 Task: Buy 1 Oil Level from Sensors section under best seller category for shipping address: London Baker, 301 Lake Floyd Circle, Hockessin, Delaware 19707, Cell Number 3022398079. Pay from credit card ending with 7965, CVV 549
Action: Key pressed amazon.com<Key.enter>
Screenshot: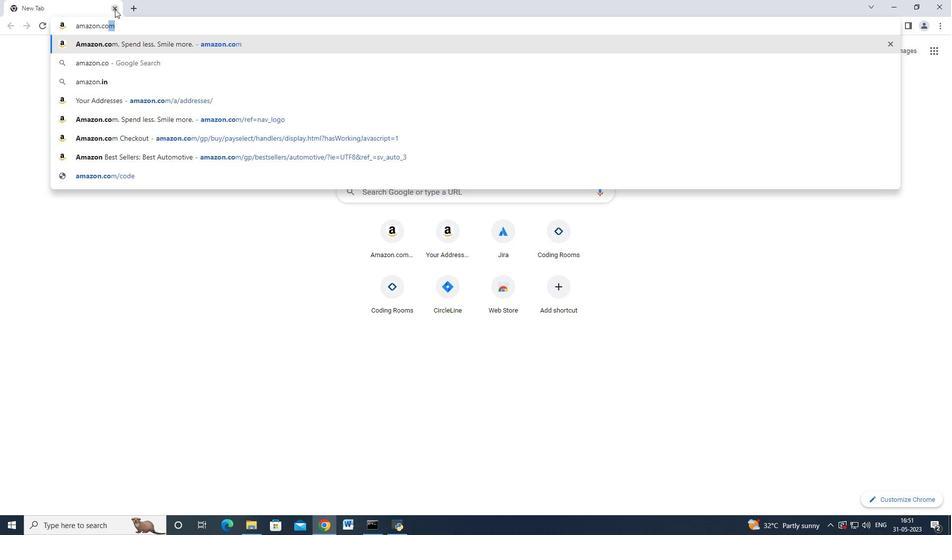 
Action: Mouse moved to (19, 71)
Screenshot: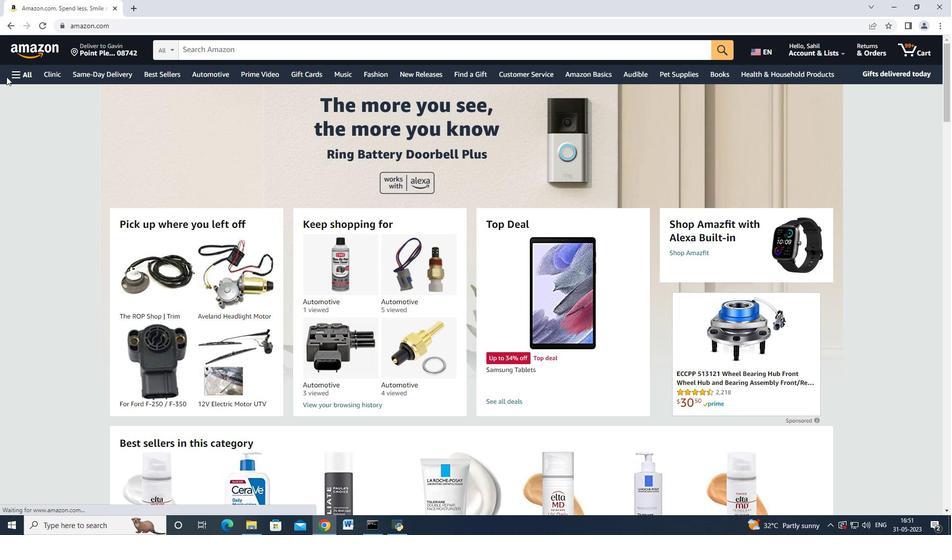 
Action: Mouse pressed left at (19, 71)
Screenshot: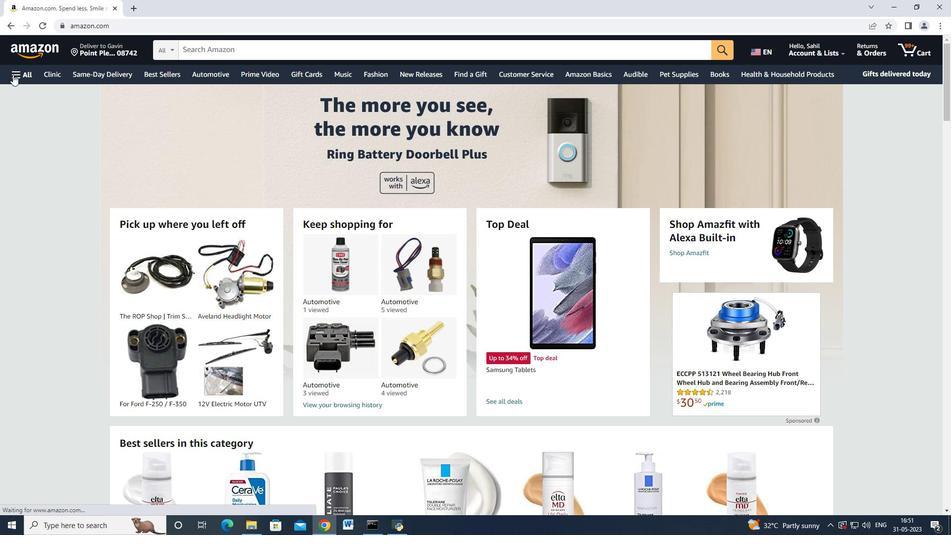 
Action: Mouse moved to (37, 141)
Screenshot: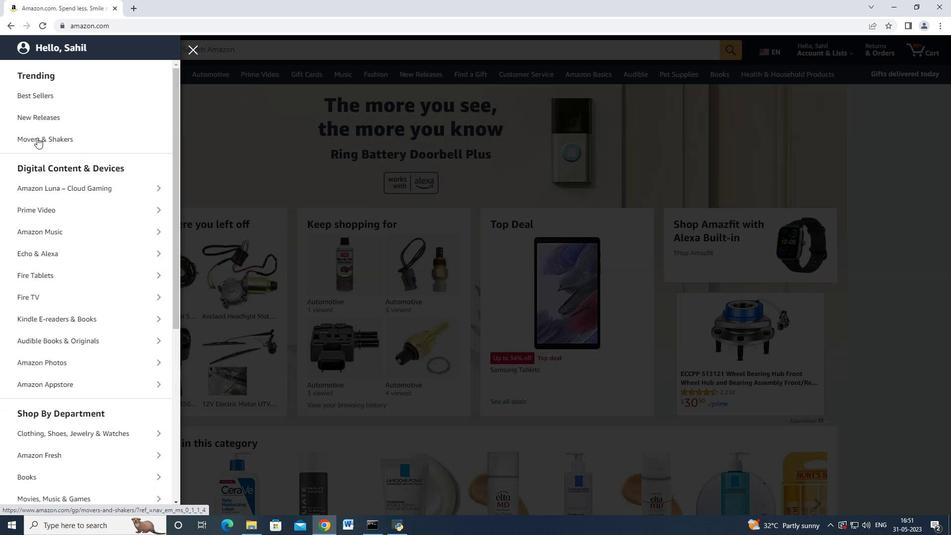 
Action: Mouse scrolled (37, 140) with delta (0, 0)
Screenshot: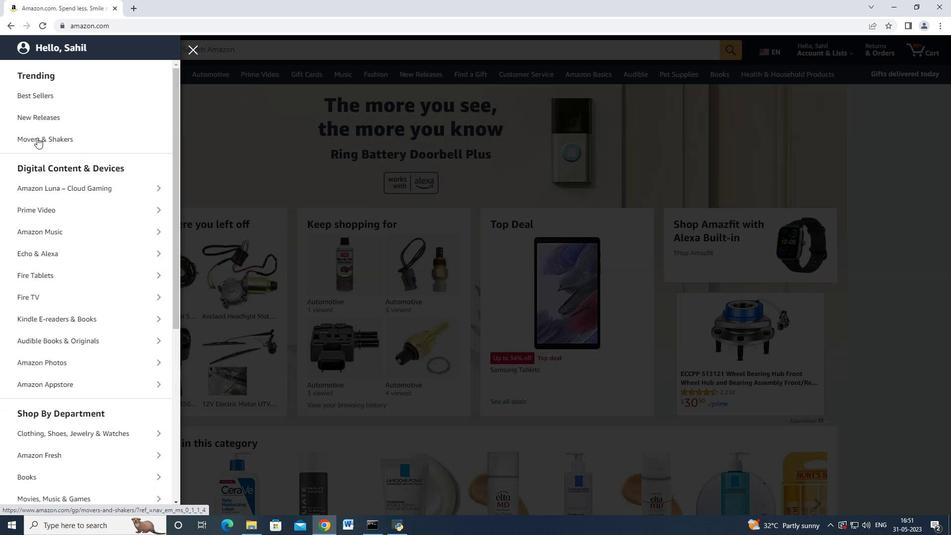 
Action: Mouse moved to (37, 142)
Screenshot: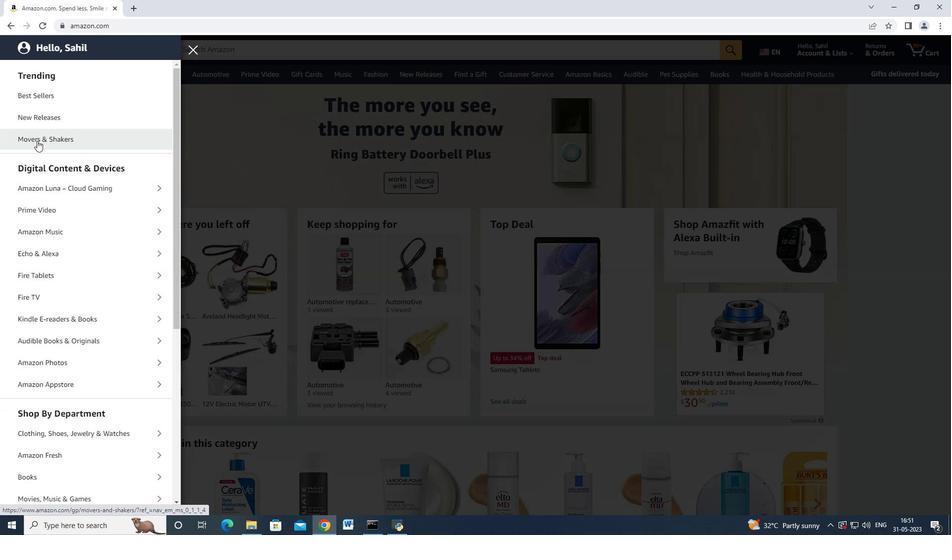 
Action: Mouse scrolled (37, 142) with delta (0, 0)
Screenshot: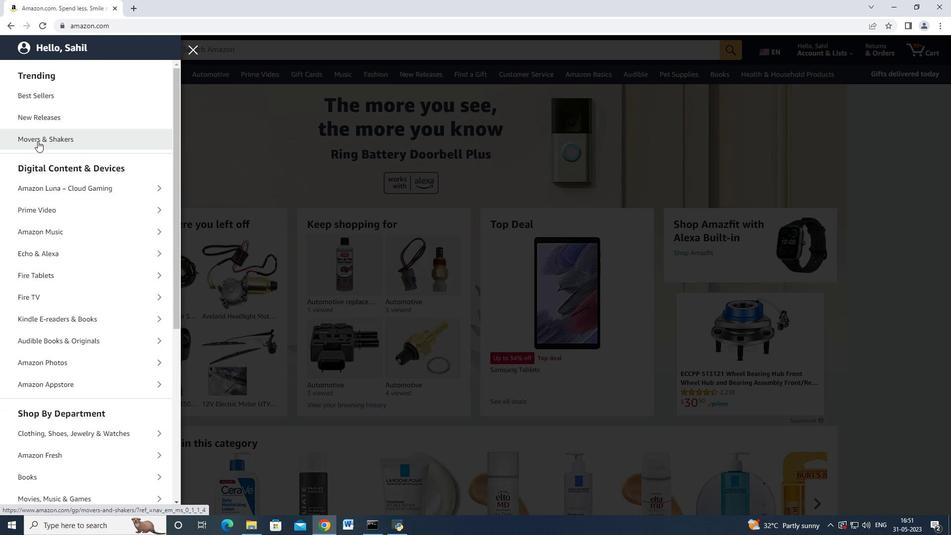 
Action: Mouse moved to (48, 424)
Screenshot: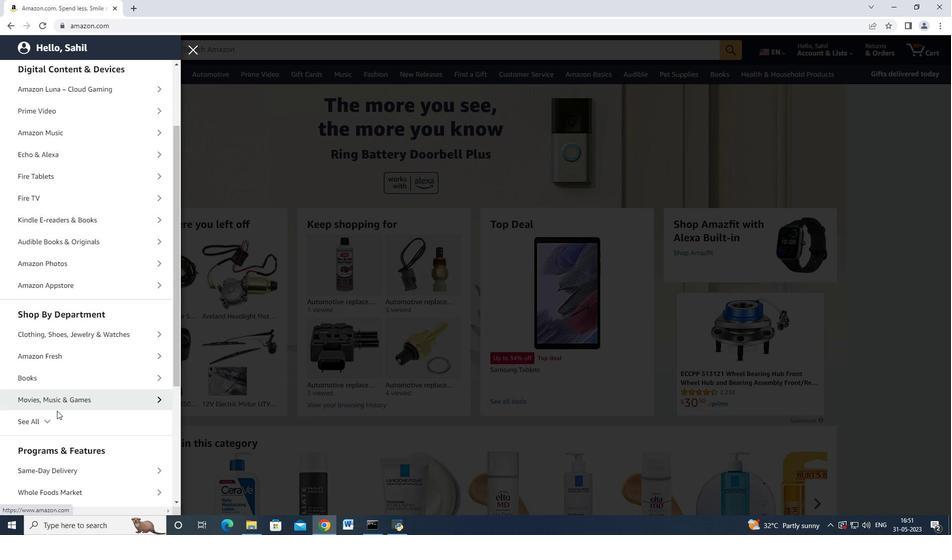 
Action: Mouse pressed left at (48, 424)
Screenshot: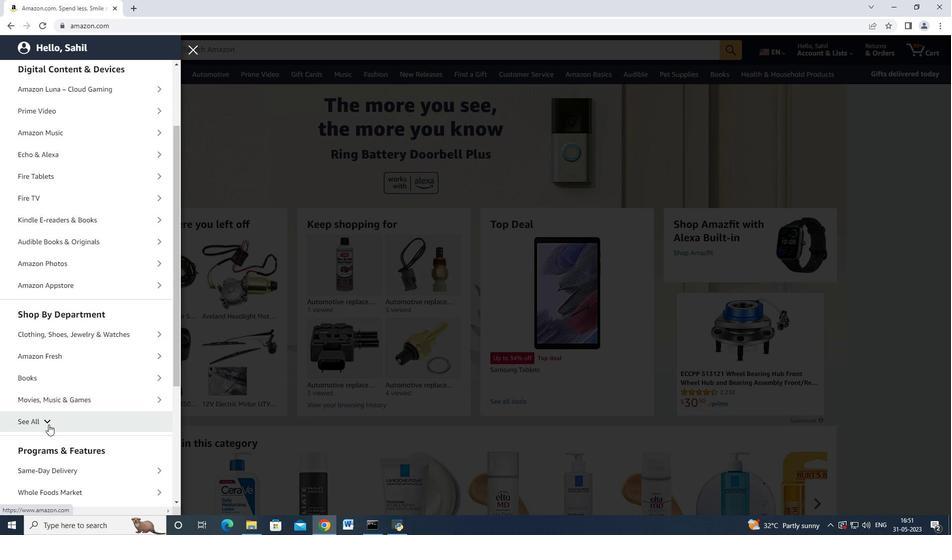 
Action: Mouse moved to (71, 369)
Screenshot: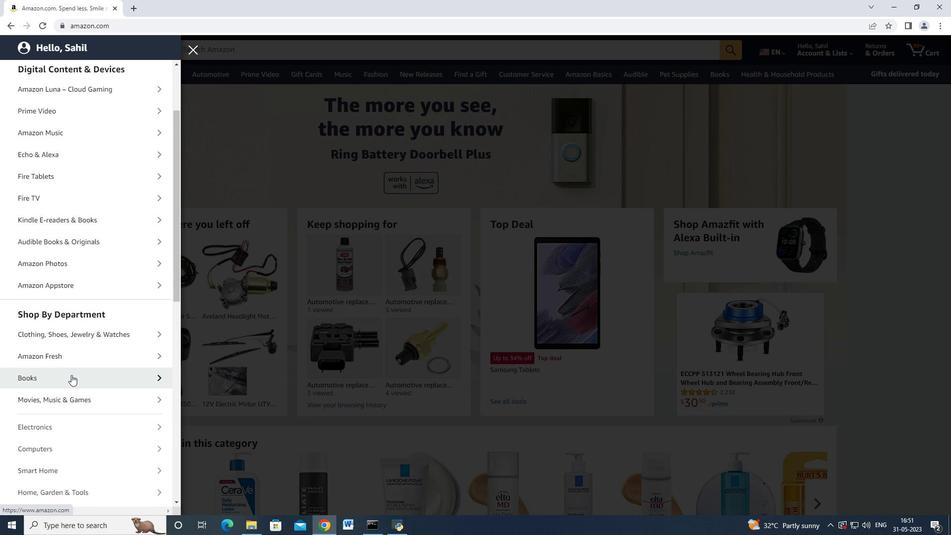 
Action: Mouse scrolled (71, 369) with delta (0, 0)
Screenshot: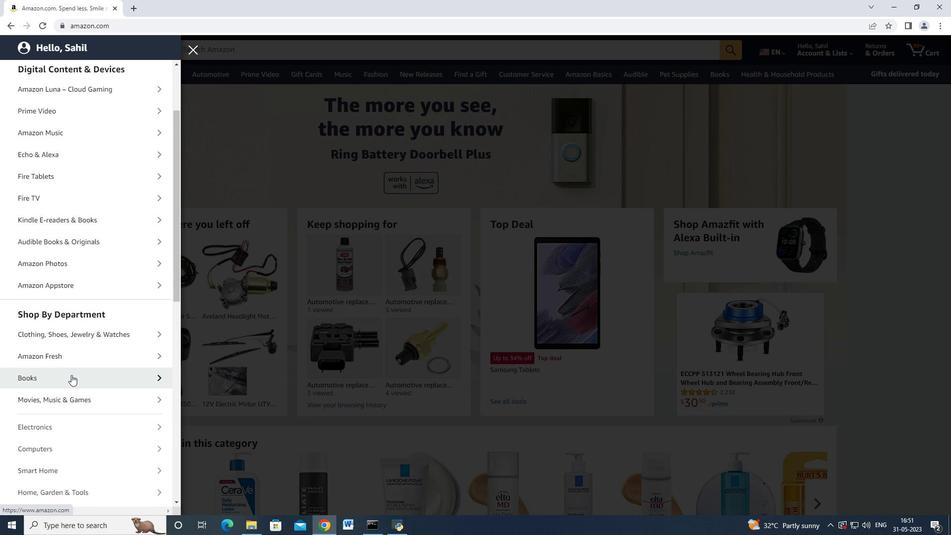 
Action: Mouse scrolled (71, 369) with delta (0, 0)
Screenshot: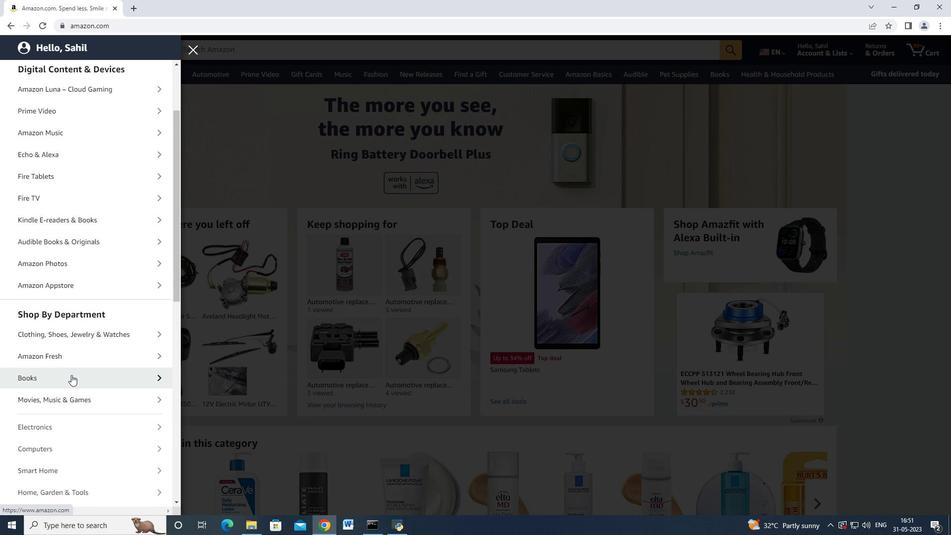 
Action: Mouse scrolled (71, 369) with delta (0, 0)
Screenshot: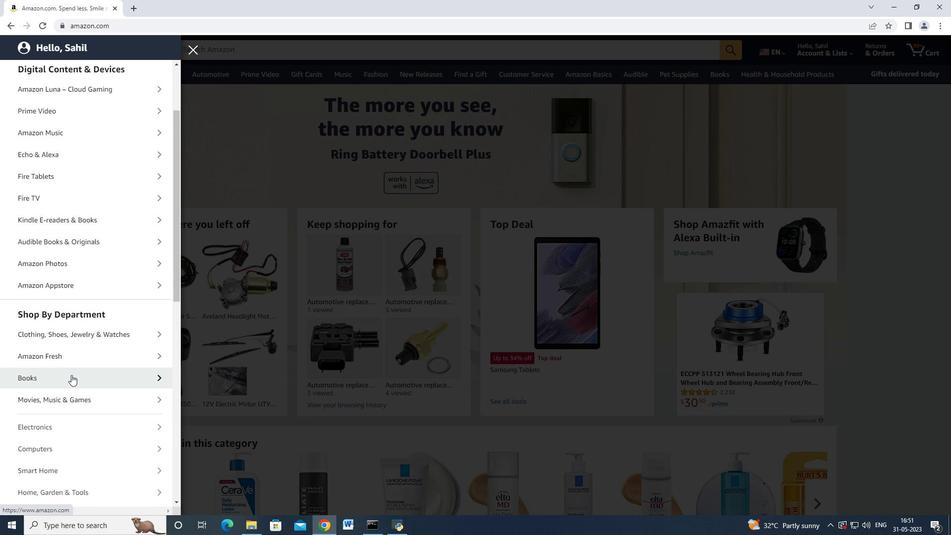 
Action: Mouse scrolled (71, 369) with delta (0, 0)
Screenshot: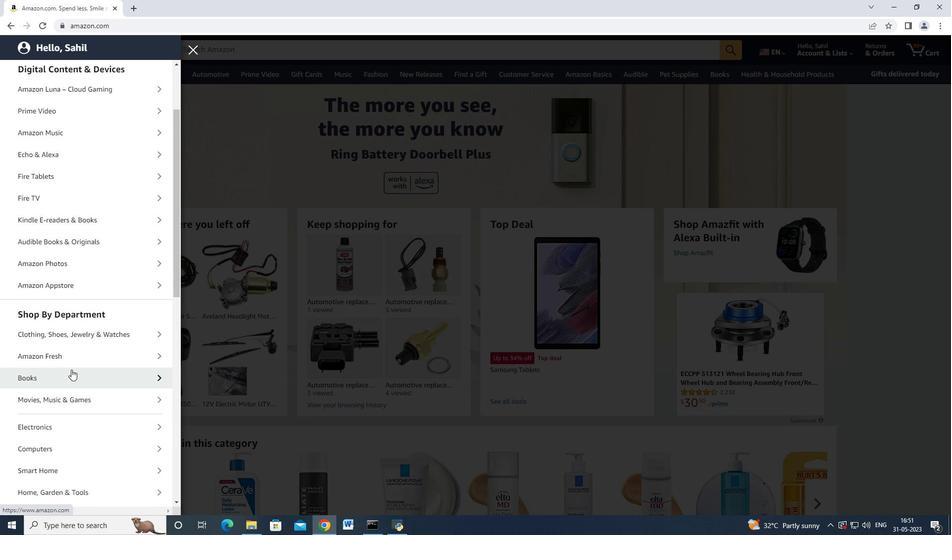
Action: Mouse scrolled (71, 369) with delta (0, 0)
Screenshot: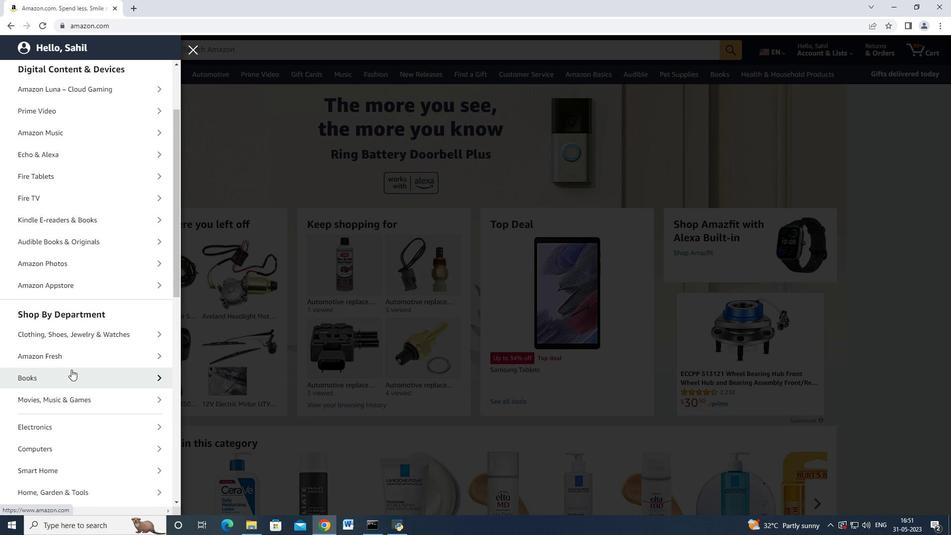 
Action: Mouse scrolled (71, 369) with delta (0, 0)
Screenshot: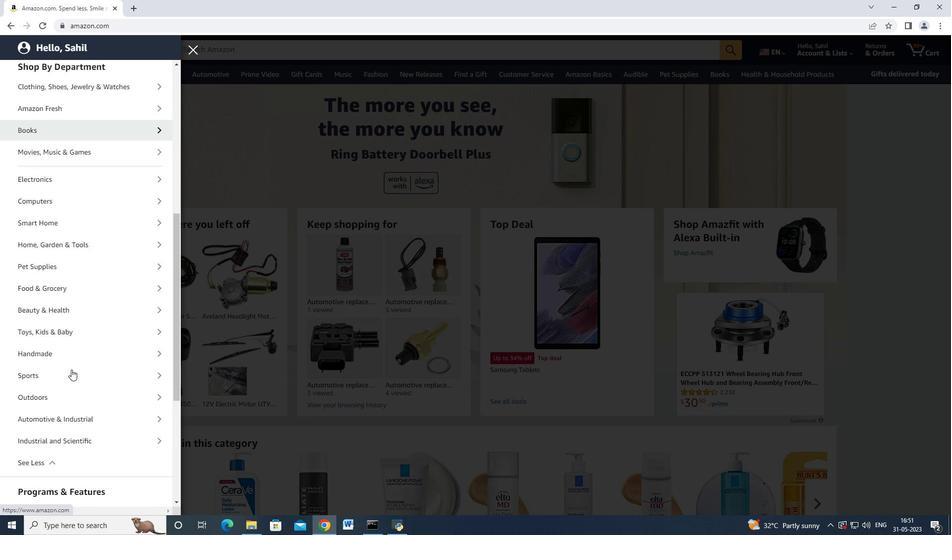 
Action: Mouse scrolled (71, 369) with delta (0, 0)
Screenshot: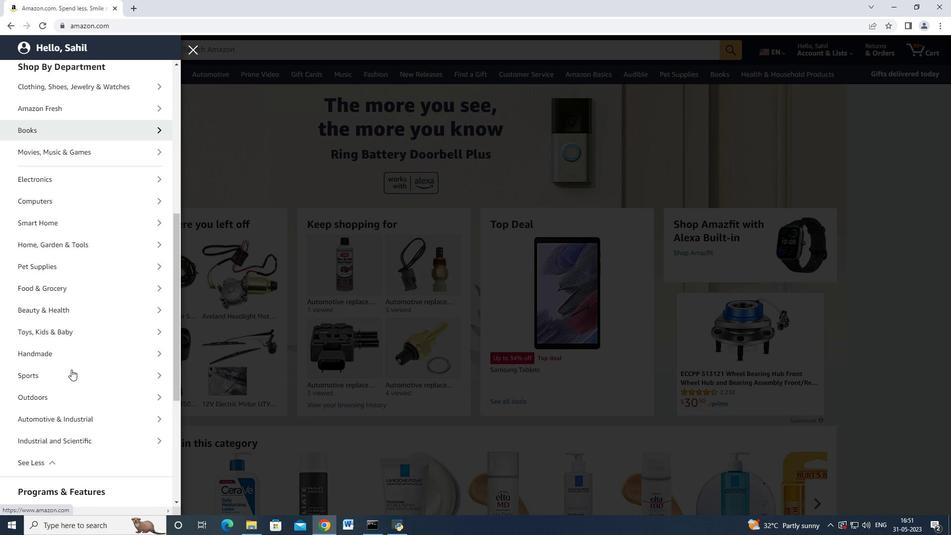 
Action: Mouse moved to (82, 324)
Screenshot: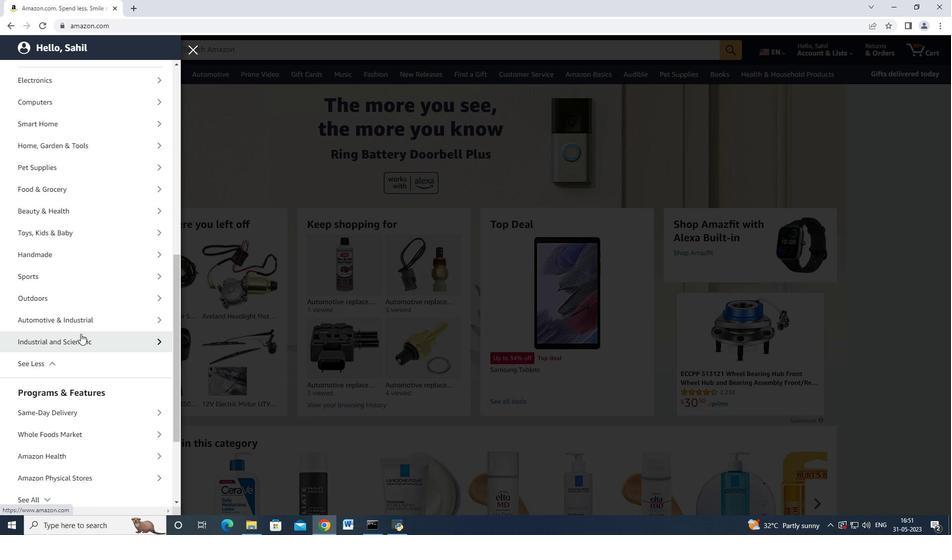 
Action: Mouse pressed left at (82, 324)
Screenshot: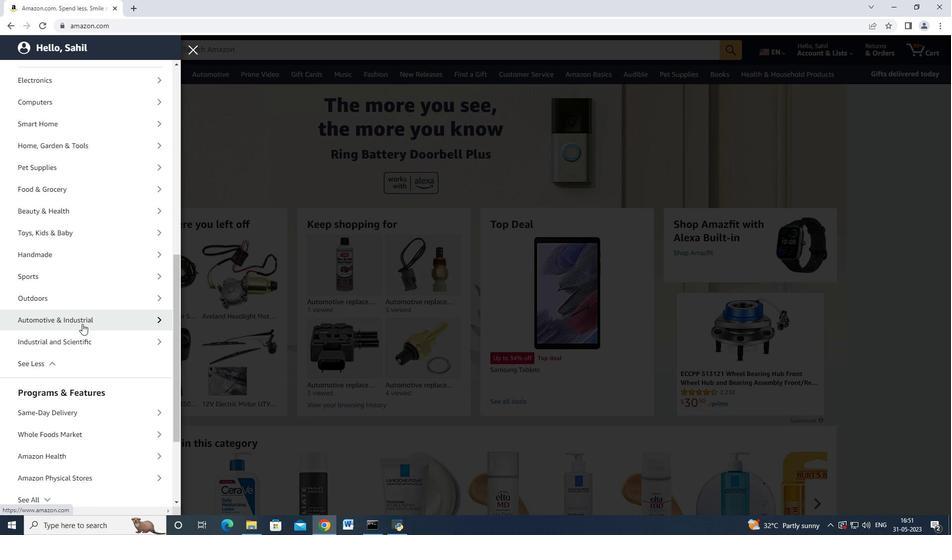 
Action: Mouse moved to (43, 26)
Screenshot: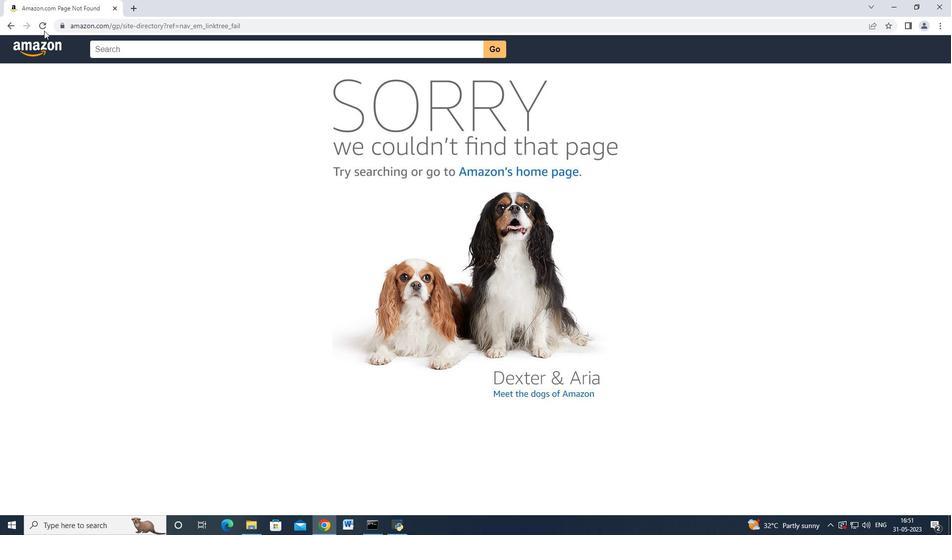 
Action: Mouse pressed left at (43, 26)
Screenshot: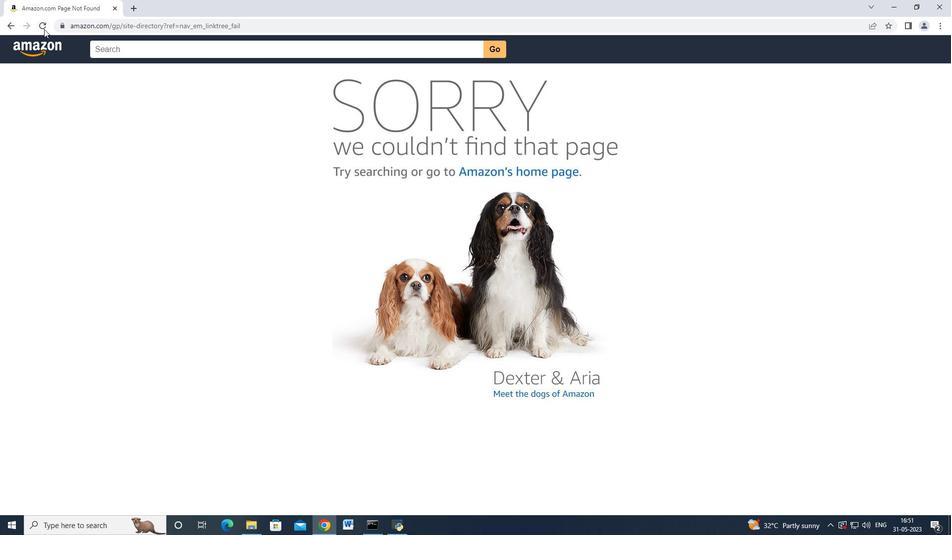 
Action: Mouse pressed left at (43, 26)
Screenshot: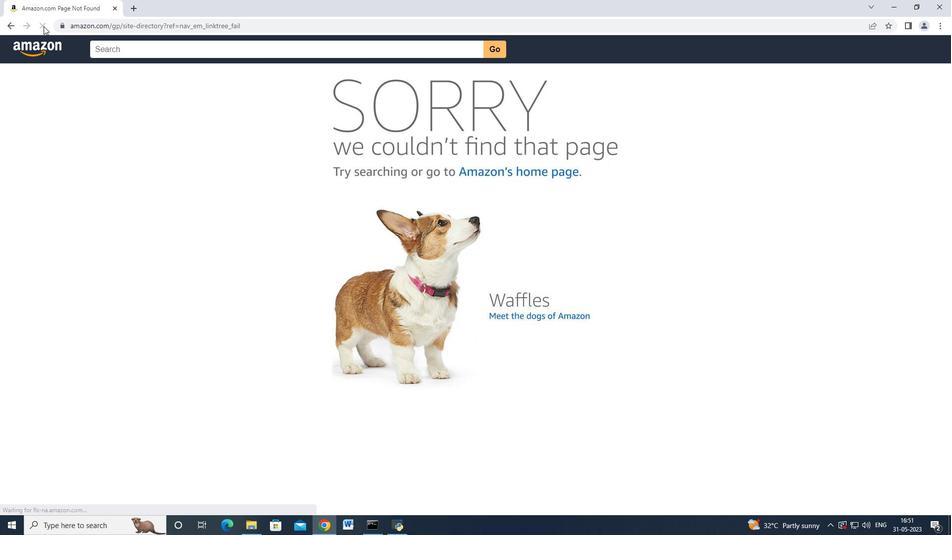 
Action: Mouse moved to (44, 29)
Screenshot: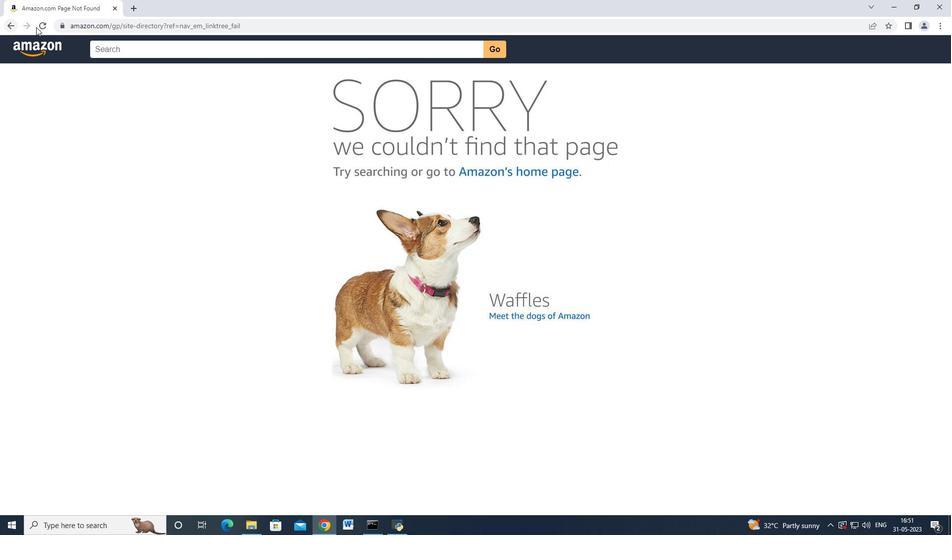 
Action: Mouse pressed left at (44, 29)
Screenshot: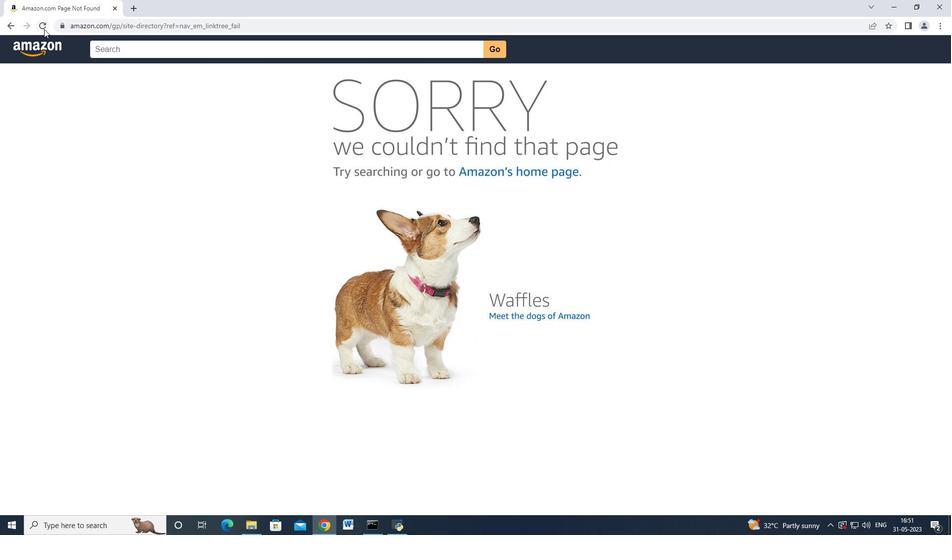 
Action: Mouse moved to (7, 28)
Screenshot: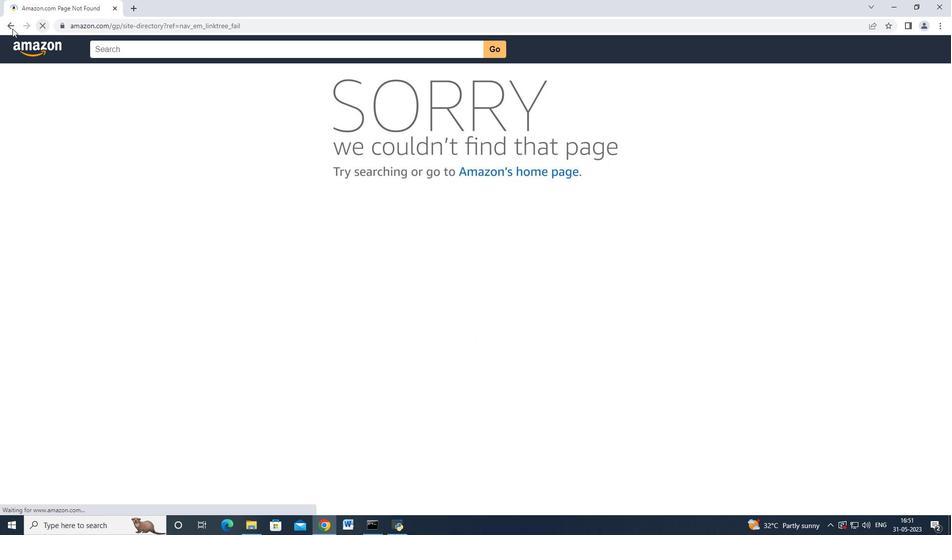 
Action: Mouse pressed left at (7, 28)
Screenshot: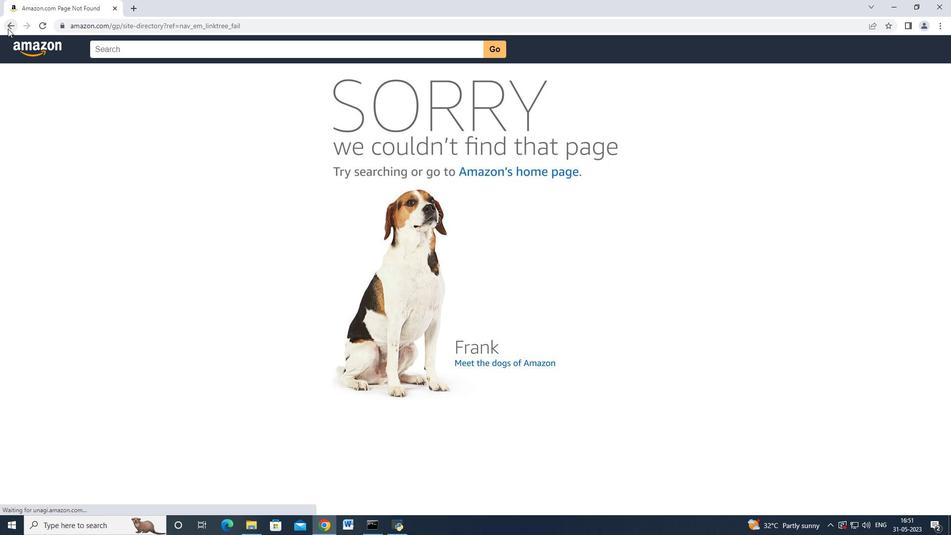 
Action: Mouse moved to (24, 77)
Screenshot: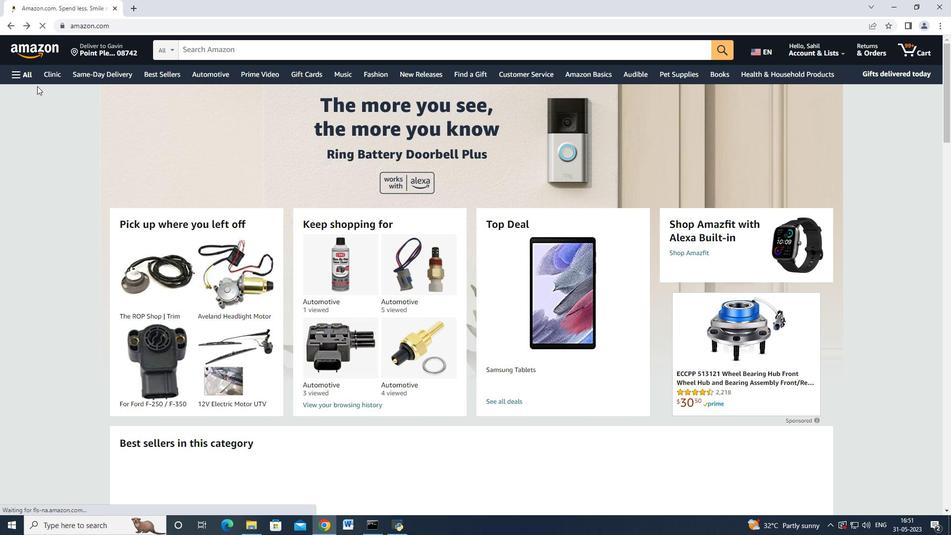 
Action: Mouse pressed left at (24, 77)
Screenshot: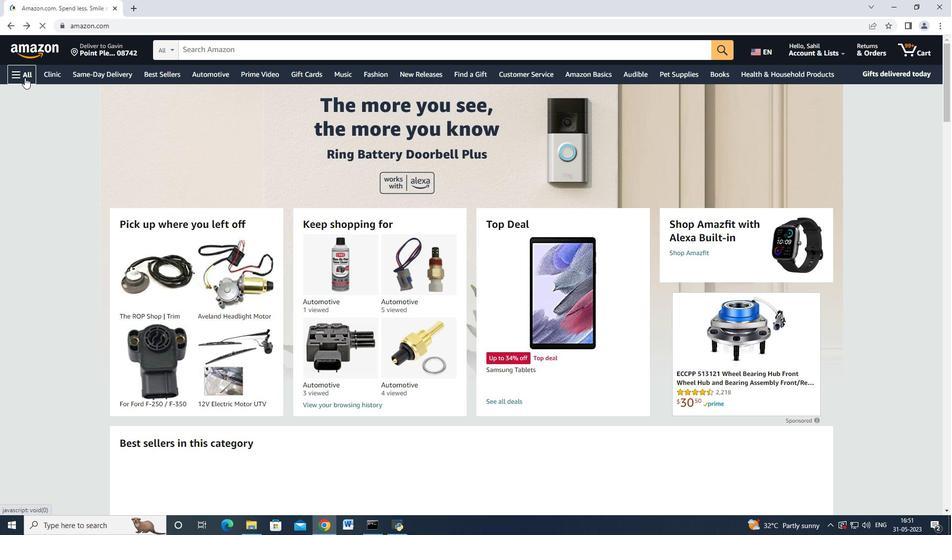 
Action: Mouse moved to (44, 218)
Screenshot: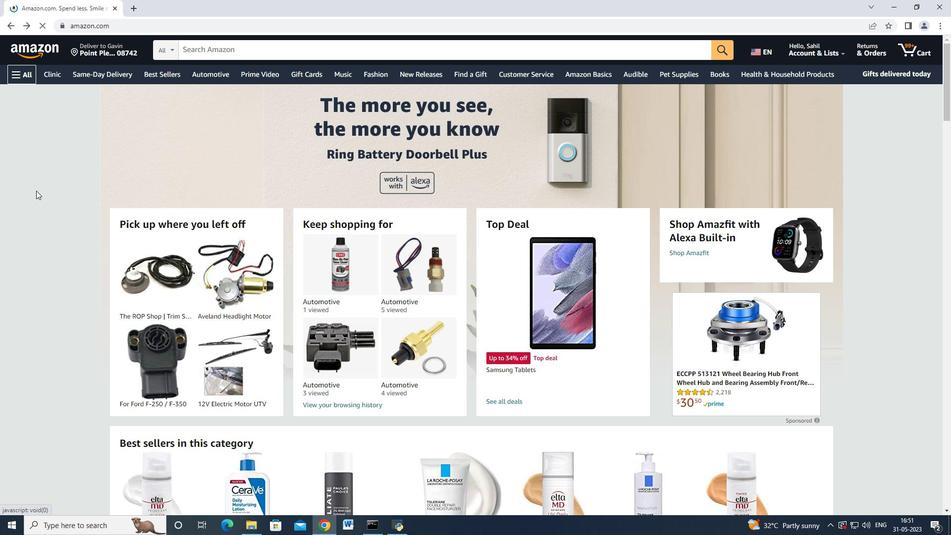 
Action: Mouse scrolled (44, 217) with delta (0, 0)
Screenshot: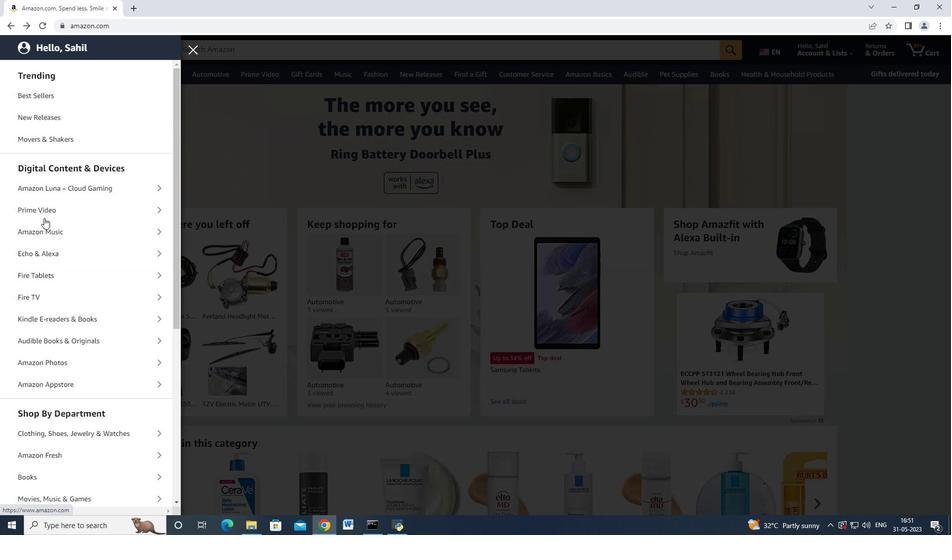 
Action: Mouse scrolled (44, 217) with delta (0, 0)
Screenshot: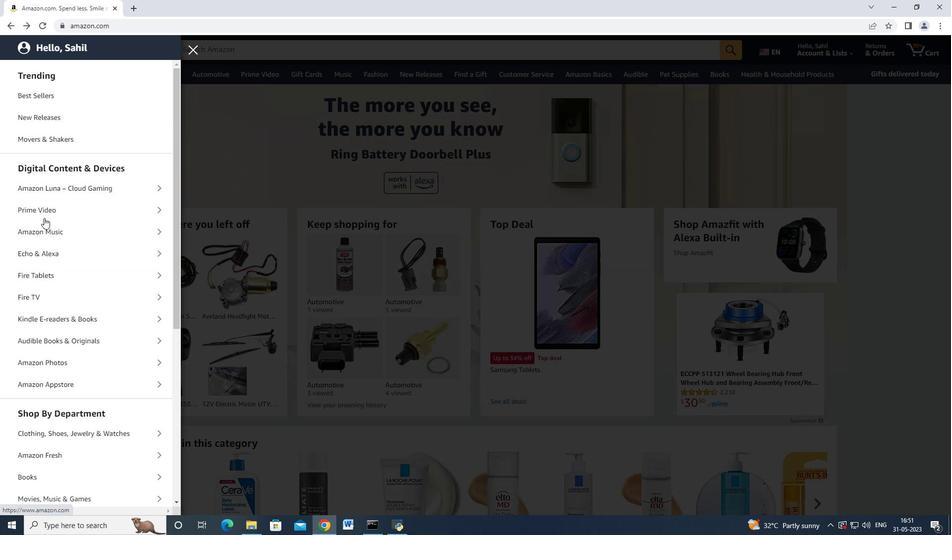 
Action: Mouse scrolled (44, 217) with delta (0, 0)
Screenshot: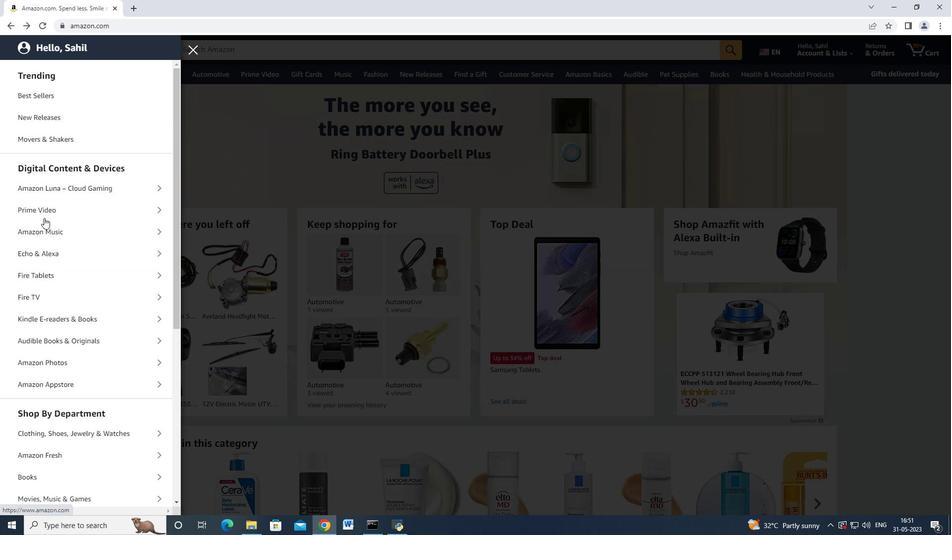 
Action: Mouse moved to (51, 363)
Screenshot: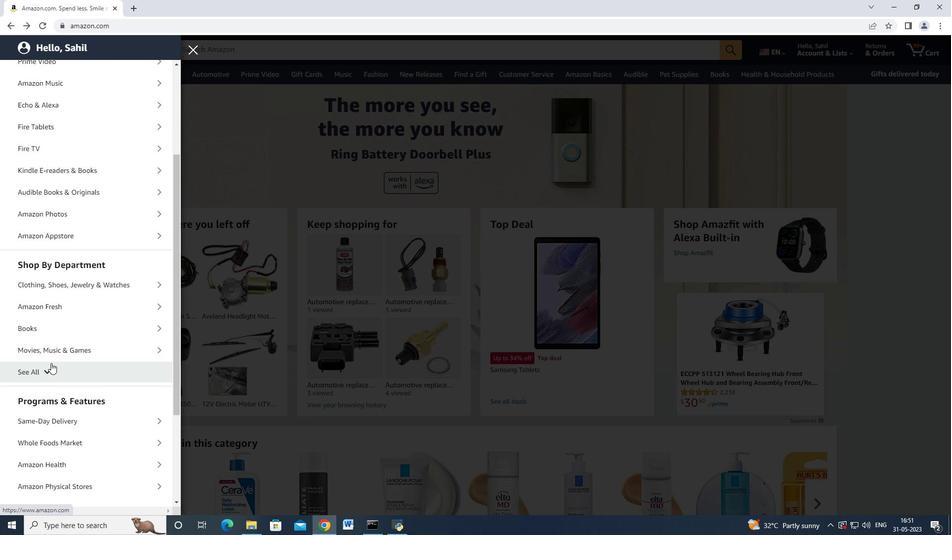 
Action: Mouse pressed left at (51, 363)
Screenshot: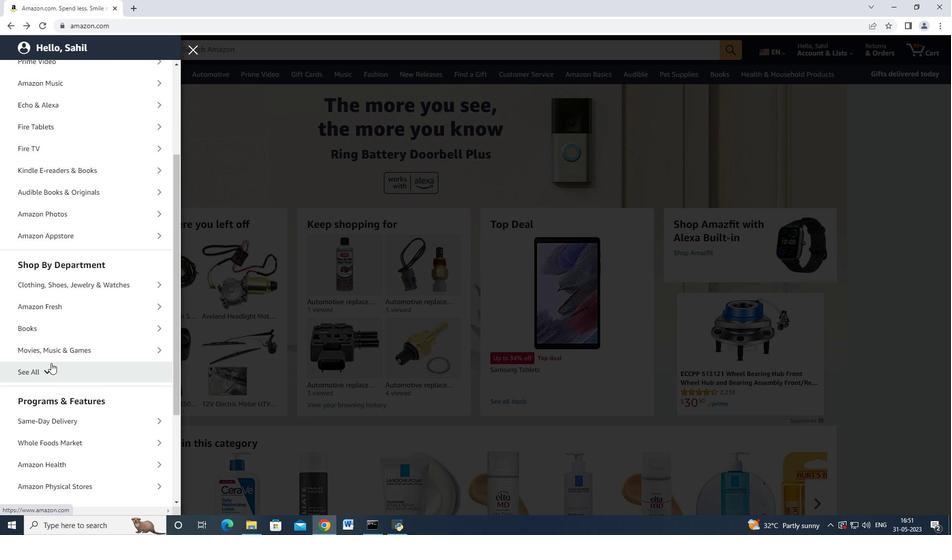 
Action: Mouse moved to (53, 361)
Screenshot: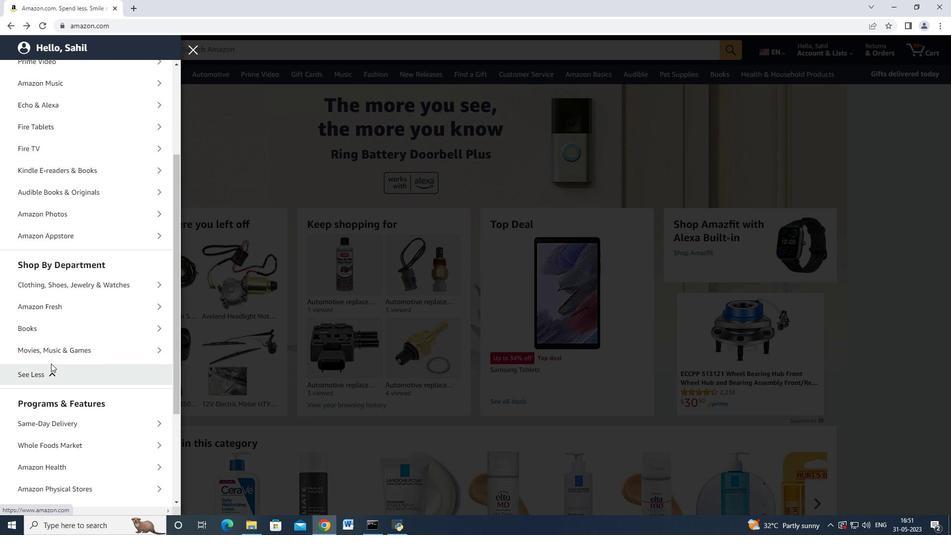 
Action: Mouse scrolled (53, 361) with delta (0, 0)
Screenshot: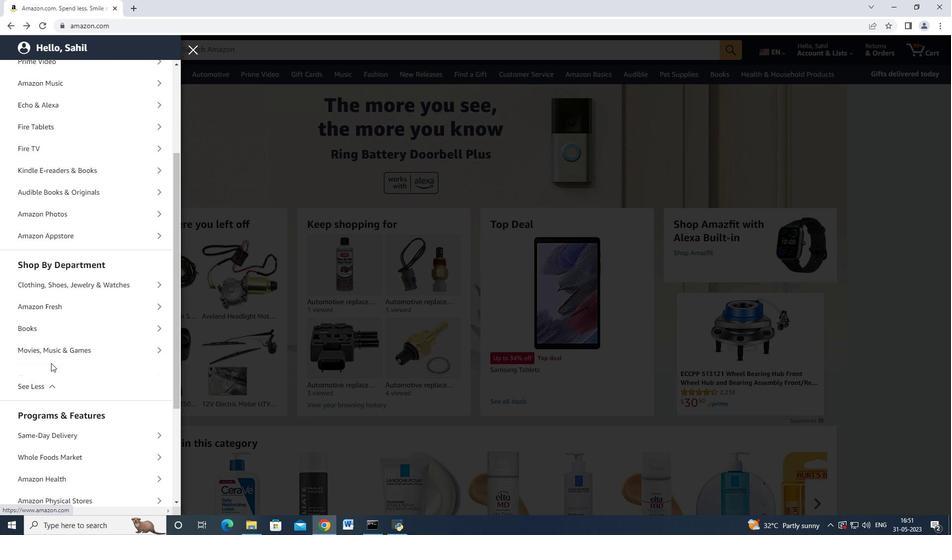 
Action: Mouse scrolled (53, 361) with delta (0, 0)
Screenshot: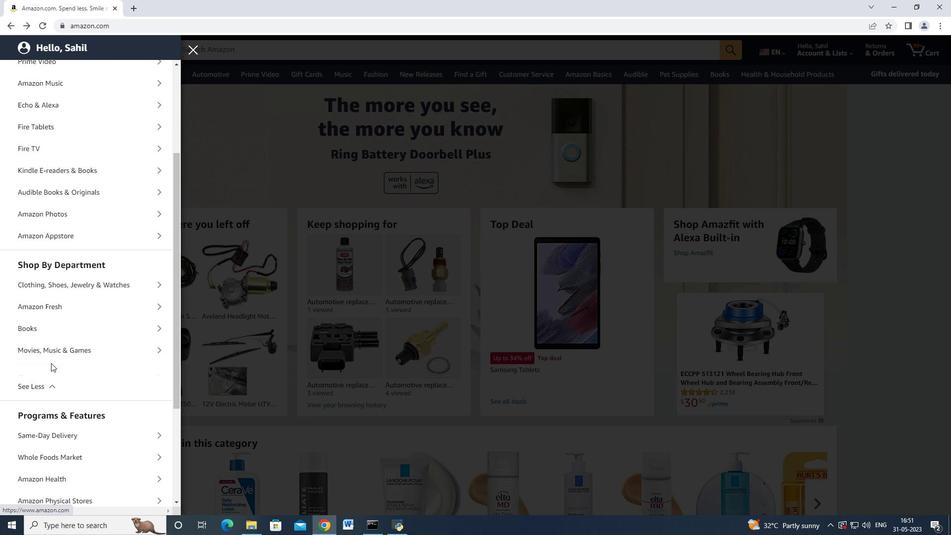 
Action: Mouse scrolled (53, 361) with delta (0, 0)
Screenshot: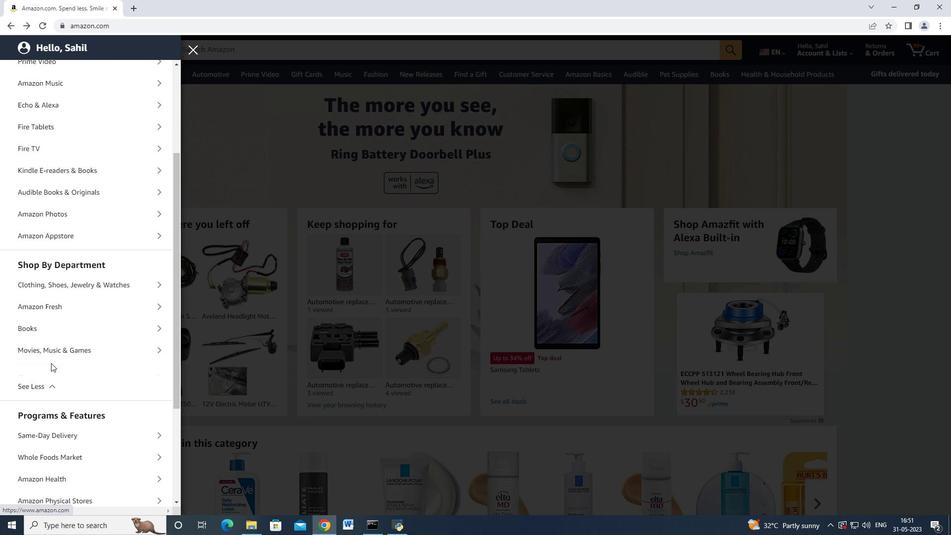 
Action: Mouse scrolled (53, 361) with delta (0, 0)
Screenshot: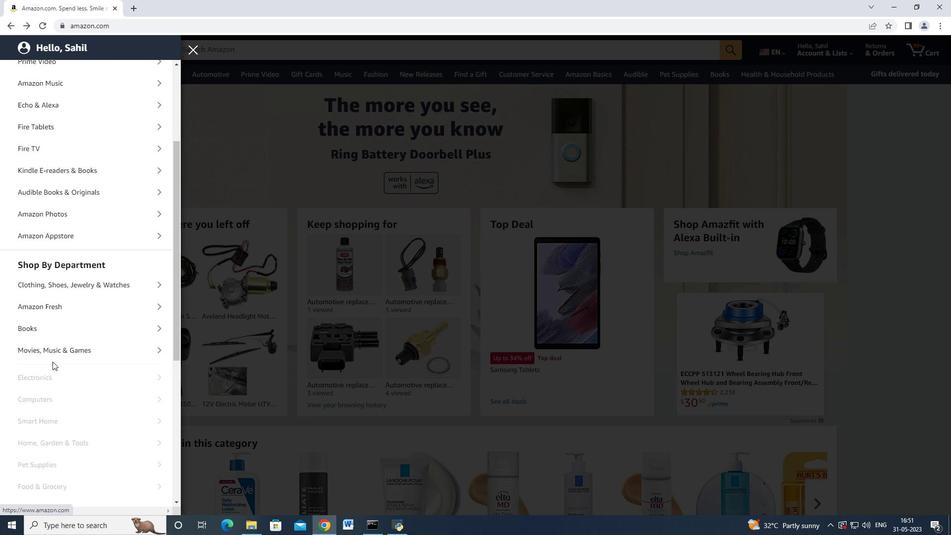 
Action: Mouse scrolled (53, 361) with delta (0, 0)
Screenshot: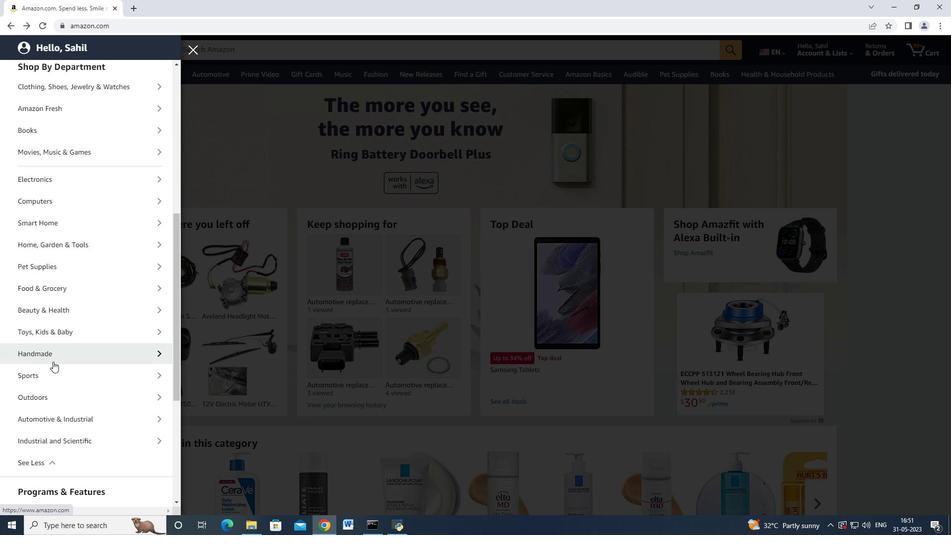
Action: Mouse scrolled (53, 361) with delta (0, 0)
Screenshot: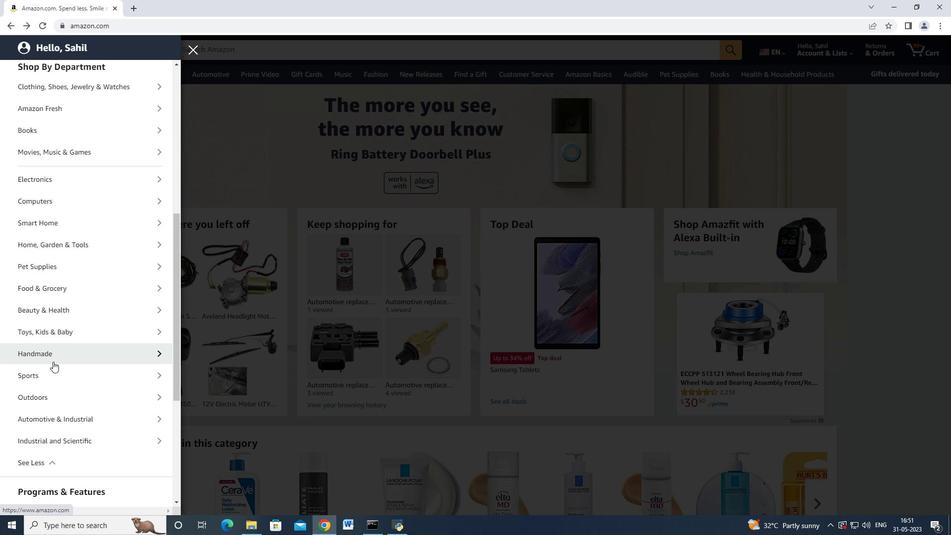 
Action: Mouse scrolled (53, 361) with delta (0, 0)
Screenshot: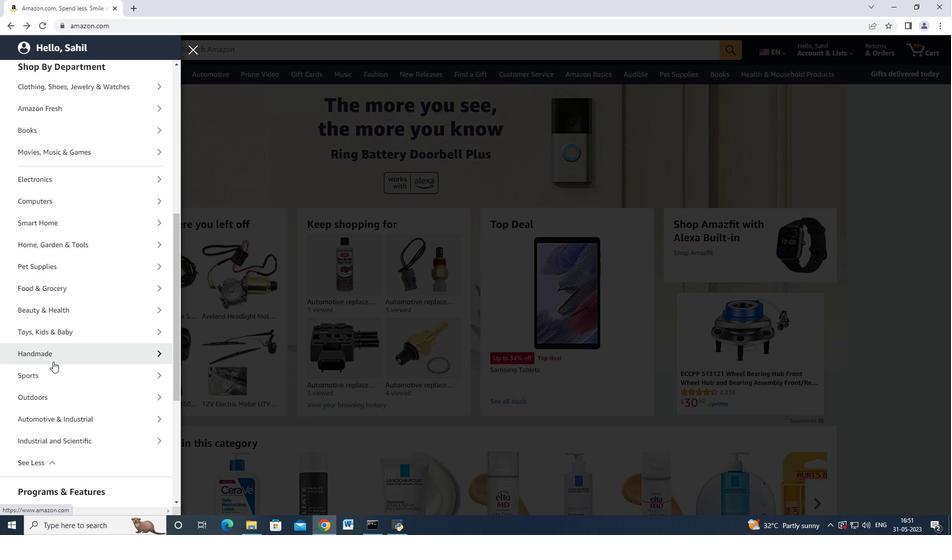 
Action: Mouse scrolled (53, 361) with delta (0, 0)
Screenshot: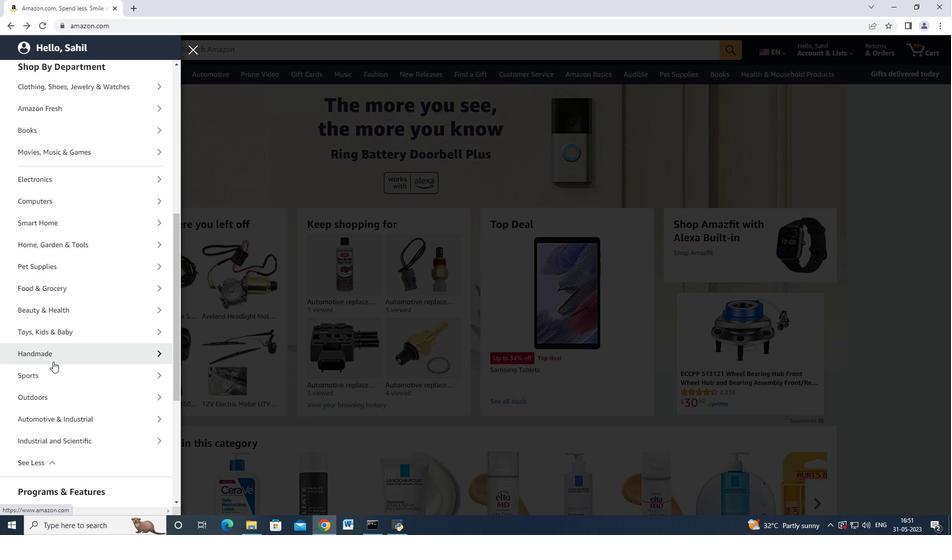 
Action: Mouse moved to (83, 216)
Screenshot: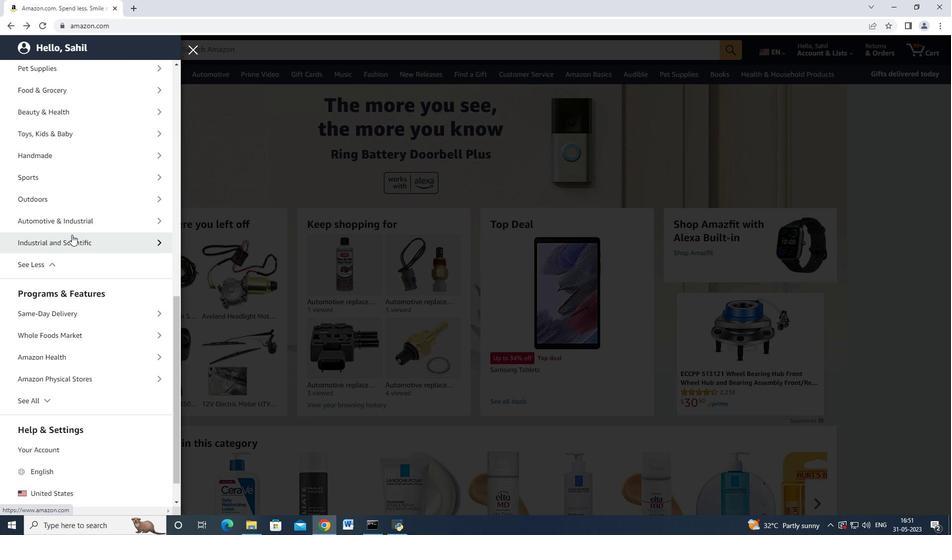 
Action: Mouse pressed left at (83, 216)
Screenshot: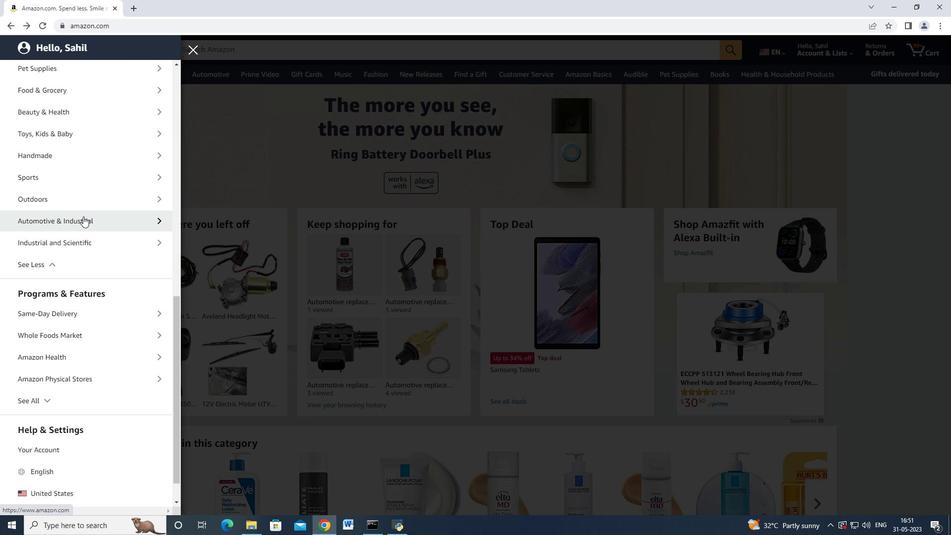 
Action: Mouse moved to (92, 199)
Screenshot: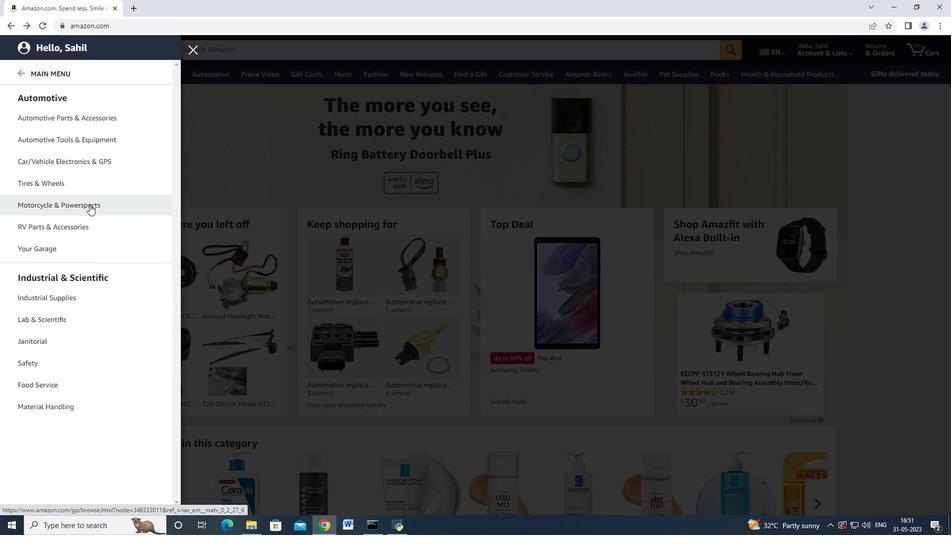 
Action: Mouse scrolled (92, 198) with delta (0, 0)
Screenshot: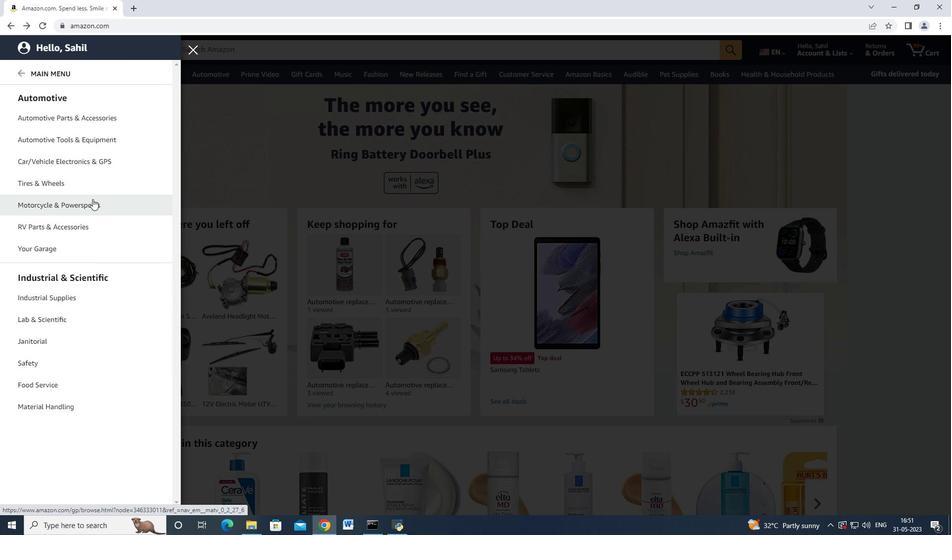 
Action: Mouse scrolled (92, 199) with delta (0, 0)
Screenshot: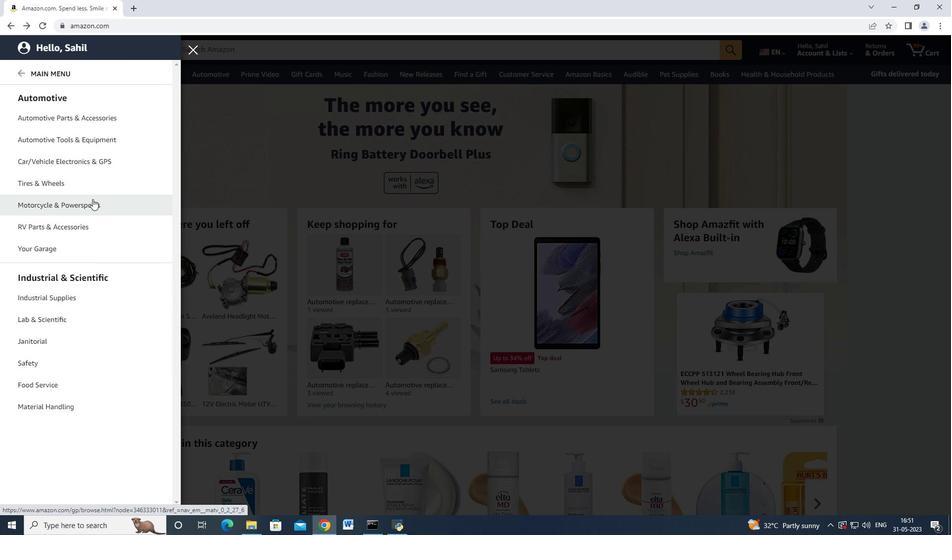 
Action: Mouse moved to (83, 118)
Screenshot: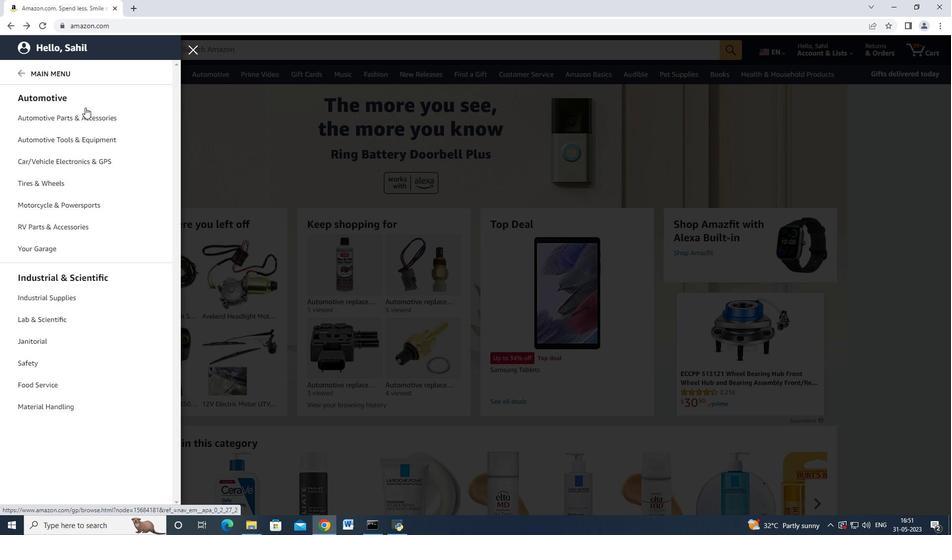 
Action: Mouse pressed left at (83, 118)
Screenshot: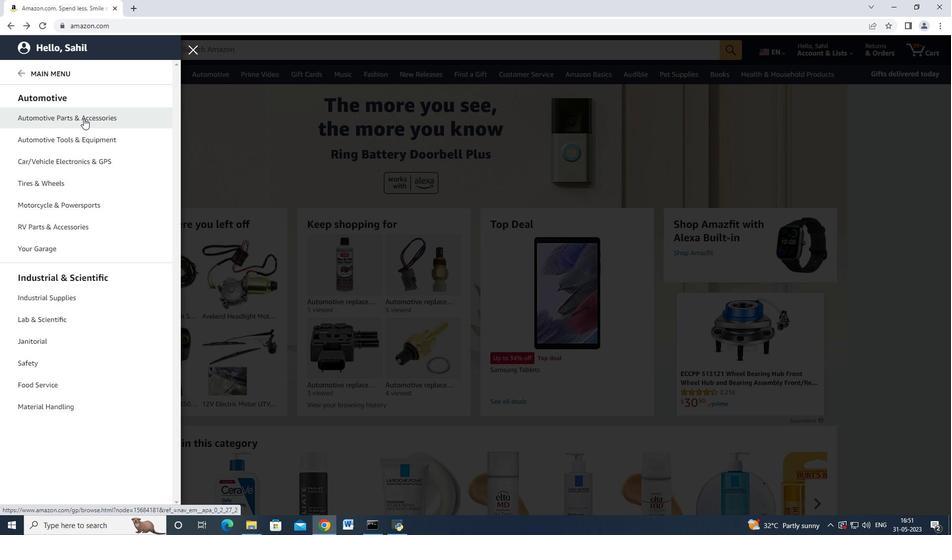 
Action: Mouse moved to (167, 93)
Screenshot: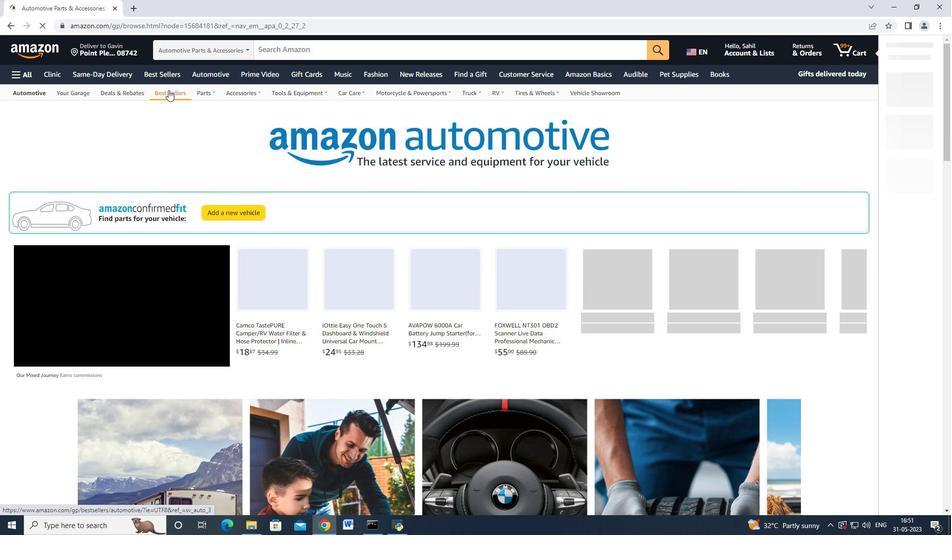 
Action: Mouse pressed left at (167, 93)
Screenshot: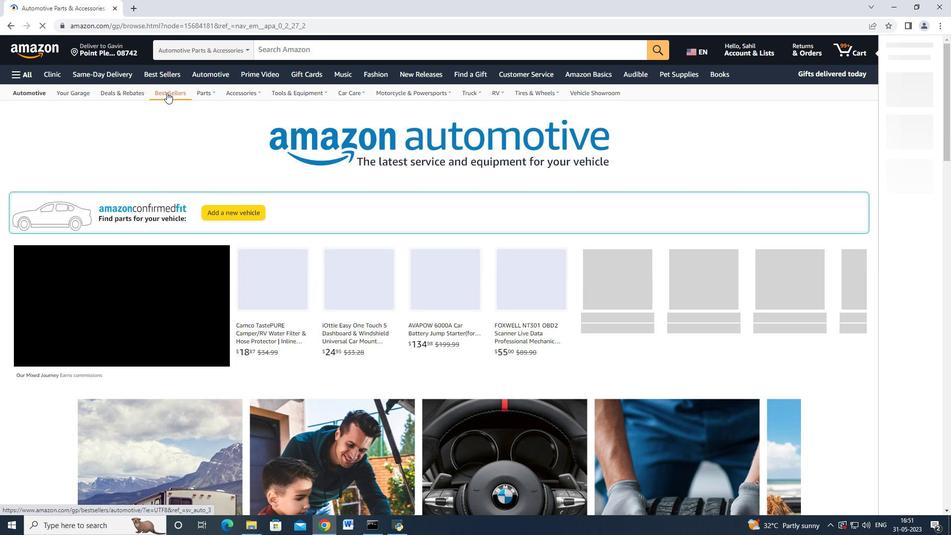 
Action: Mouse moved to (167, 93)
Screenshot: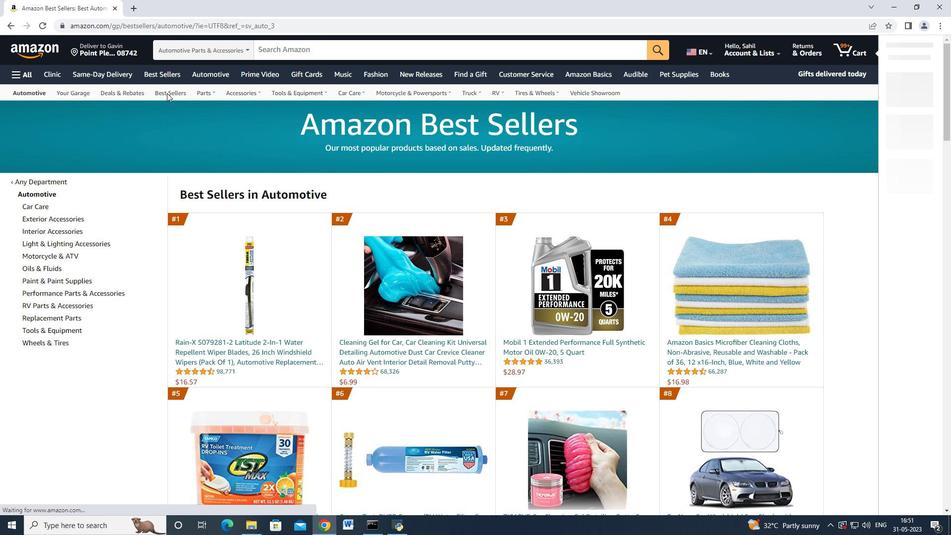 
Action: Mouse scrolled (167, 93) with delta (0, 0)
Screenshot: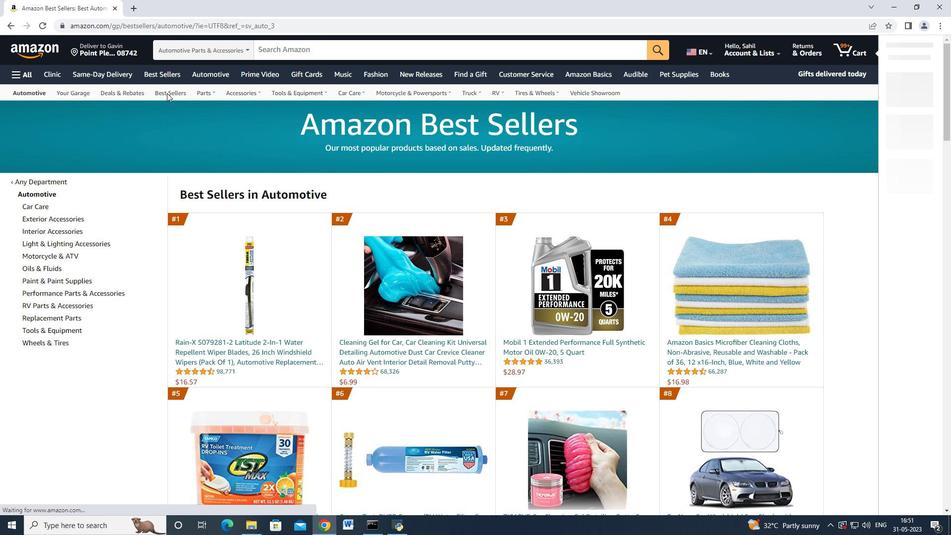 
Action: Mouse moved to (167, 99)
Screenshot: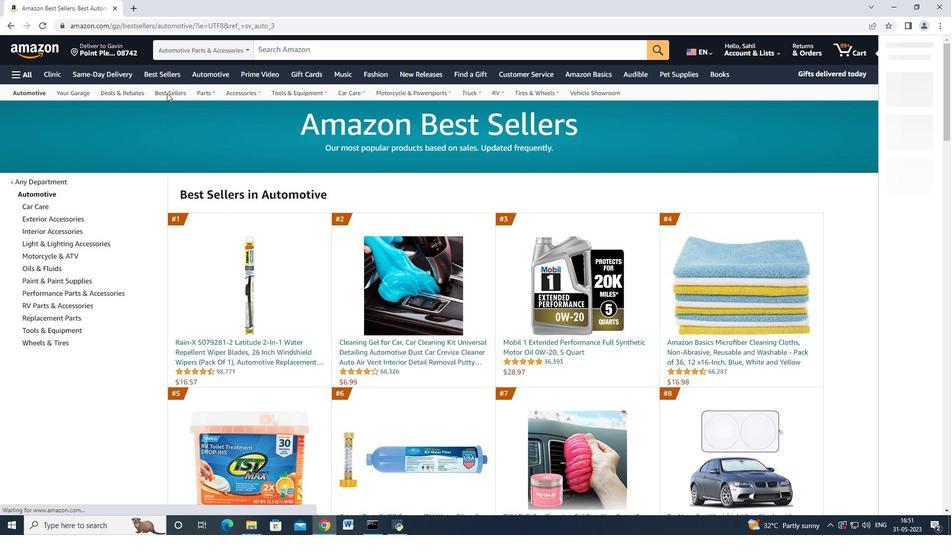 
Action: Mouse scrolled (167, 99) with delta (0, 0)
Screenshot: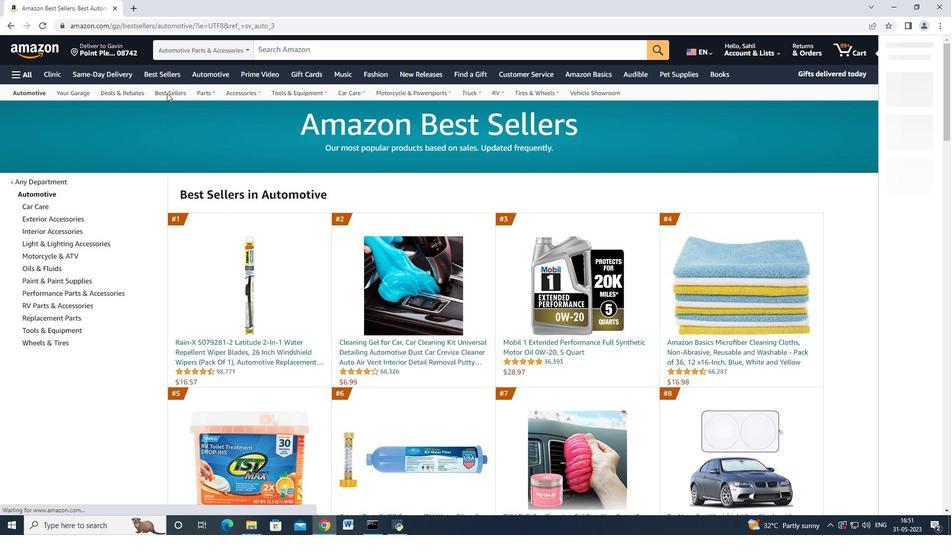 
Action: Mouse moved to (68, 221)
Screenshot: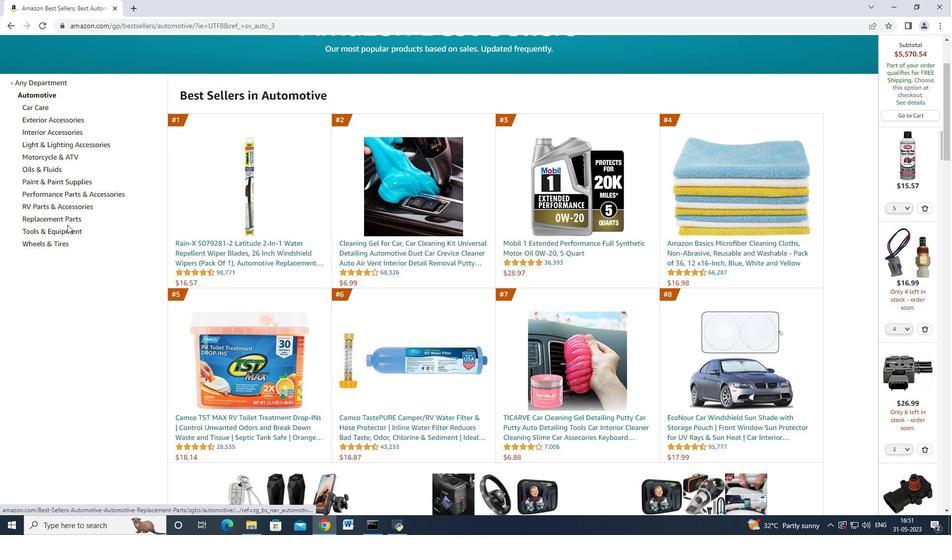 
Action: Mouse pressed left at (68, 221)
Screenshot: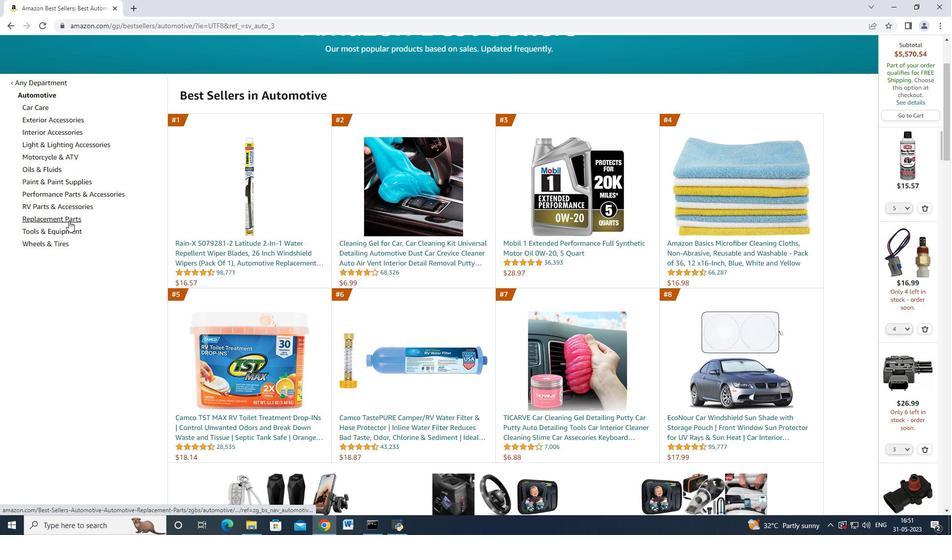 
Action: Mouse moved to (218, 163)
Screenshot: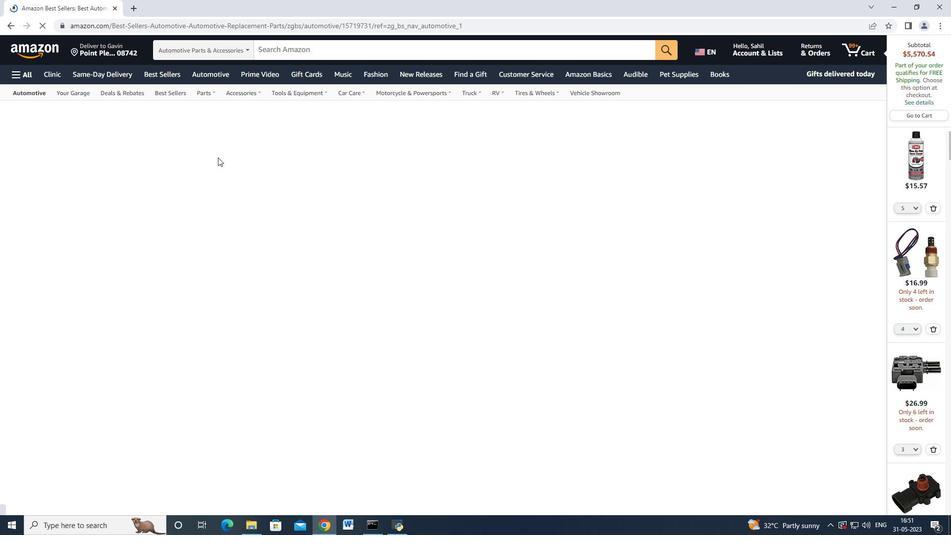 
Action: Mouse scrolled (218, 163) with delta (0, 0)
Screenshot: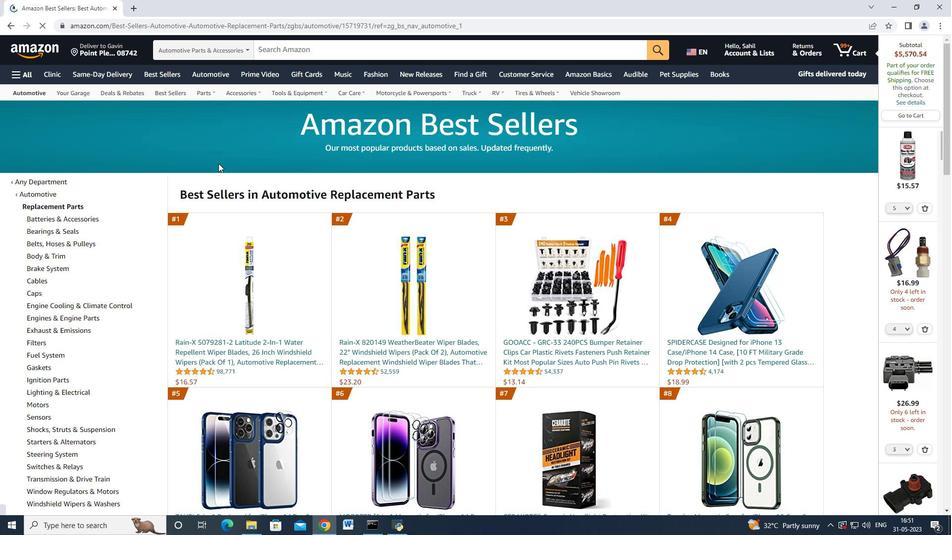 
Action: Mouse moved to (109, 224)
Screenshot: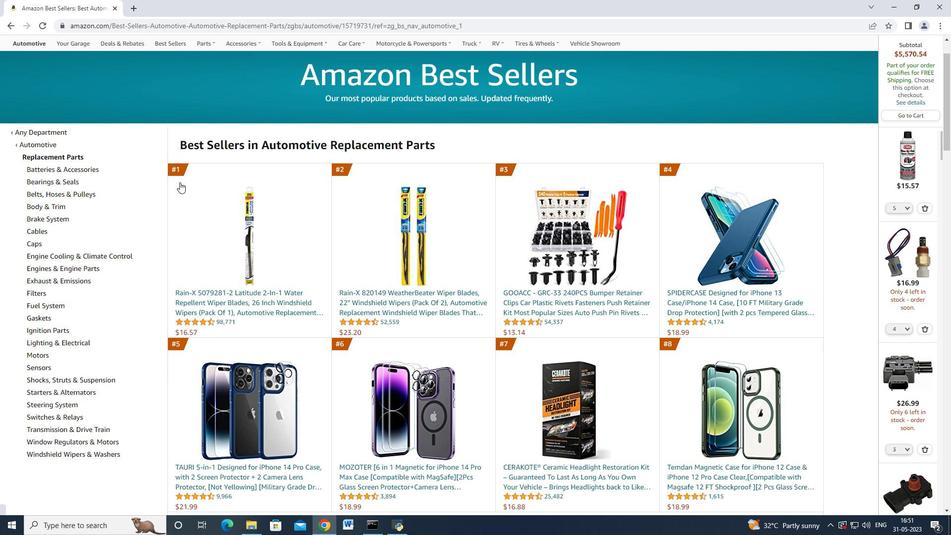 
Action: Mouse scrolled (109, 224) with delta (0, 0)
Screenshot: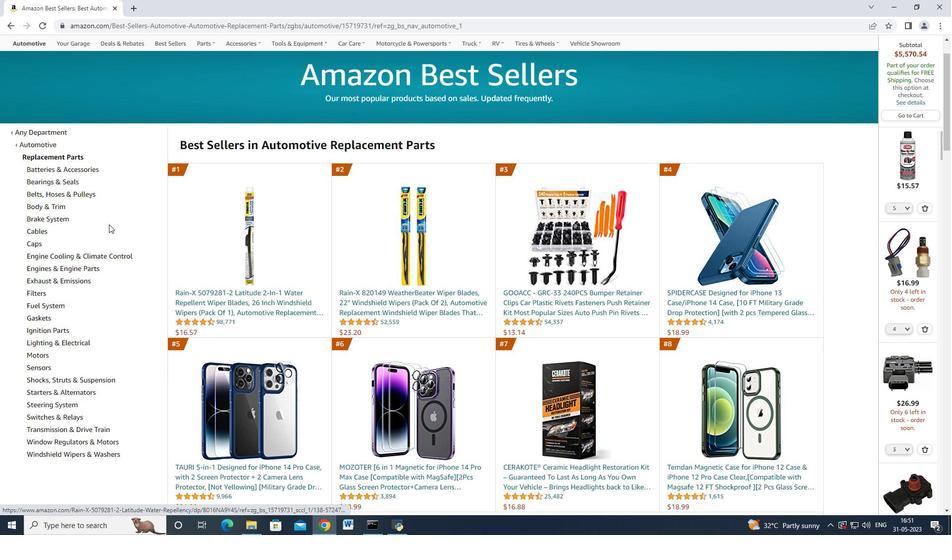 
Action: Mouse scrolled (109, 224) with delta (0, 0)
Screenshot: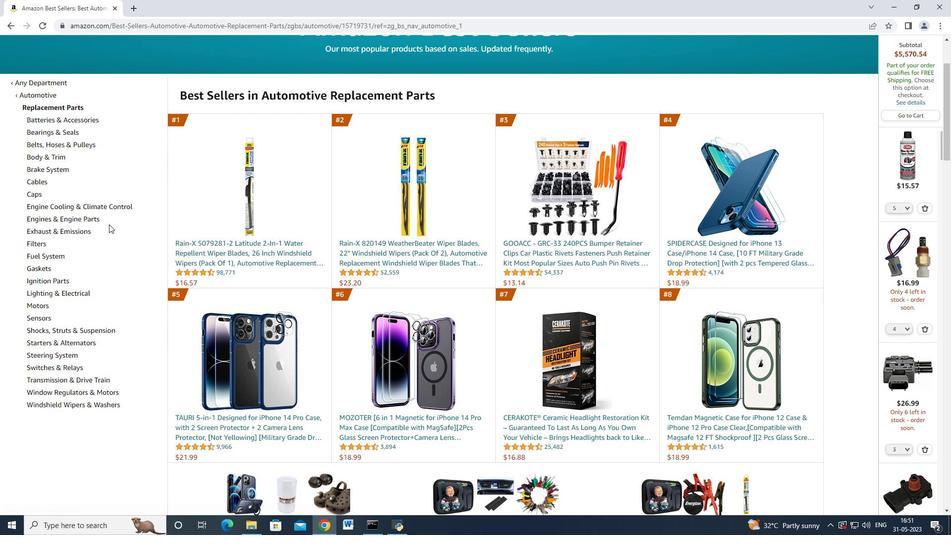 
Action: Mouse scrolled (109, 224) with delta (0, 0)
Screenshot: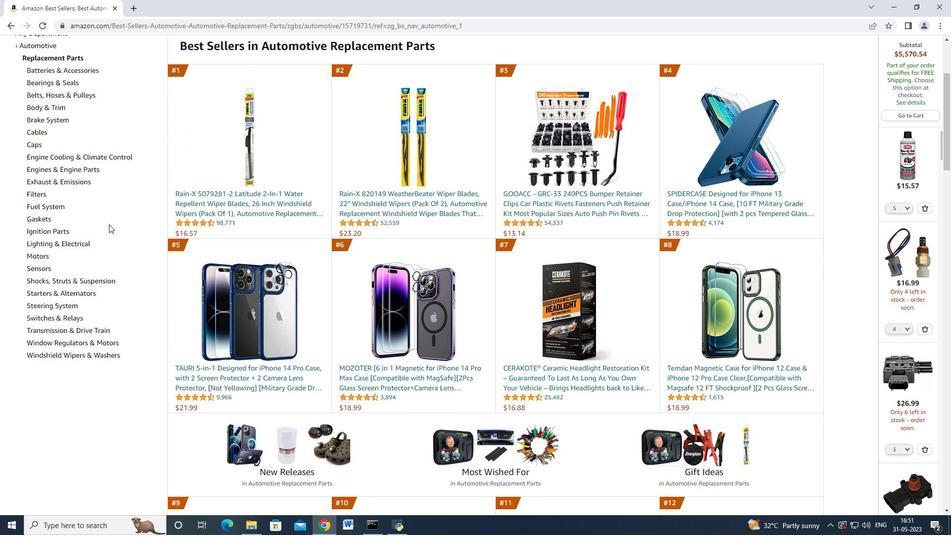 
Action: Mouse moved to (42, 219)
Screenshot: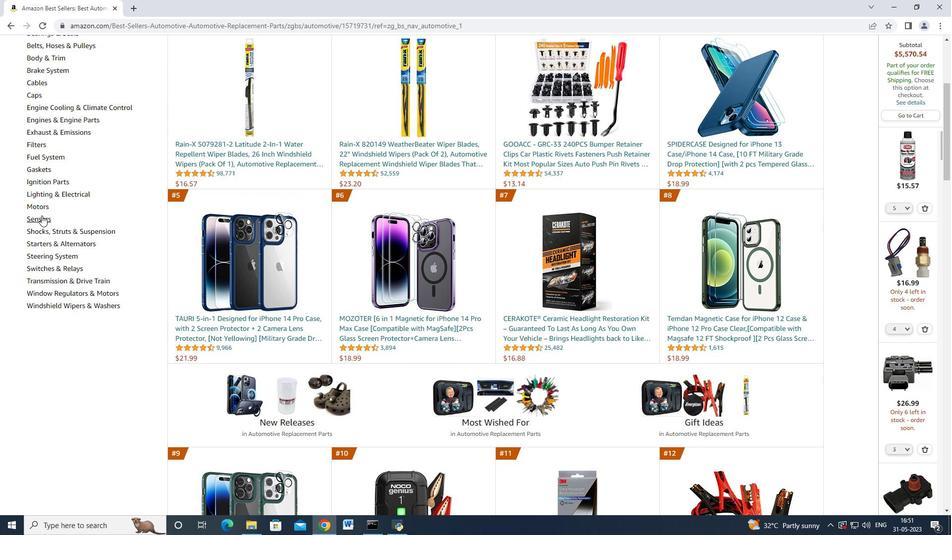 
Action: Mouse pressed left at (42, 219)
Screenshot: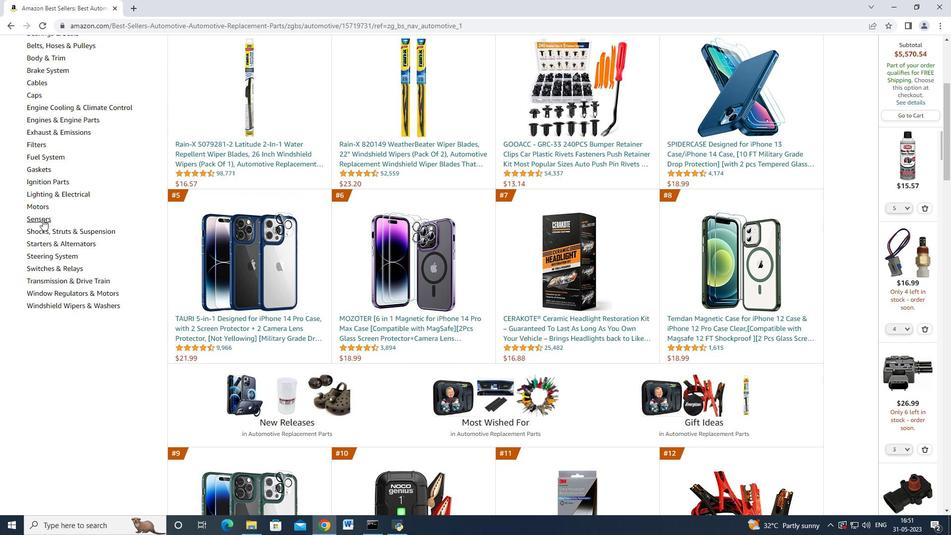 
Action: Mouse moved to (164, 164)
Screenshot: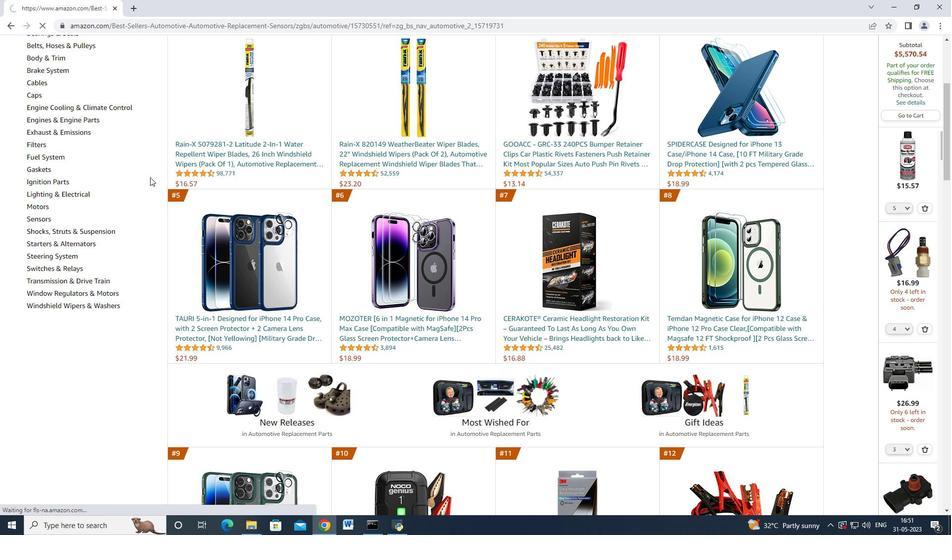 
Action: Mouse scrolled (164, 164) with delta (0, 0)
Screenshot: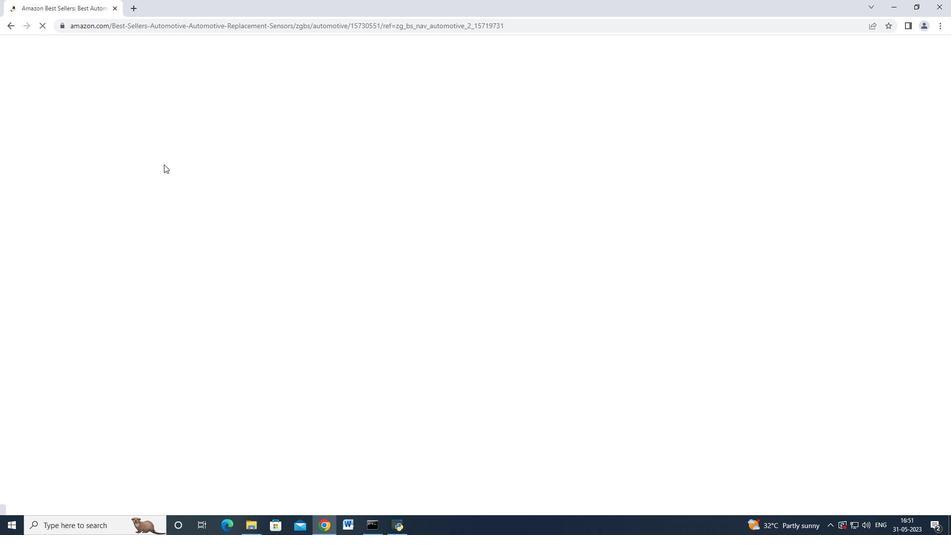 
Action: Mouse scrolled (164, 164) with delta (0, 0)
Screenshot: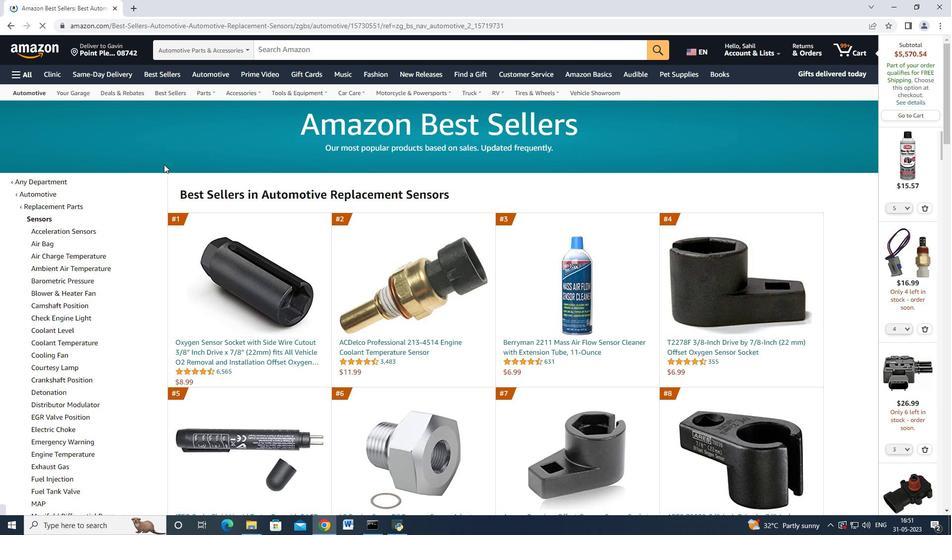 
Action: Mouse scrolled (164, 164) with delta (0, 0)
Screenshot: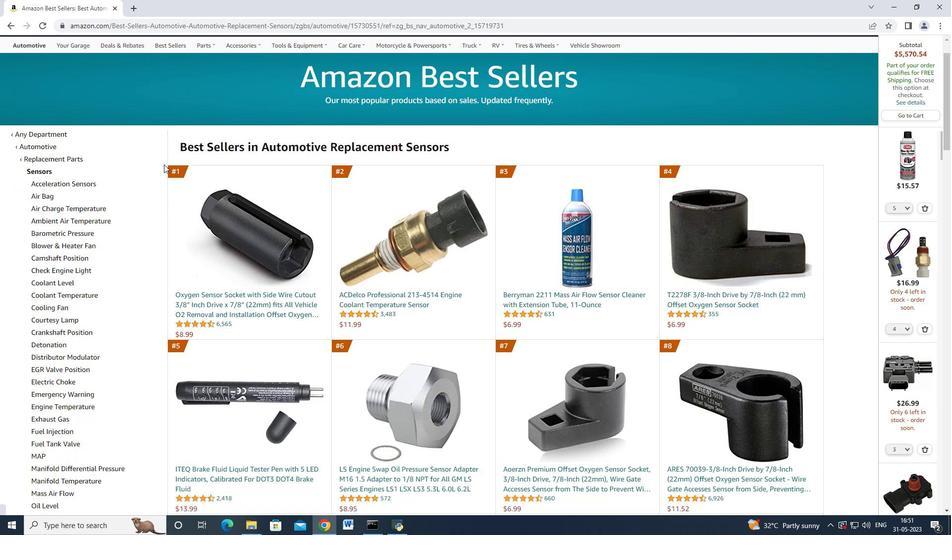 
Action: Mouse moved to (139, 211)
Screenshot: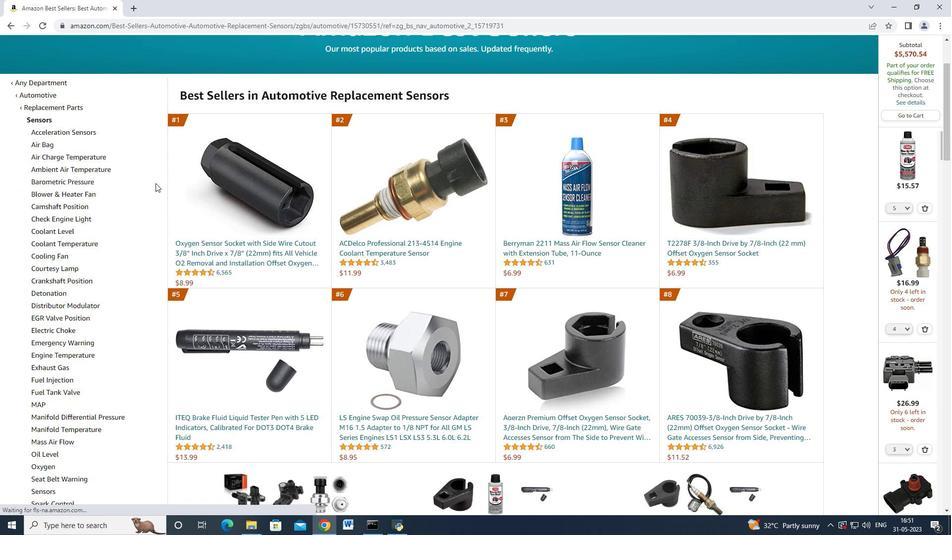 
Action: Mouse scrolled (139, 210) with delta (0, 0)
Screenshot: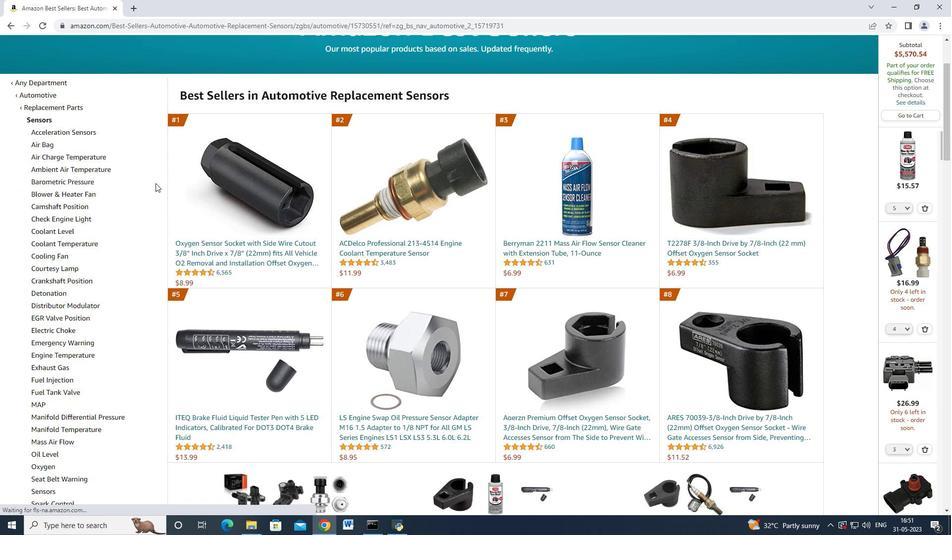 
Action: Mouse moved to (139, 211)
Screenshot: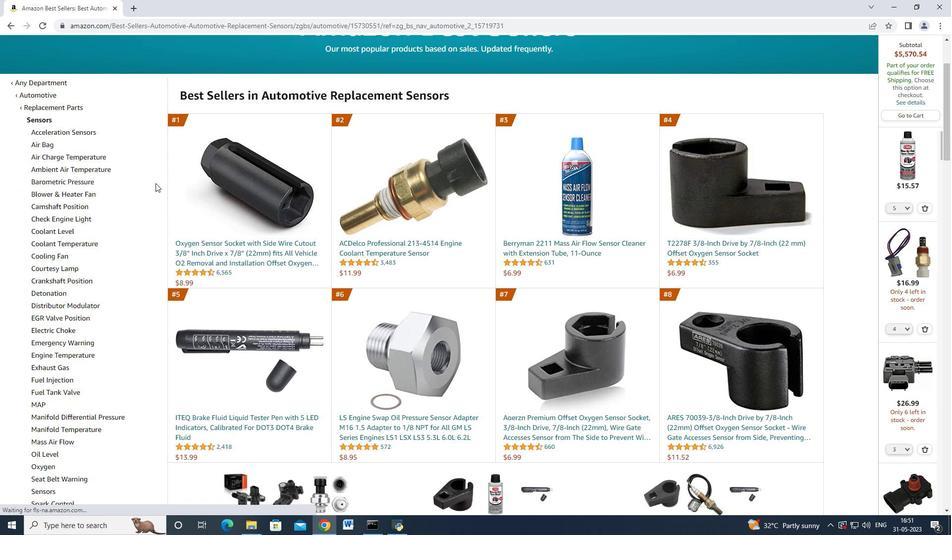 
Action: Mouse scrolled (139, 210) with delta (0, 0)
Screenshot: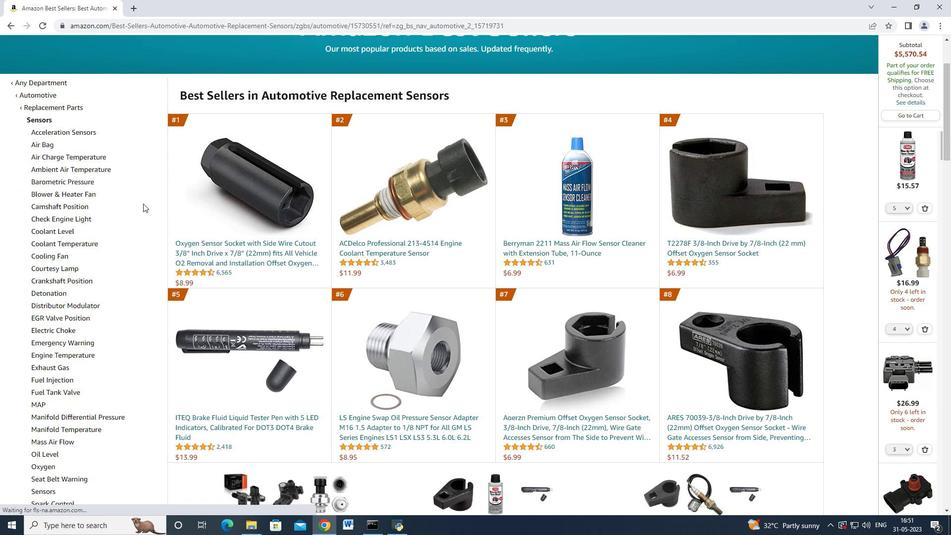 
Action: Mouse moved to (45, 353)
Screenshot: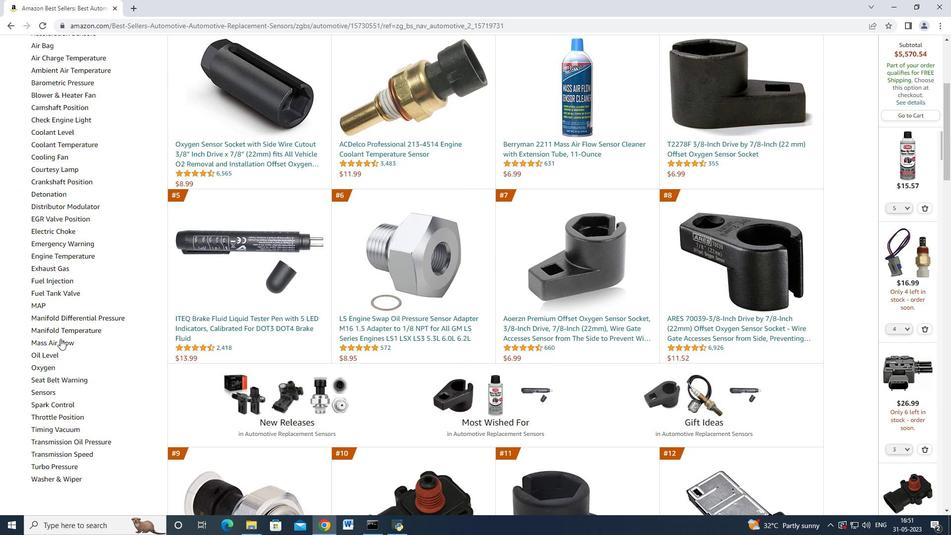 
Action: Mouse pressed left at (45, 353)
Screenshot: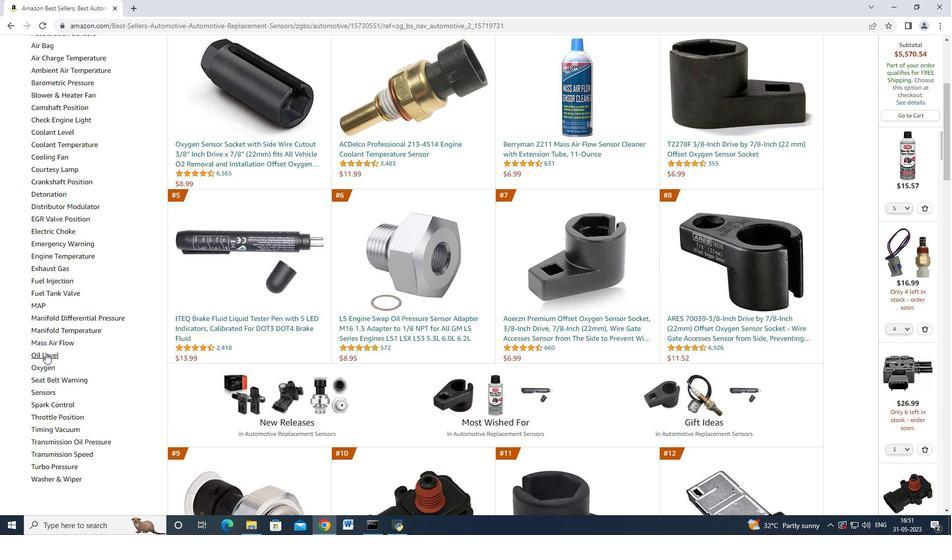 
Action: Mouse moved to (302, 171)
Screenshot: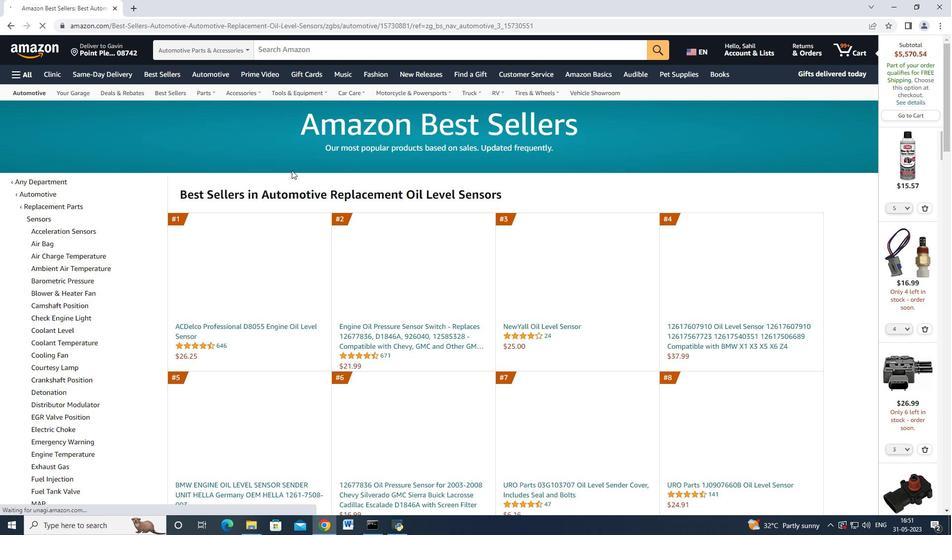 
Action: Mouse scrolled (302, 170) with delta (0, 0)
Screenshot: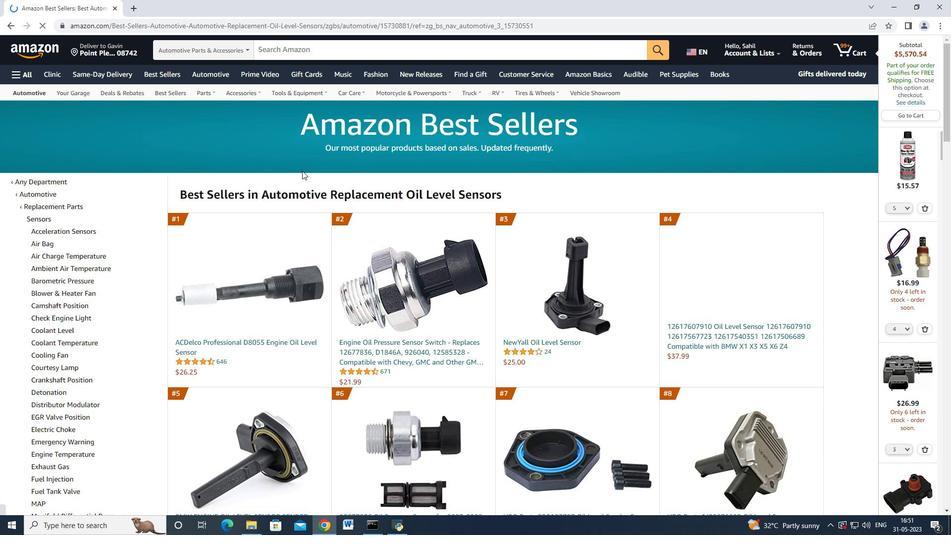 
Action: Mouse scrolled (302, 170) with delta (0, 0)
Screenshot: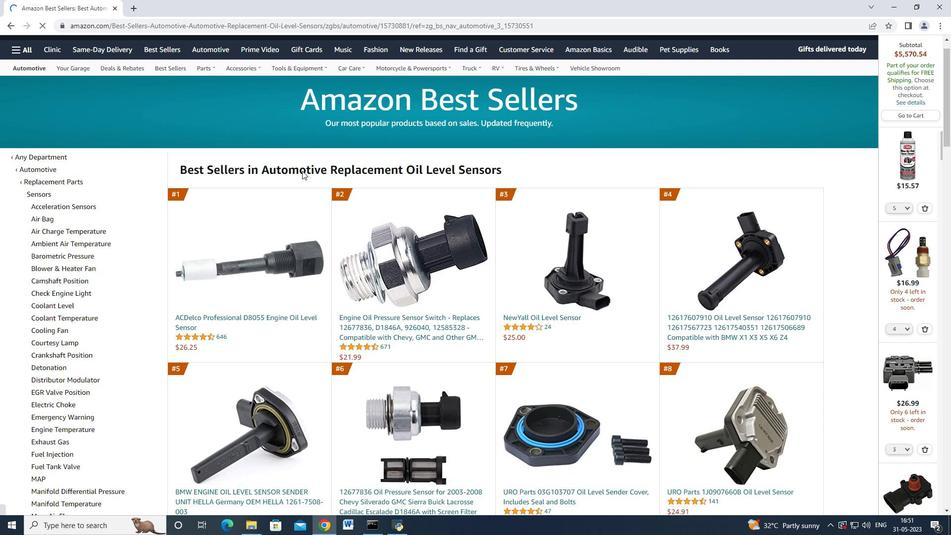 
Action: Mouse moved to (399, 248)
Screenshot: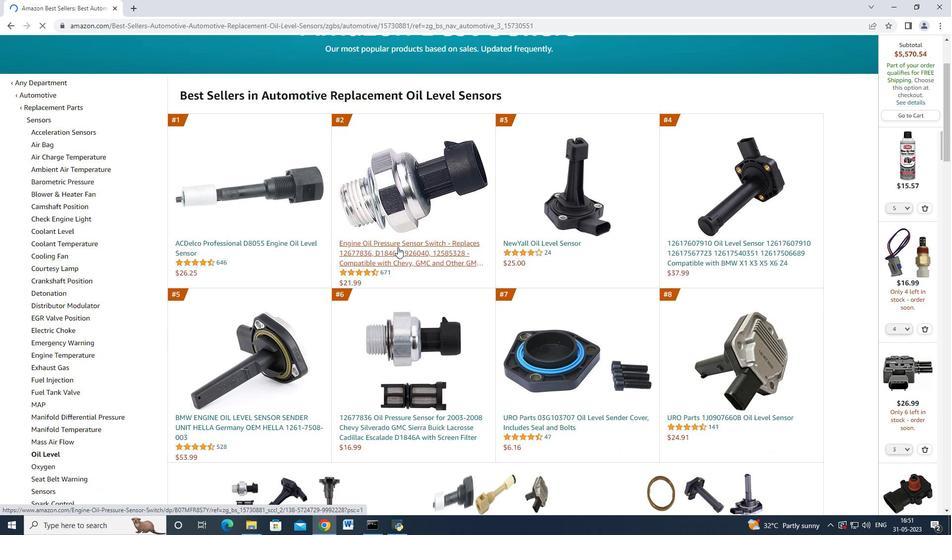
Action: Mouse pressed left at (399, 248)
Screenshot: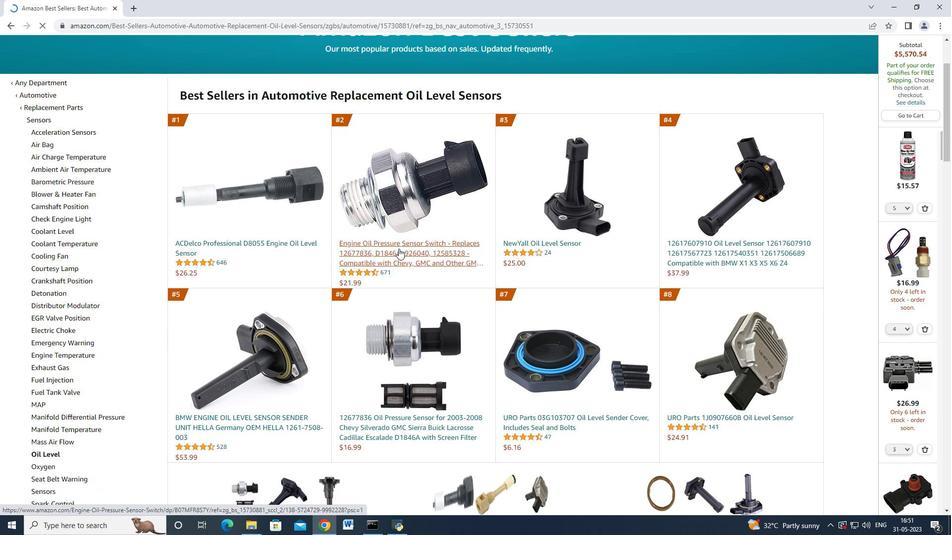 
Action: Mouse moved to (513, 211)
Screenshot: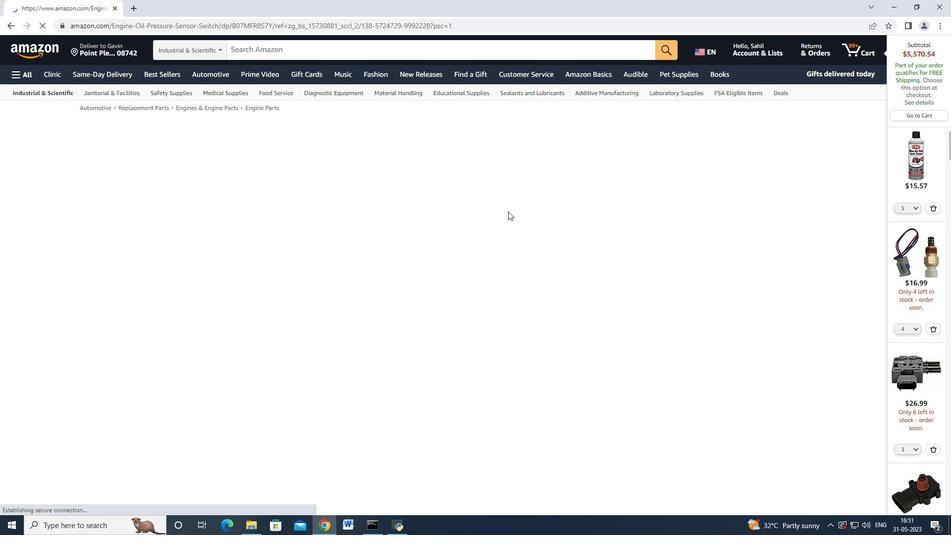 
Action: Mouse scrolled (513, 211) with delta (0, 0)
Screenshot: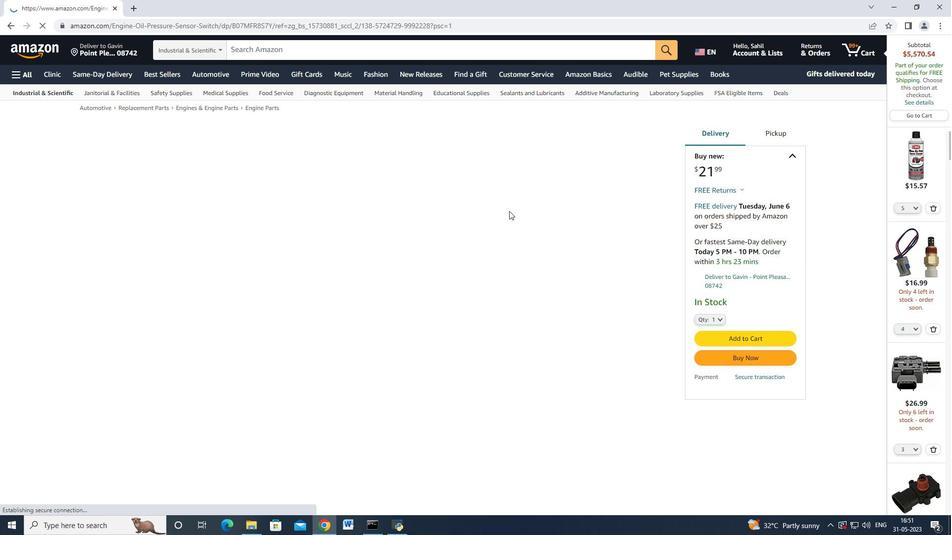 
Action: Mouse moved to (513, 212)
Screenshot: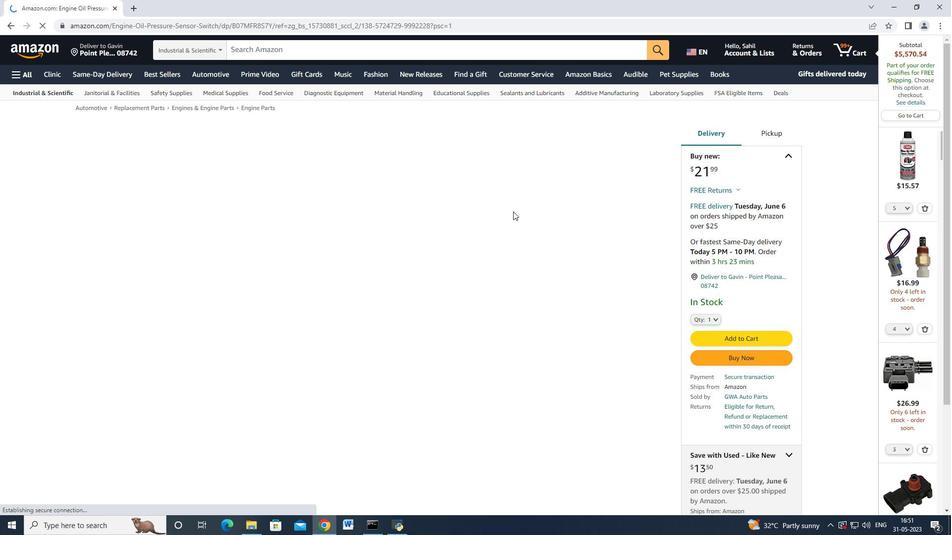 
Action: Mouse scrolled (513, 211) with delta (0, 0)
Screenshot: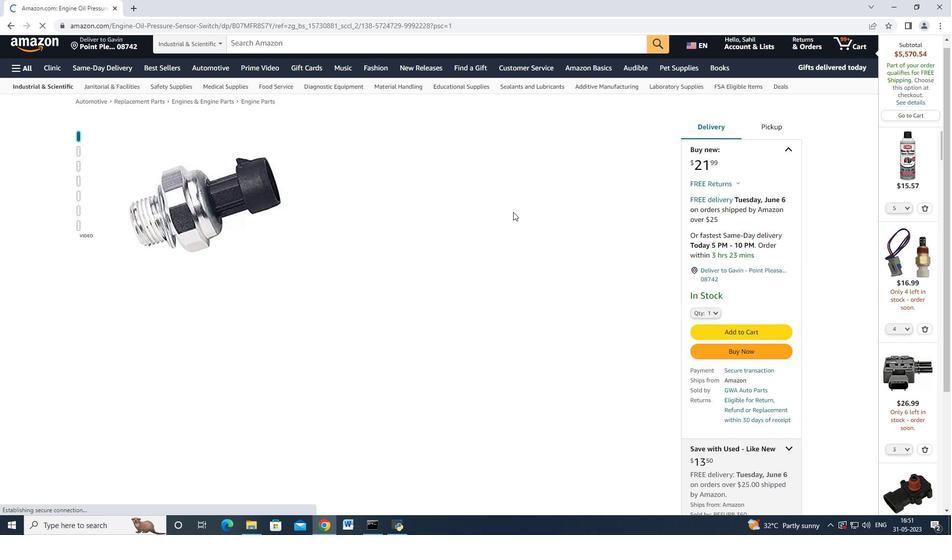 
Action: Mouse moved to (716, 220)
Screenshot: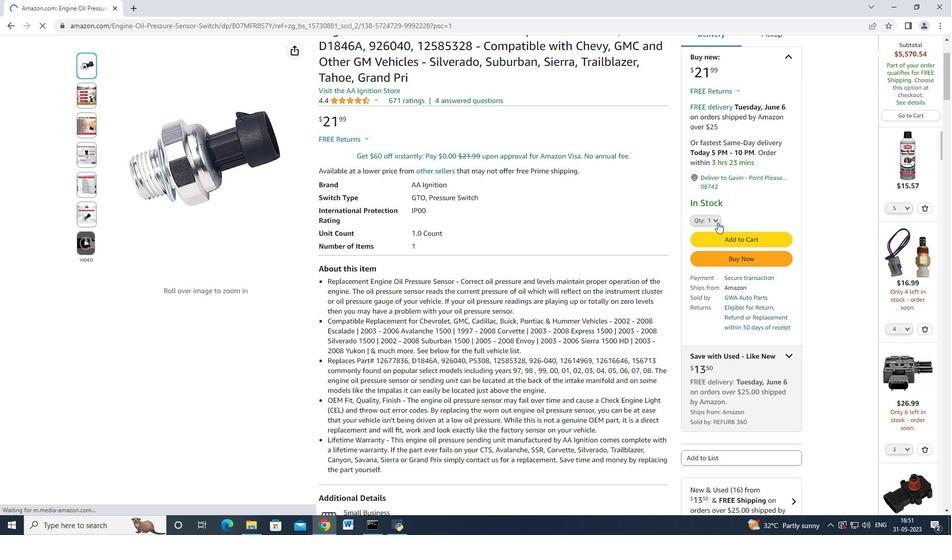 
Action: Mouse pressed left at (716, 220)
Screenshot: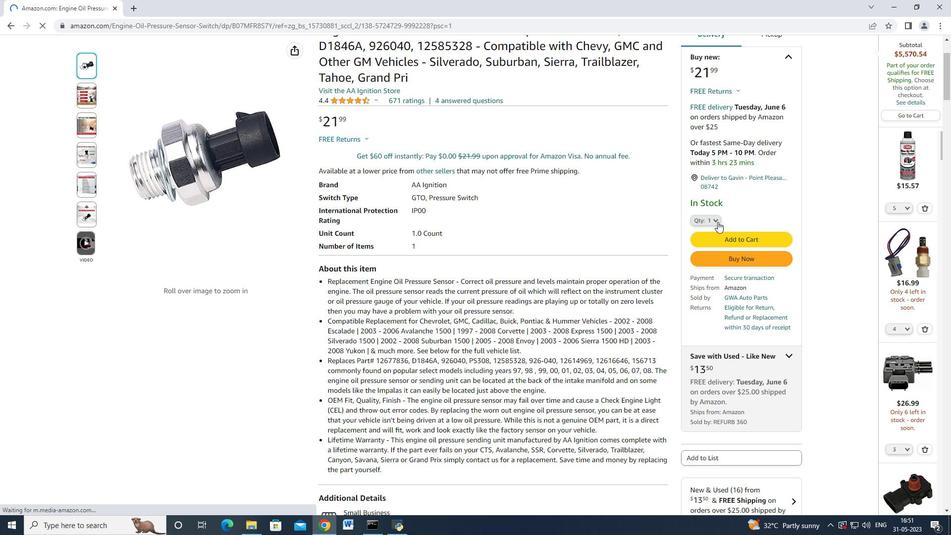 
Action: Mouse moved to (764, 216)
Screenshot: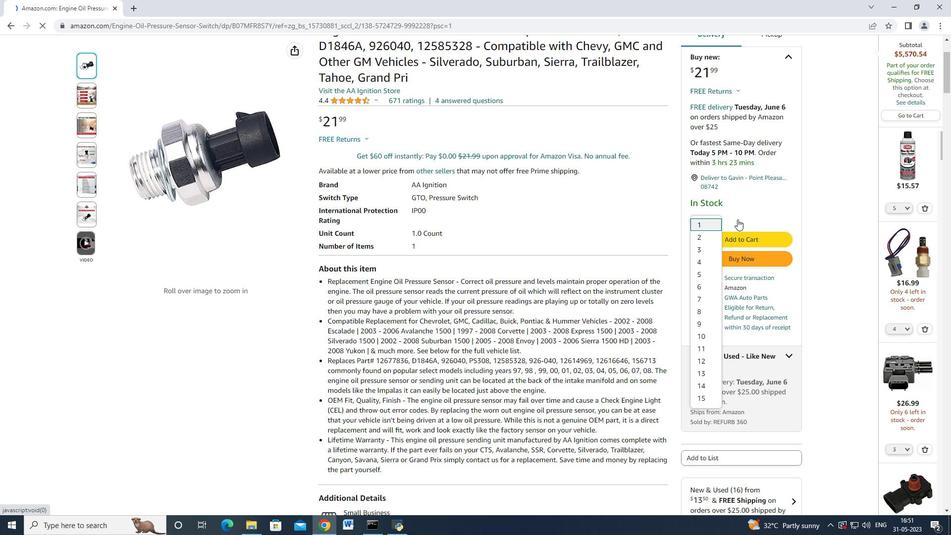 
Action: Mouse pressed left at (764, 216)
Screenshot: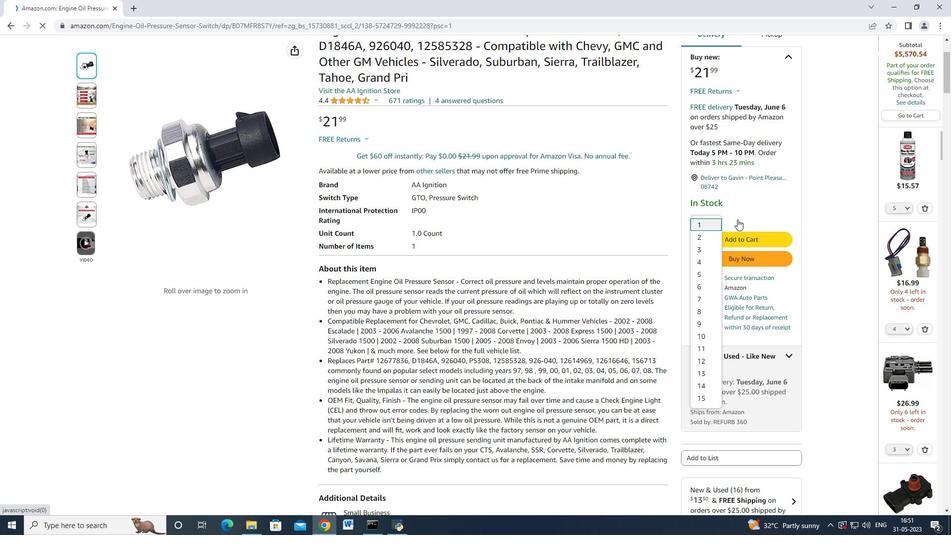 
Action: Mouse moved to (723, 261)
Screenshot: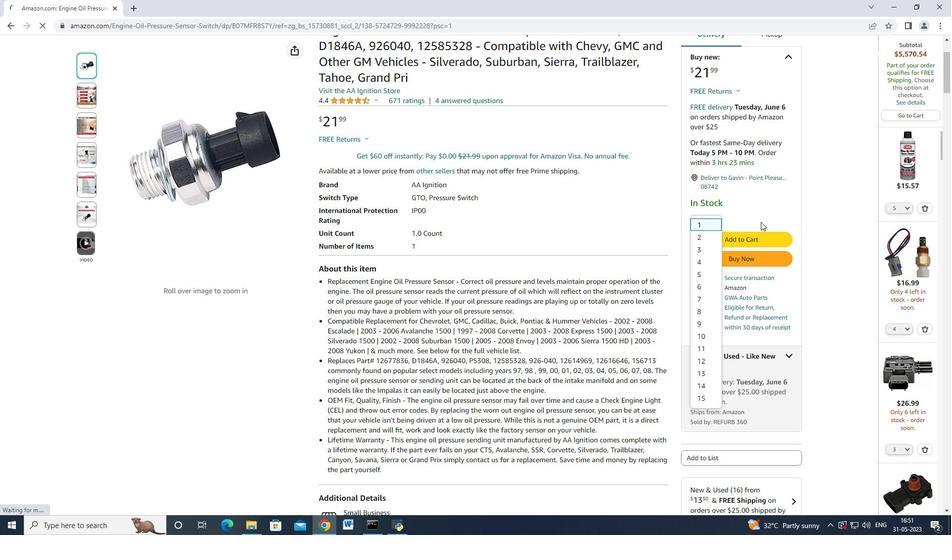 
Action: Mouse pressed left at (723, 261)
Screenshot: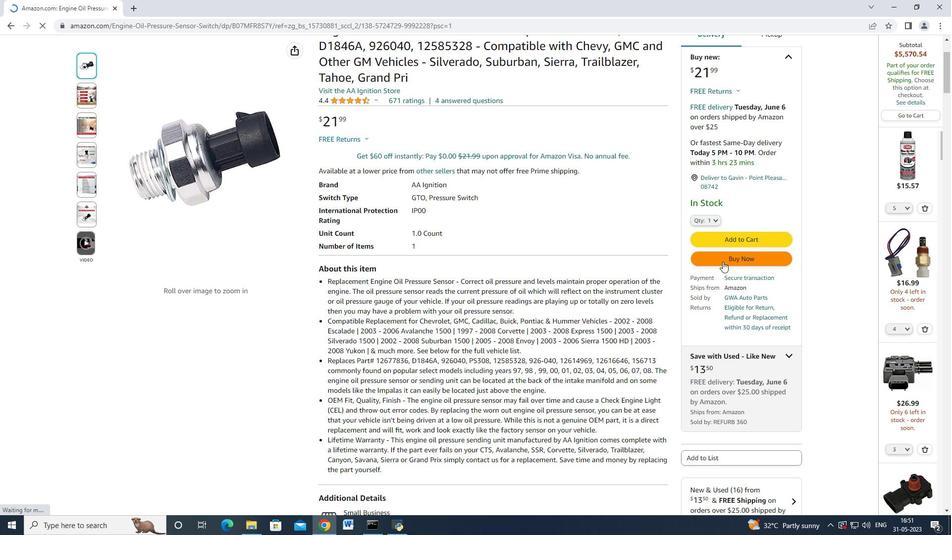 
Action: Mouse moved to (735, 257)
Screenshot: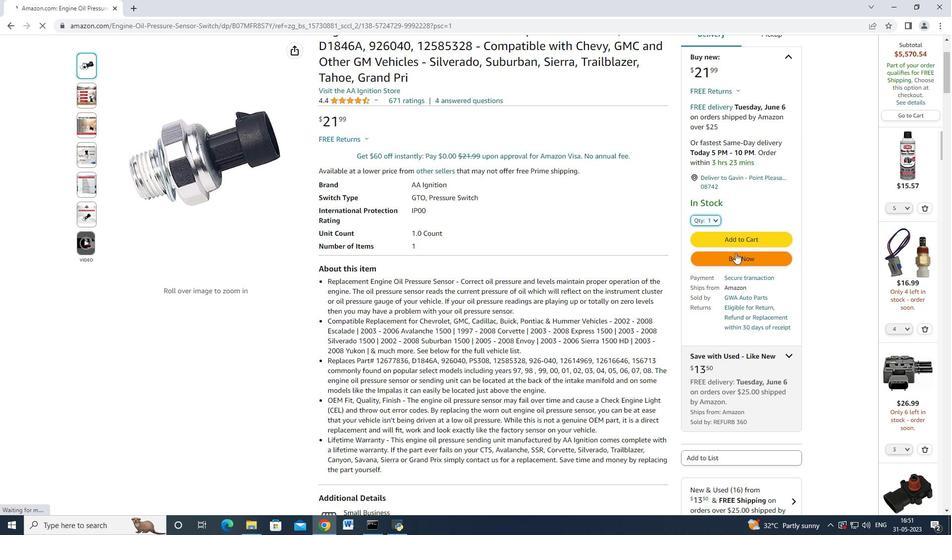 
Action: Mouse pressed left at (735, 257)
Screenshot: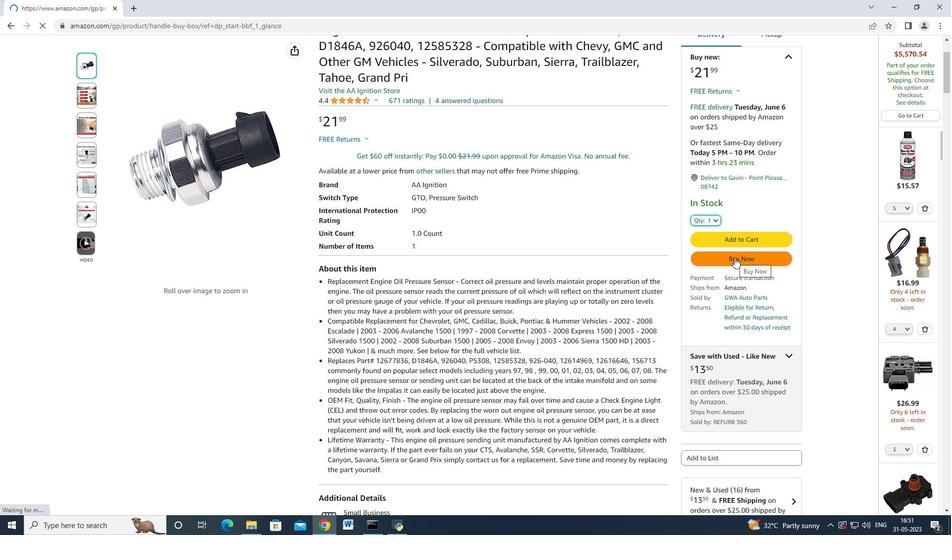 
Action: Mouse moved to (584, 82)
Screenshot: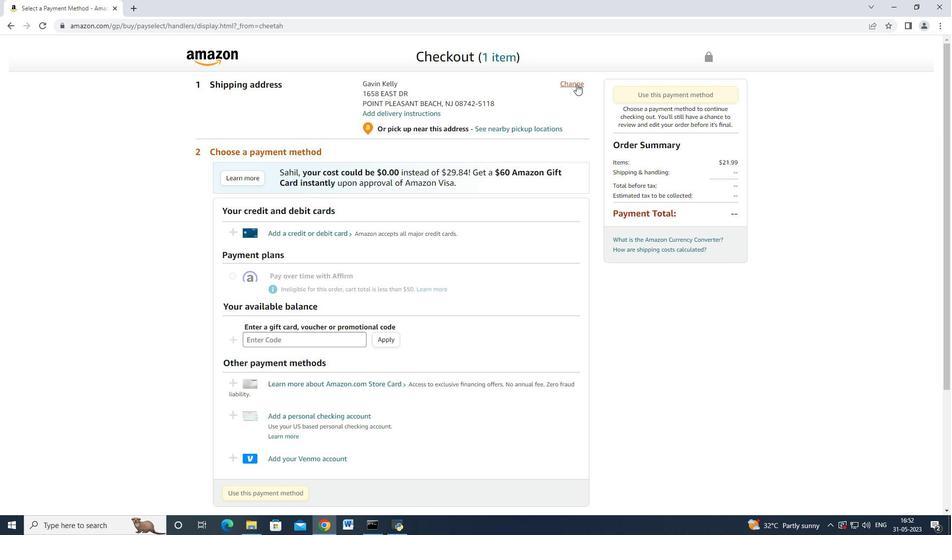 
Action: Mouse pressed left at (584, 82)
Screenshot: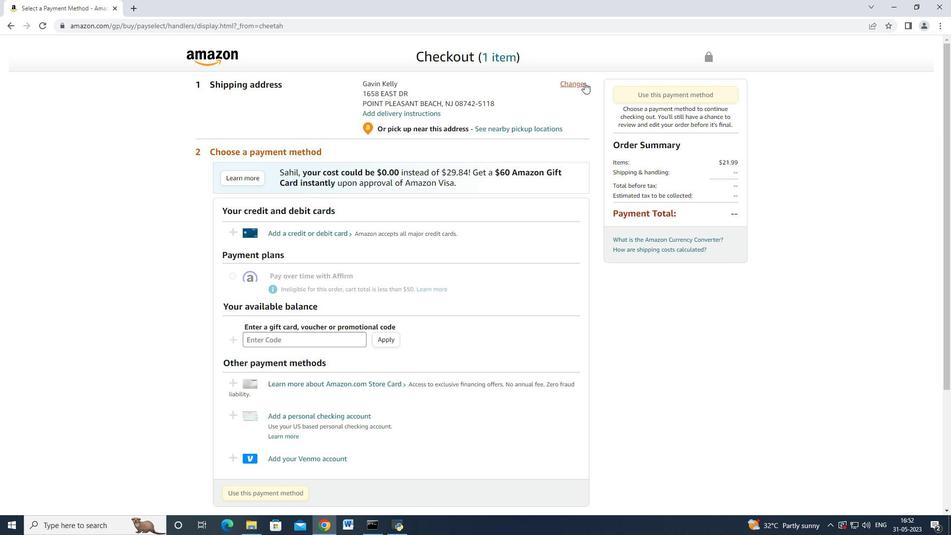 
Action: Mouse moved to (447, 203)
Screenshot: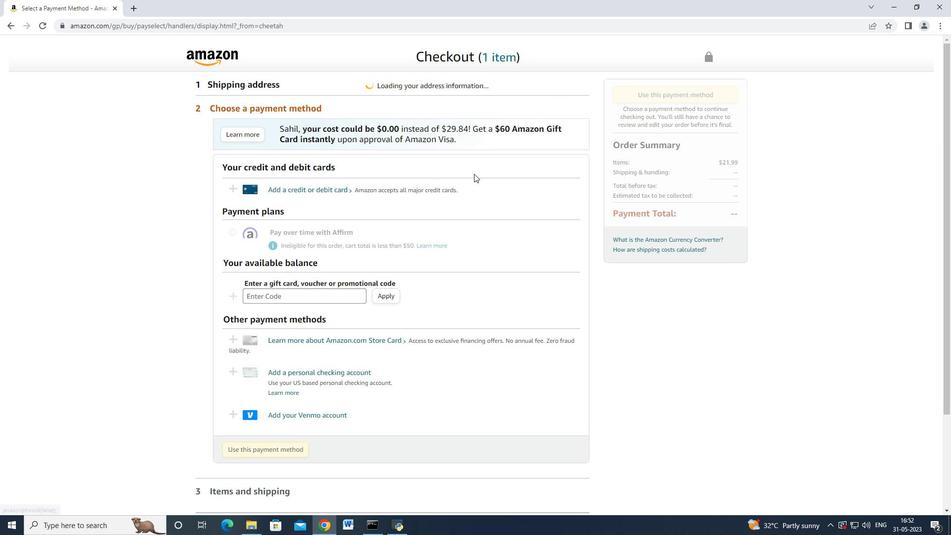 
Action: Mouse scrolled (447, 203) with delta (0, 0)
Screenshot: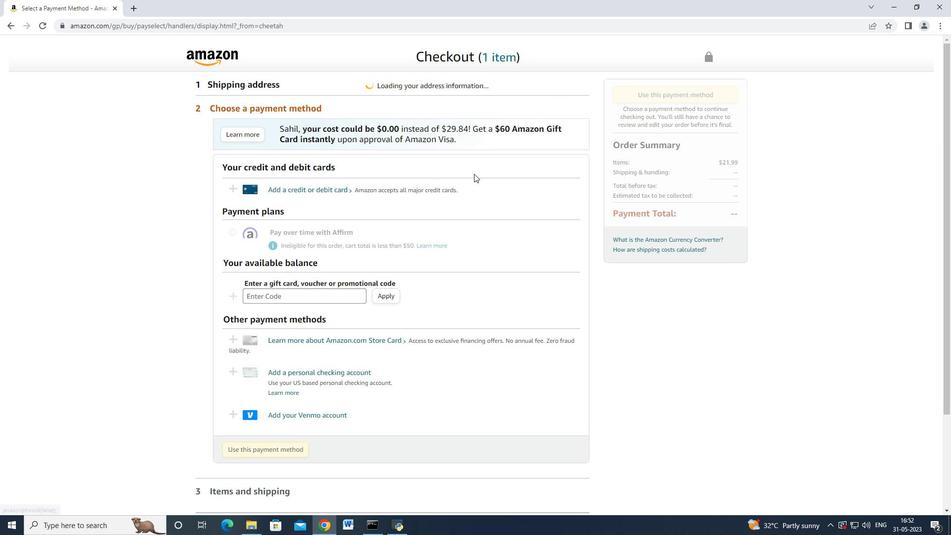 
Action: Mouse scrolled (447, 203) with delta (0, 0)
Screenshot: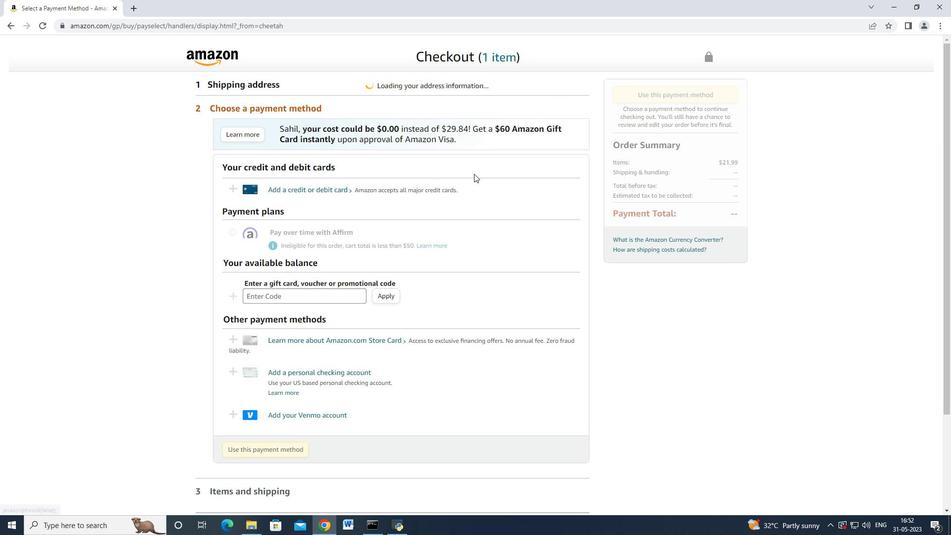
Action: Mouse scrolled (447, 203) with delta (0, 0)
Screenshot: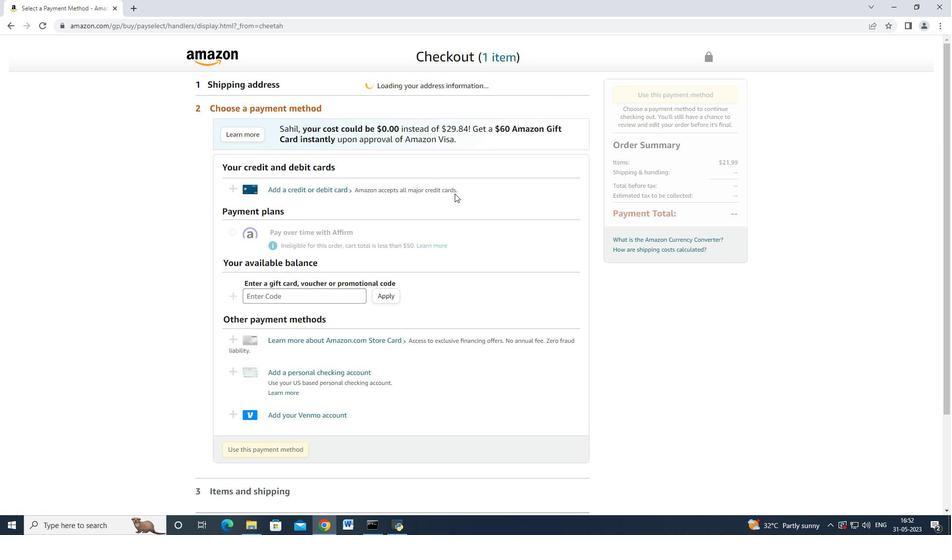 
Action: Mouse scrolled (447, 203) with delta (0, 0)
Screenshot: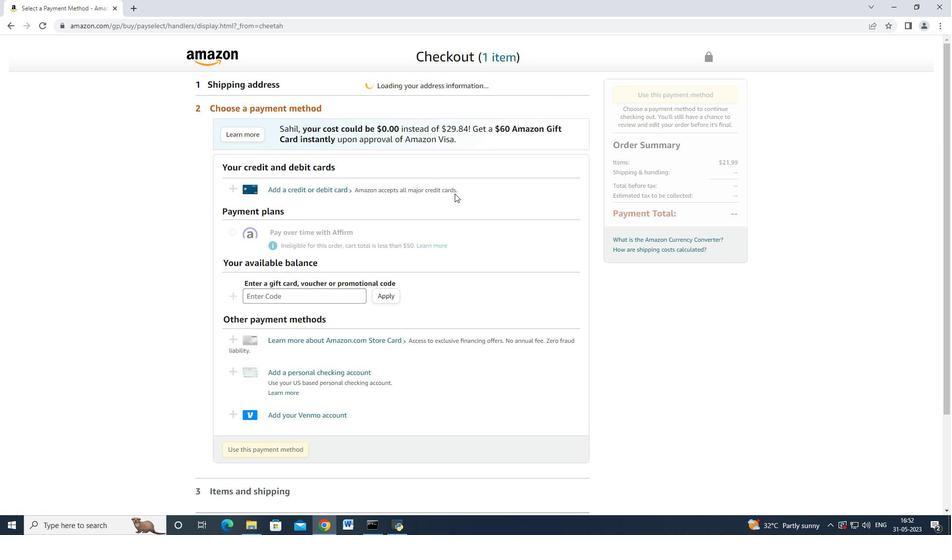 
Action: Mouse scrolled (447, 203) with delta (0, 0)
Screenshot: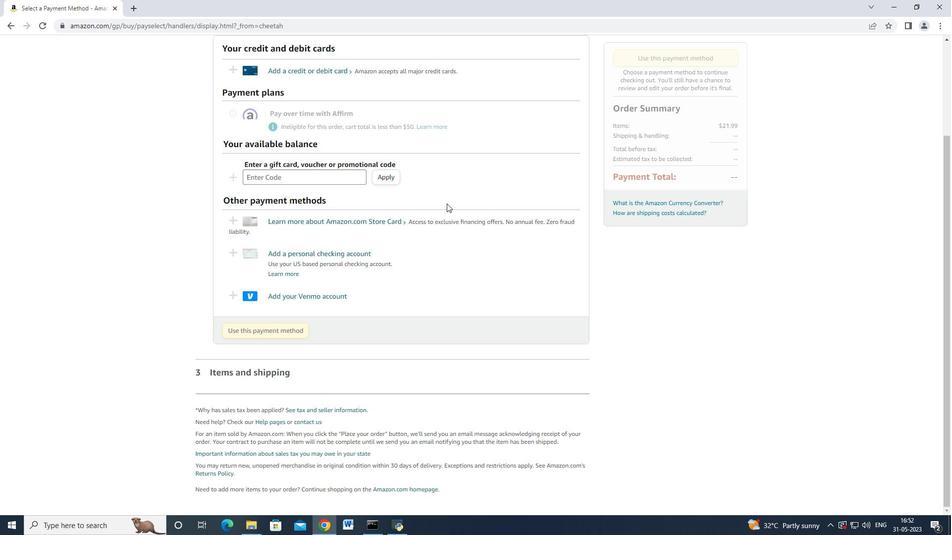 
Action: Mouse scrolled (447, 203) with delta (0, 0)
Screenshot: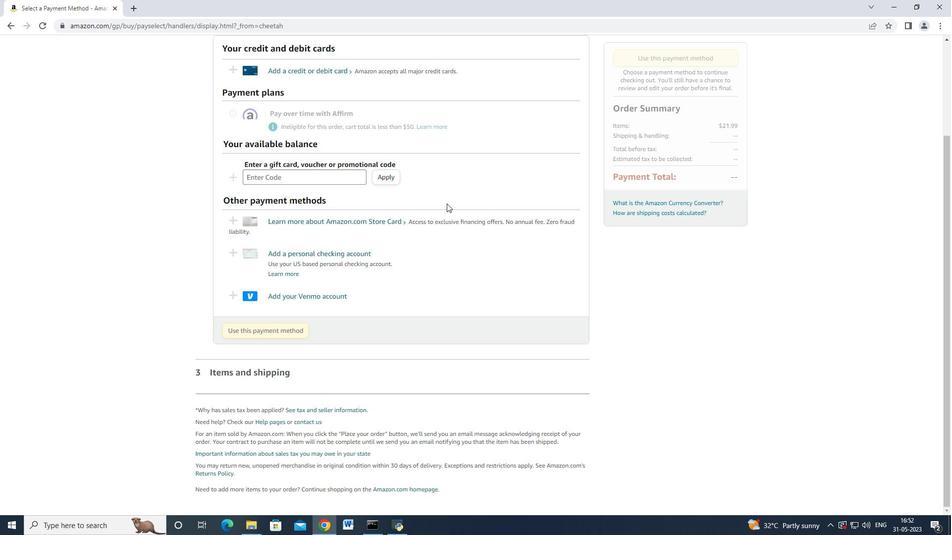 
Action: Mouse scrolled (447, 203) with delta (0, 0)
Screenshot: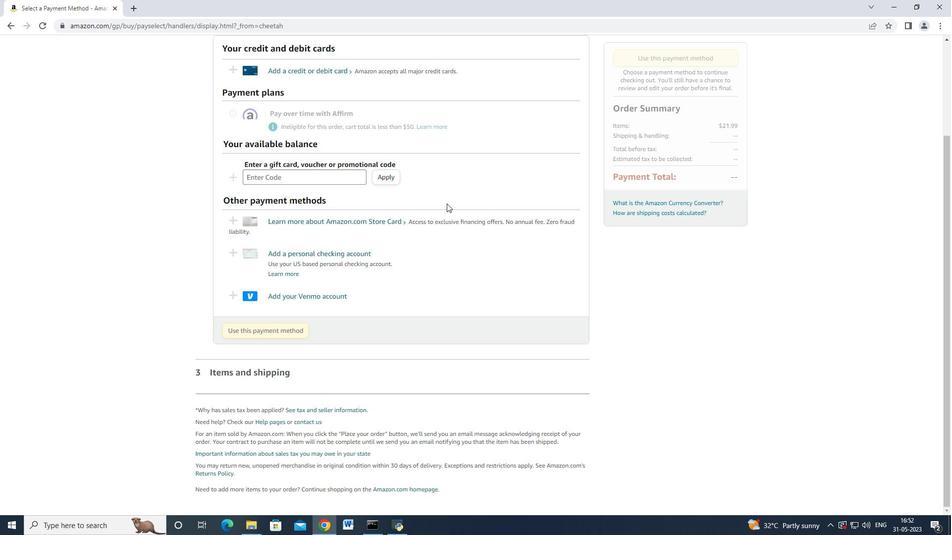 
Action: Mouse scrolled (447, 203) with delta (0, 0)
Screenshot: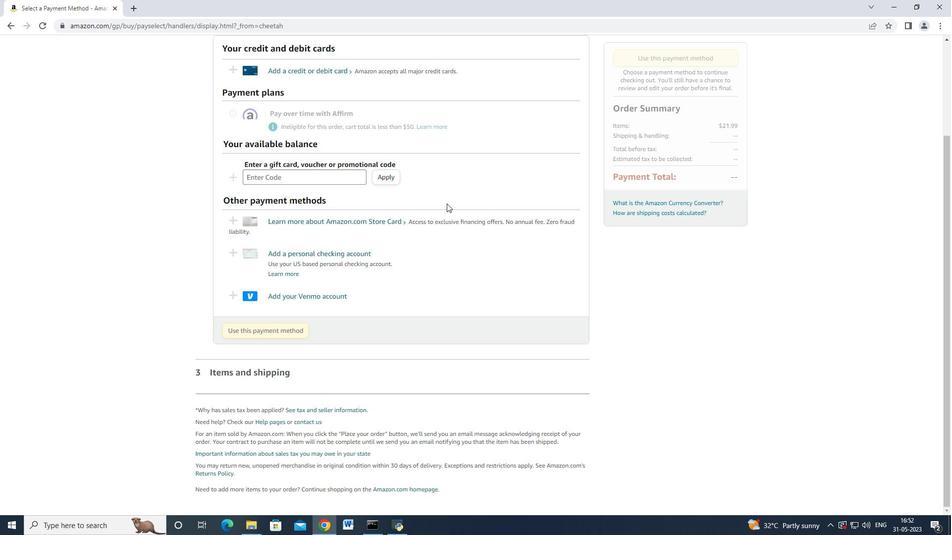 
Action: Mouse scrolled (447, 203) with delta (0, 0)
Screenshot: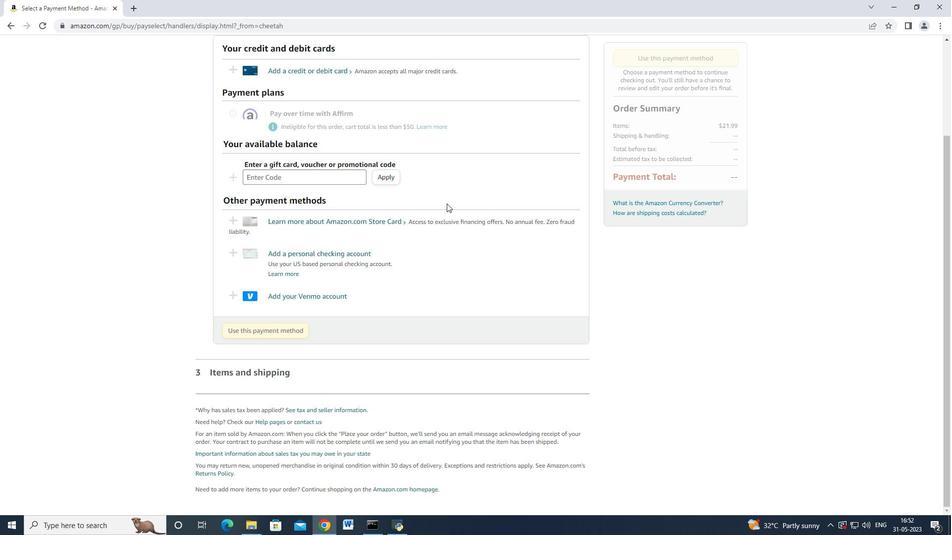 
Action: Mouse scrolled (447, 203) with delta (0, 0)
Screenshot: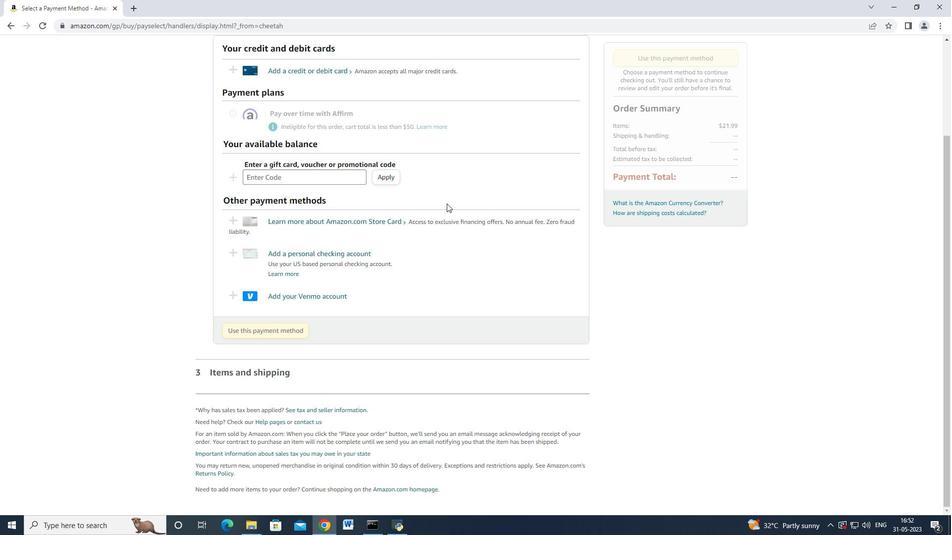 
Action: Mouse moved to (437, 197)
Screenshot: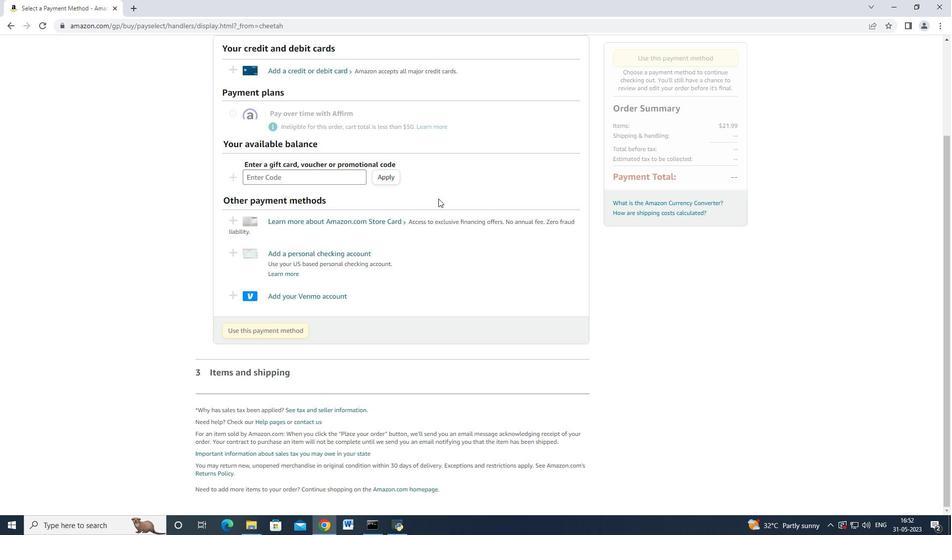 
Action: Mouse scrolled (437, 197) with delta (0, 0)
Screenshot: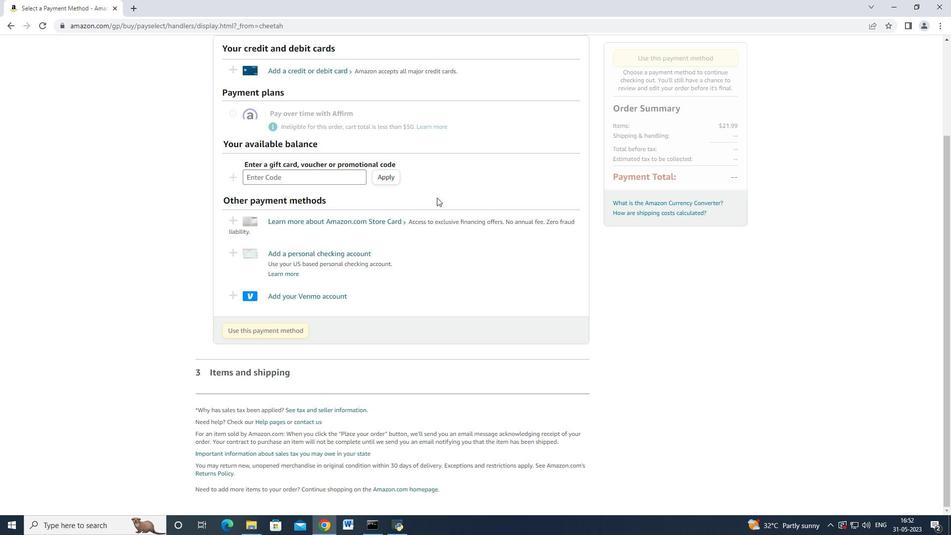 
Action: Mouse scrolled (437, 197) with delta (0, 0)
Screenshot: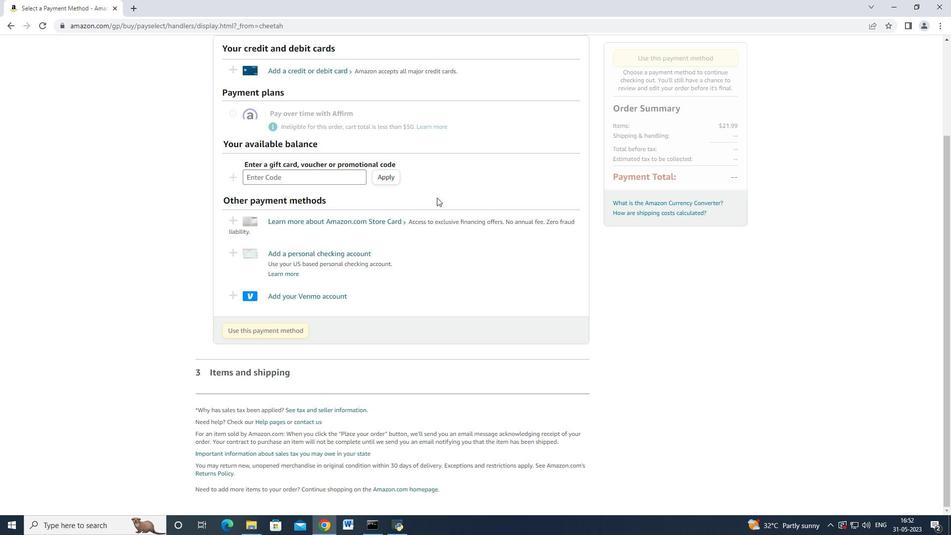 
Action: Mouse moved to (435, 196)
Screenshot: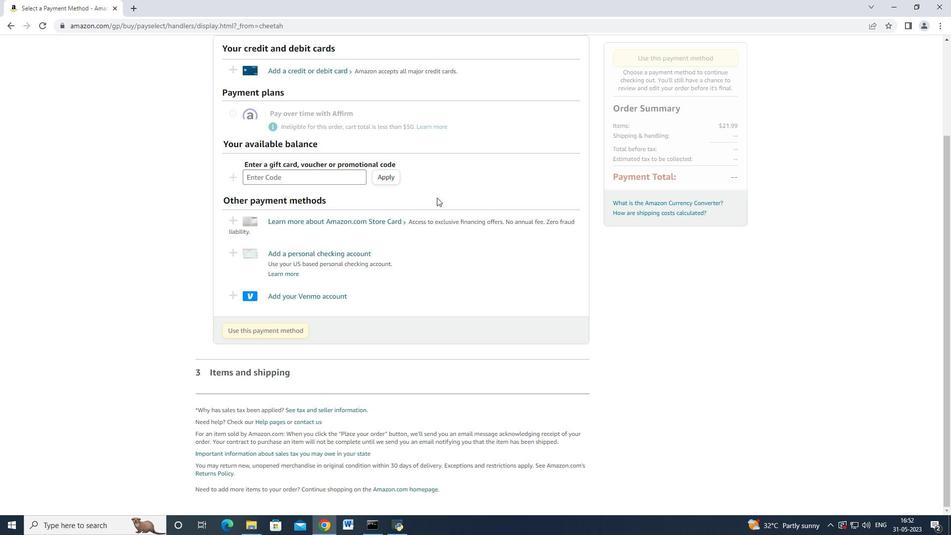 
Action: Mouse scrolled (435, 196) with delta (0, 0)
Screenshot: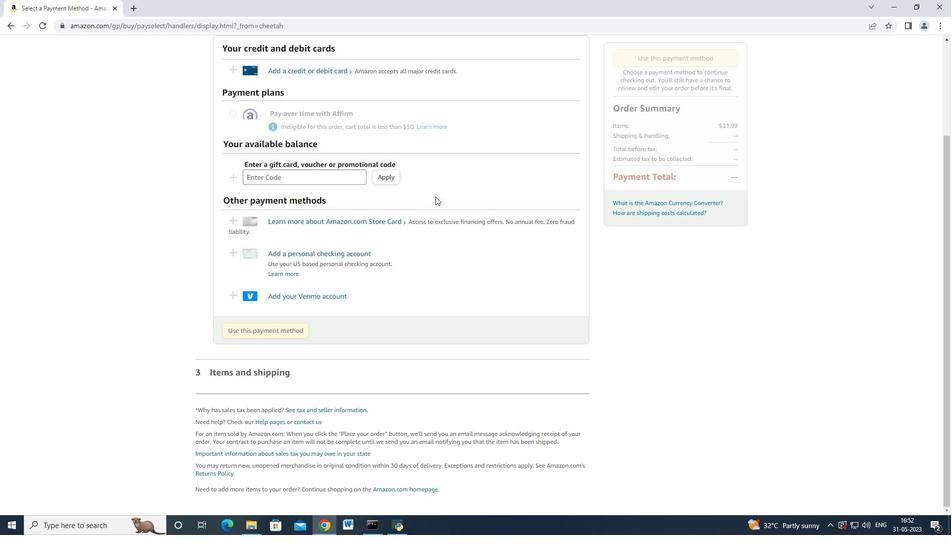 
Action: Mouse scrolled (435, 196) with delta (0, 0)
Screenshot: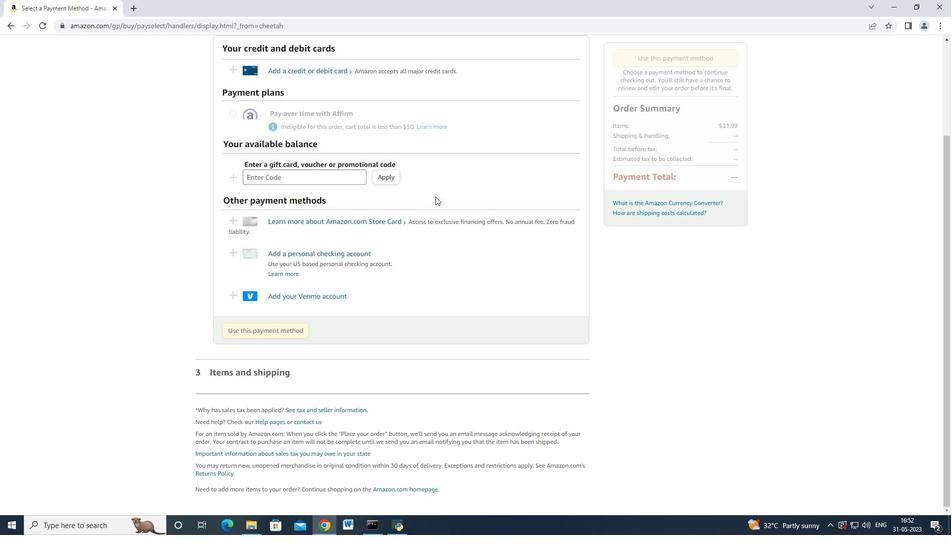 
Action: Mouse scrolled (435, 196) with delta (0, 0)
Screenshot: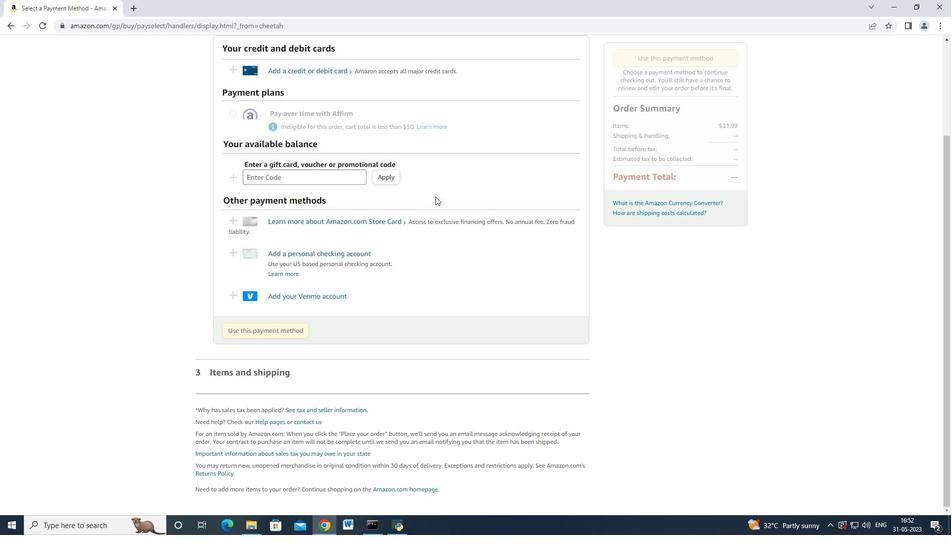
Action: Mouse scrolled (435, 196) with delta (0, 0)
Screenshot: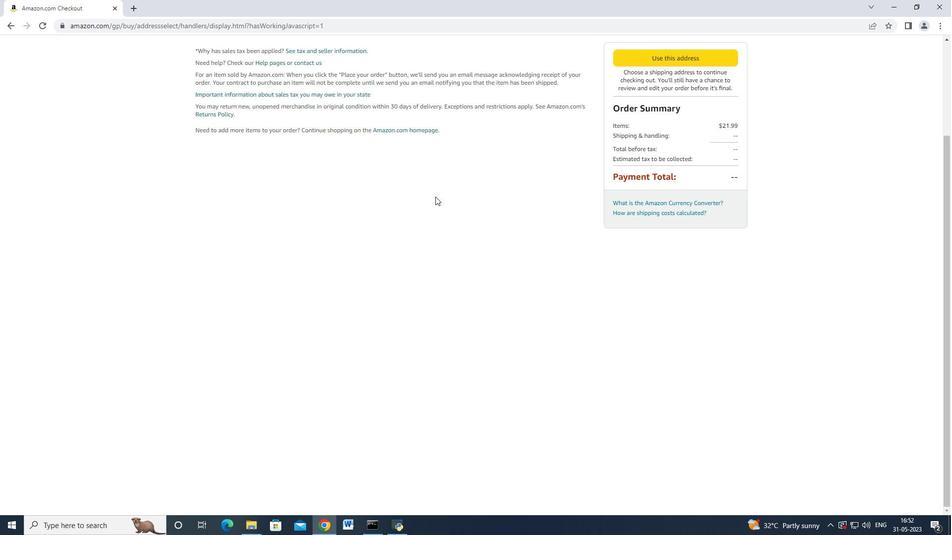 
Action: Mouse scrolled (435, 196) with delta (0, 0)
Screenshot: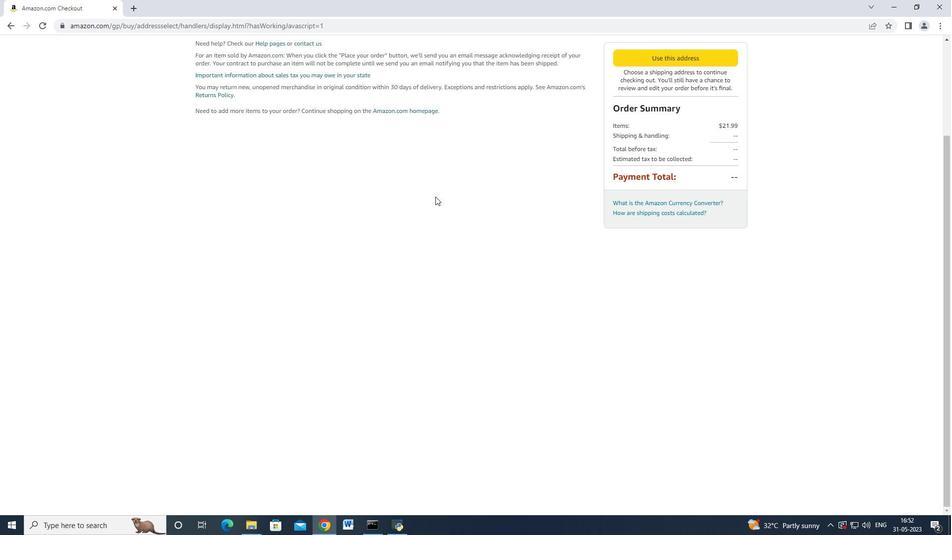 
Action: Mouse scrolled (435, 196) with delta (0, 0)
Screenshot: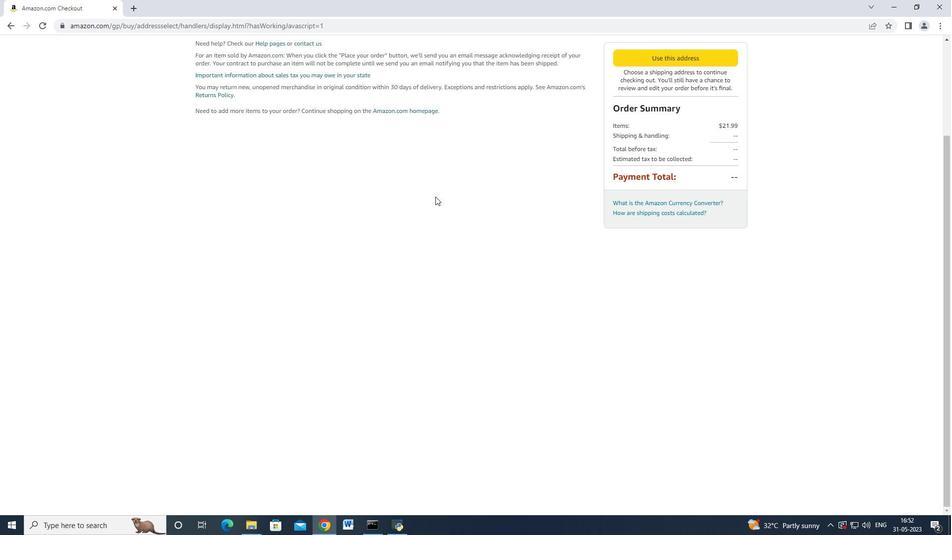 
Action: Mouse scrolled (435, 196) with delta (0, 0)
Screenshot: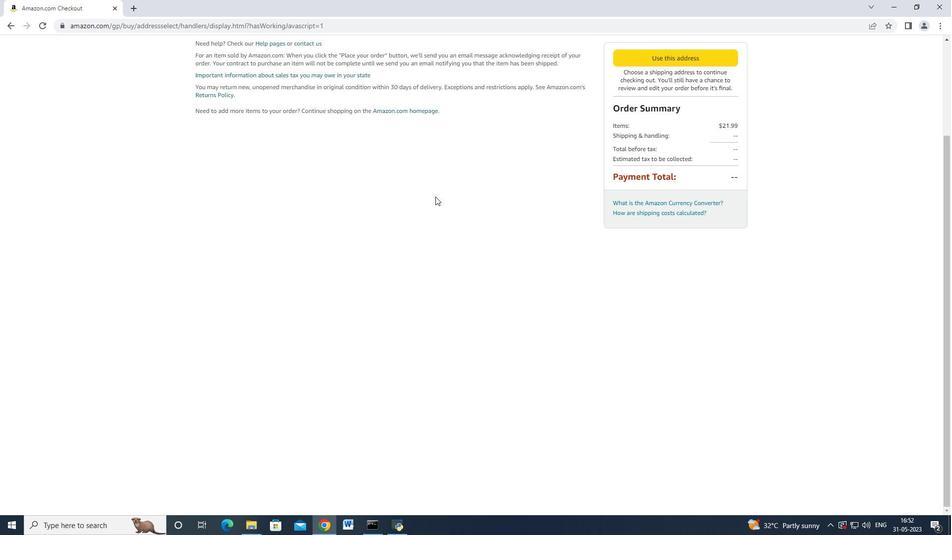 
Action: Mouse scrolled (435, 196) with delta (0, 0)
Screenshot: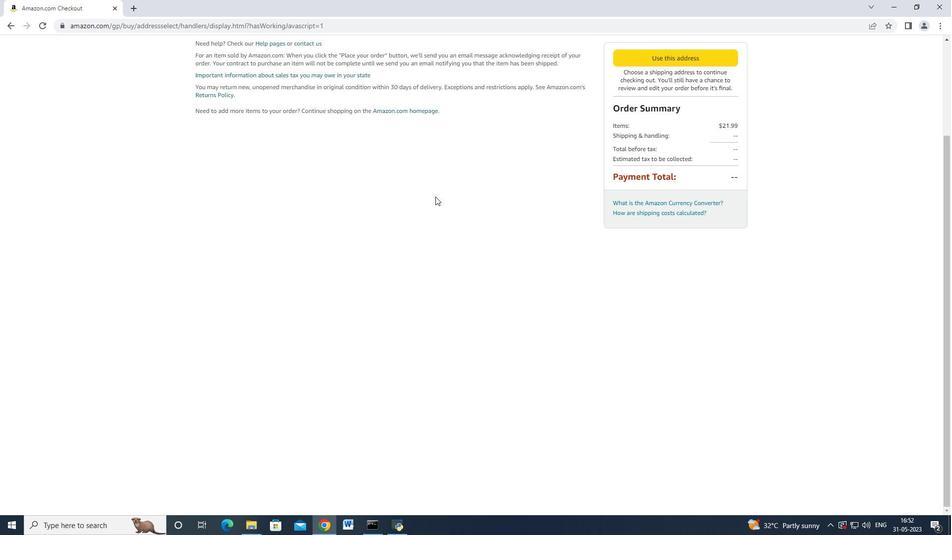 
Action: Mouse moved to (435, 196)
Screenshot: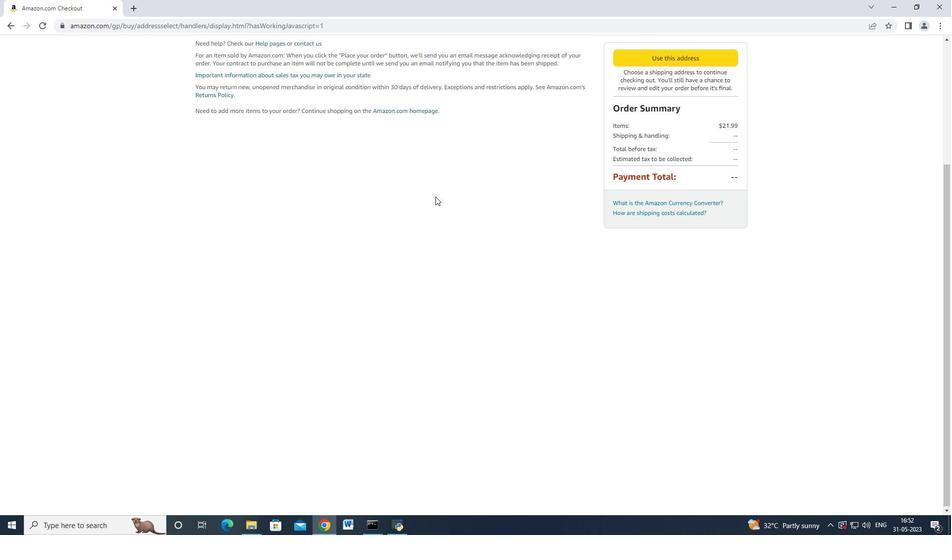 
Action: Mouse scrolled (435, 197) with delta (0, 0)
Screenshot: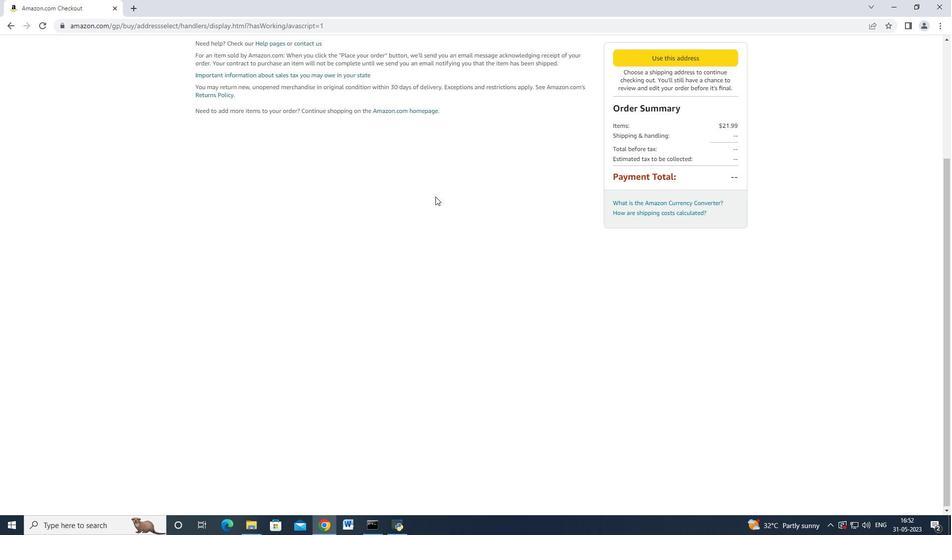 
Action: Mouse scrolled (435, 197) with delta (0, 0)
Screenshot: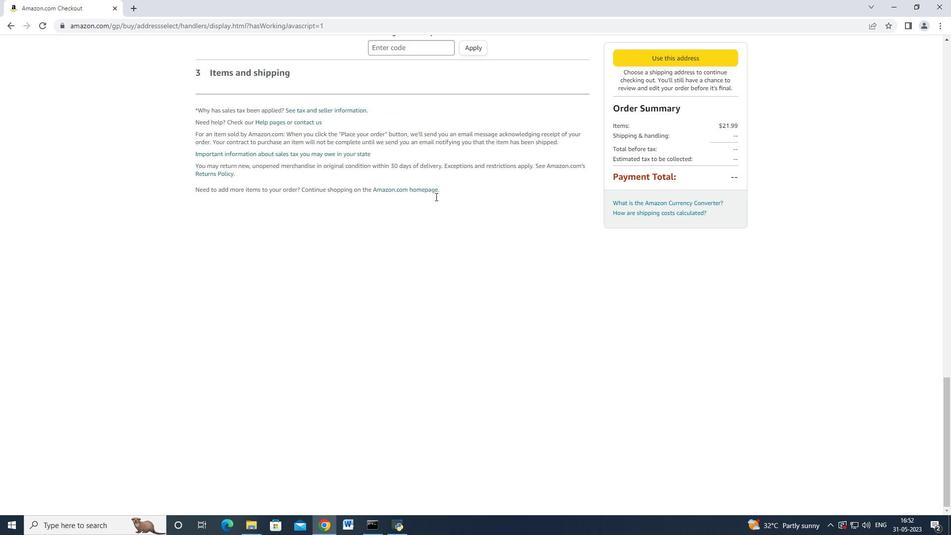 
Action: Mouse scrolled (435, 197) with delta (0, 0)
Screenshot: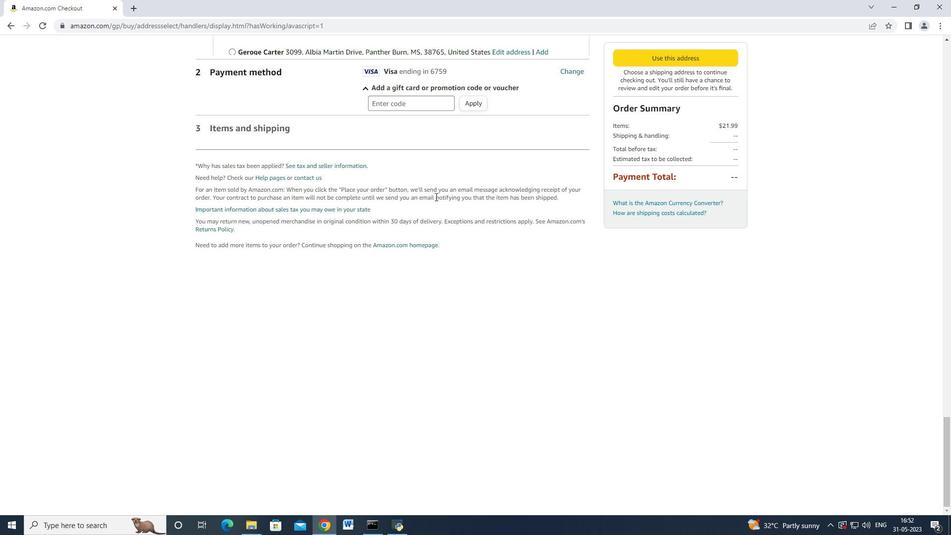 
Action: Mouse scrolled (435, 196) with delta (0, 0)
Screenshot: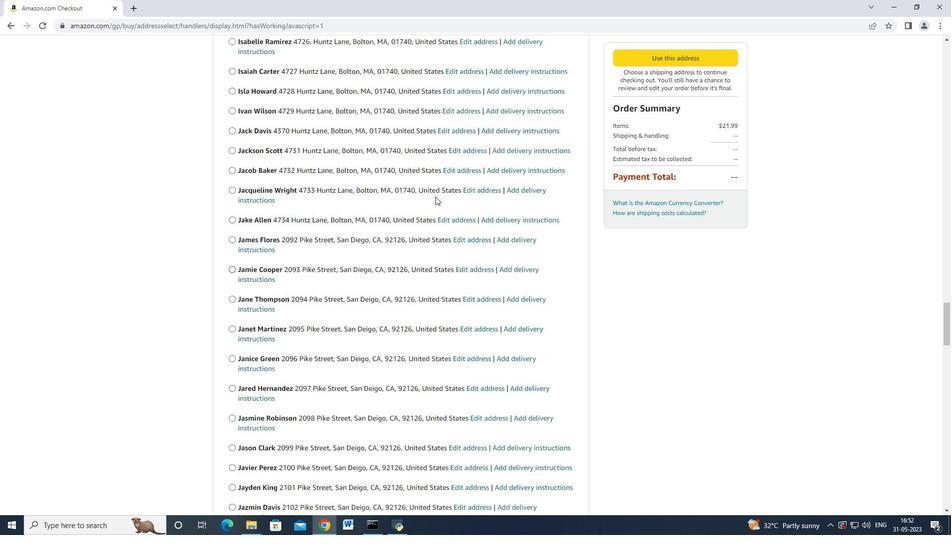 
Action: Mouse scrolled (435, 196) with delta (0, 0)
Screenshot: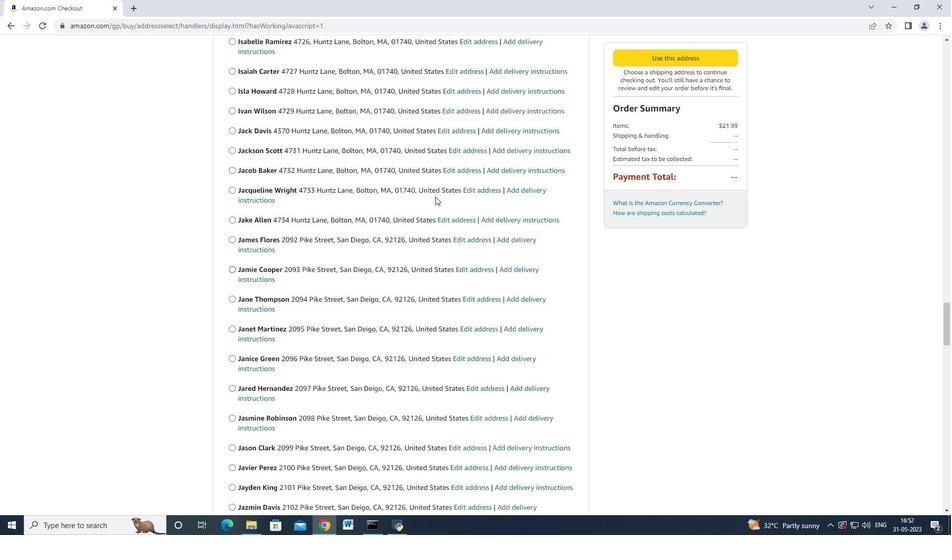 
Action: Mouse scrolled (435, 196) with delta (0, 0)
Screenshot: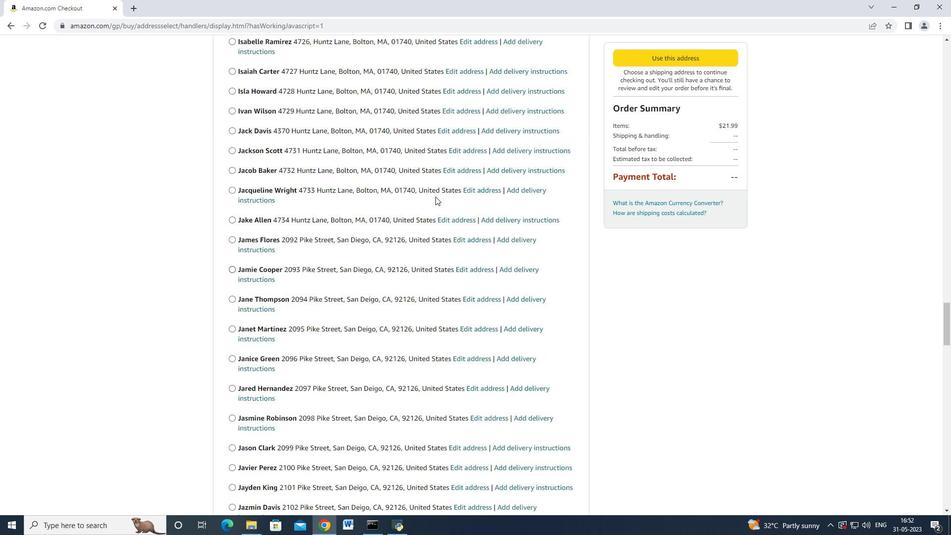 
Action: Mouse scrolled (435, 196) with delta (0, 0)
Screenshot: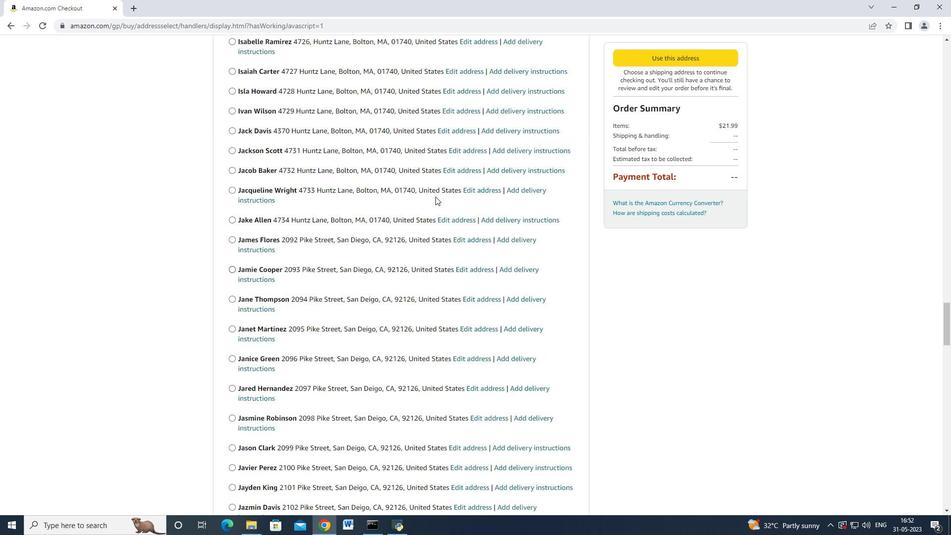 
Action: Mouse scrolled (435, 196) with delta (0, 0)
Screenshot: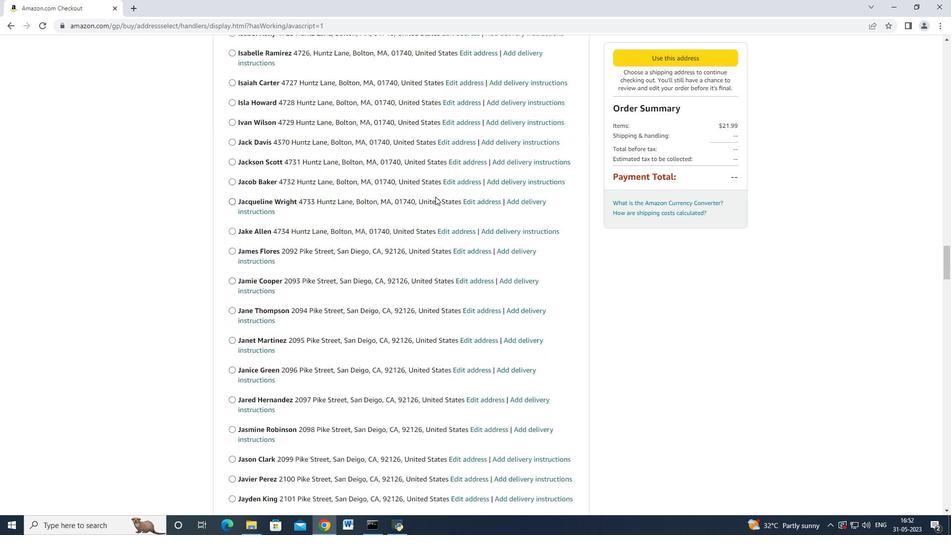 
Action: Mouse scrolled (435, 196) with delta (0, 0)
Screenshot: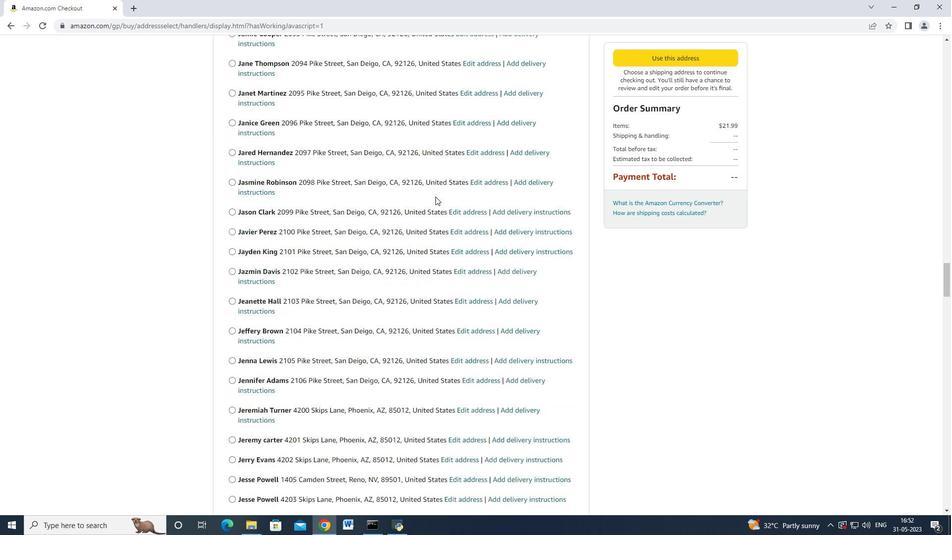 
Action: Mouse scrolled (435, 196) with delta (0, 0)
Screenshot: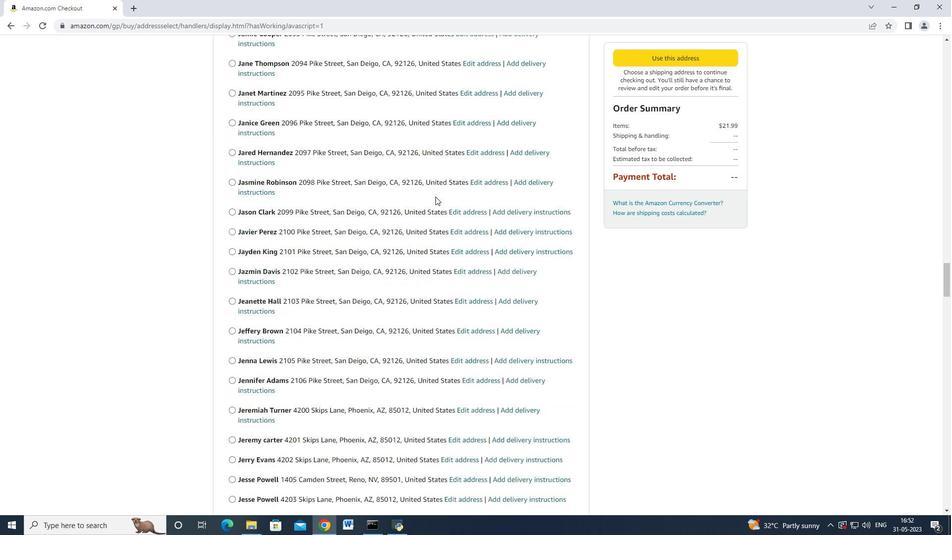 
Action: Mouse scrolled (435, 196) with delta (0, 0)
Screenshot: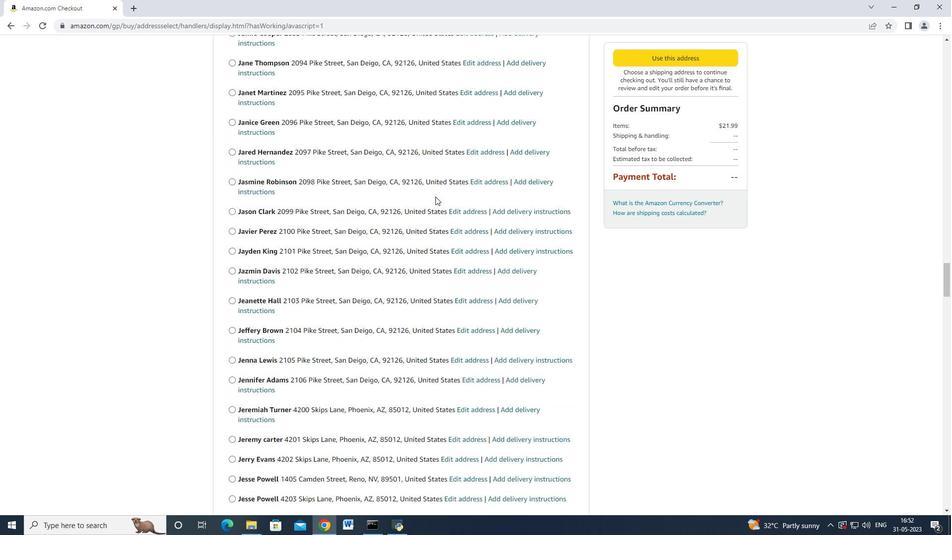
Action: Mouse scrolled (435, 196) with delta (0, 0)
Screenshot: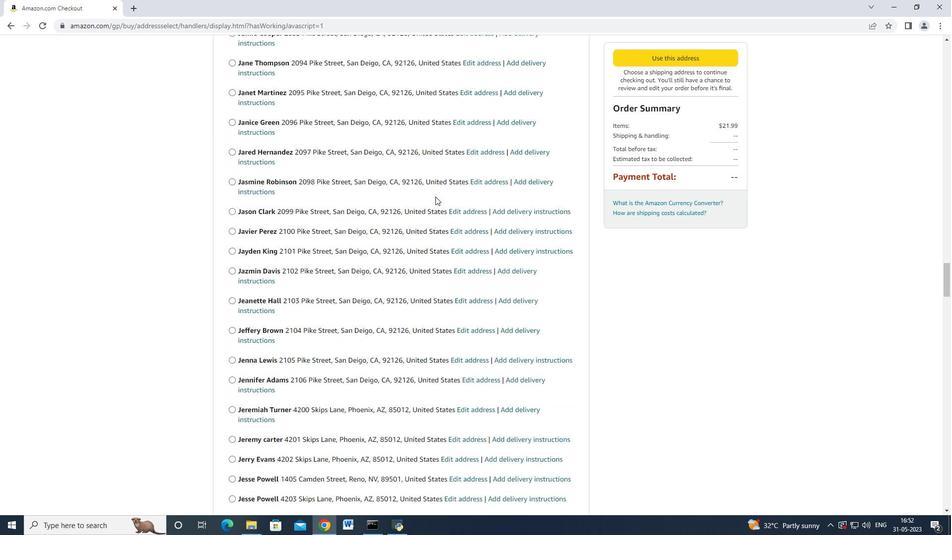 
Action: Mouse scrolled (435, 196) with delta (0, 0)
Screenshot: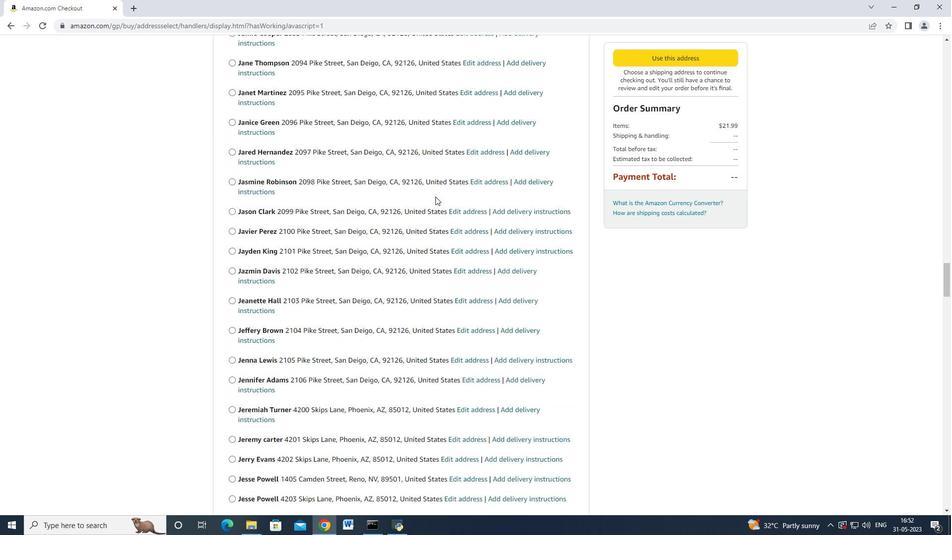 
Action: Mouse scrolled (435, 196) with delta (0, 0)
Screenshot: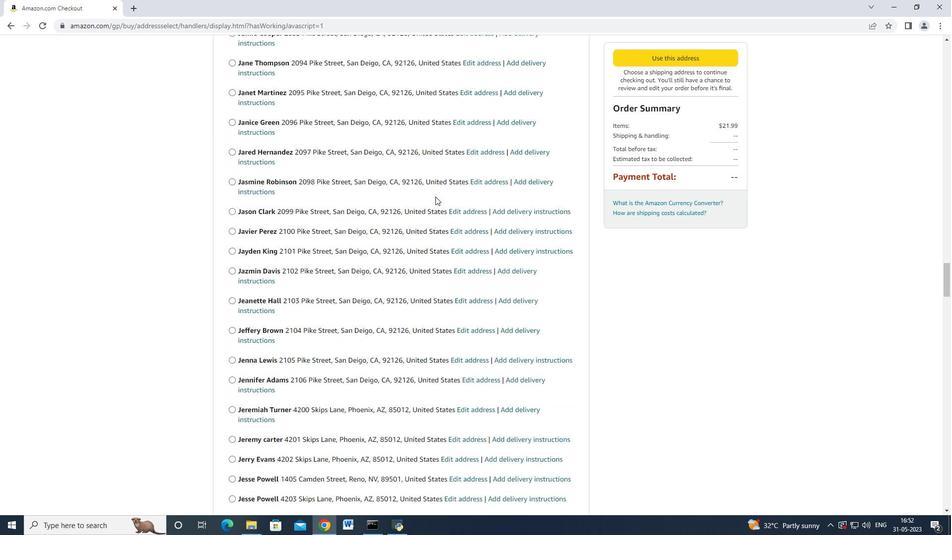 
Action: Mouse scrolled (435, 196) with delta (0, 0)
Screenshot: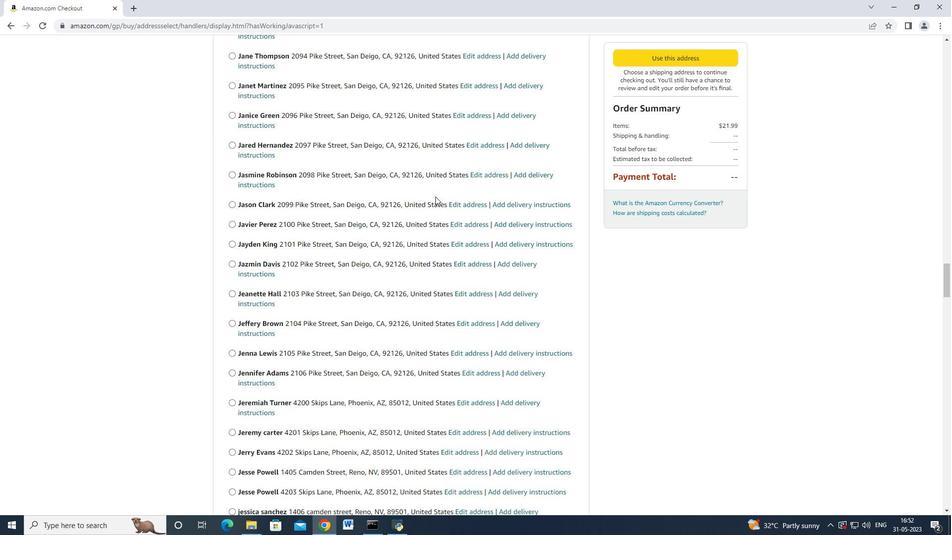 
Action: Mouse scrolled (435, 196) with delta (0, 0)
Screenshot: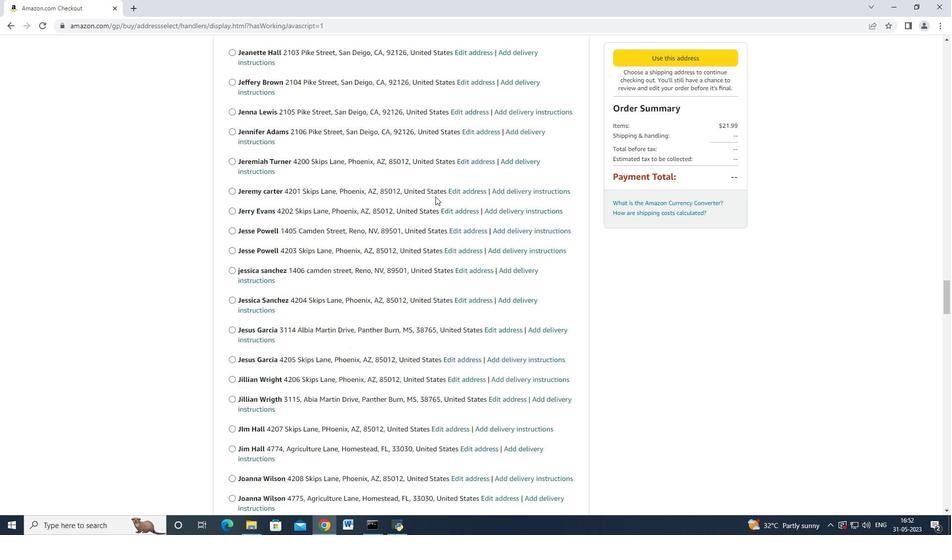 
Action: Mouse scrolled (435, 196) with delta (0, 0)
Screenshot: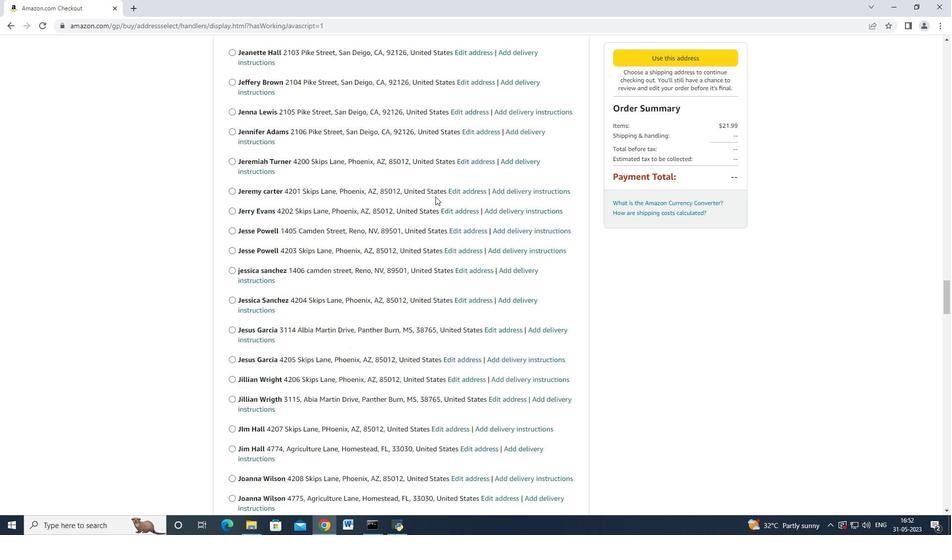 
Action: Mouse scrolled (435, 196) with delta (0, 0)
Screenshot: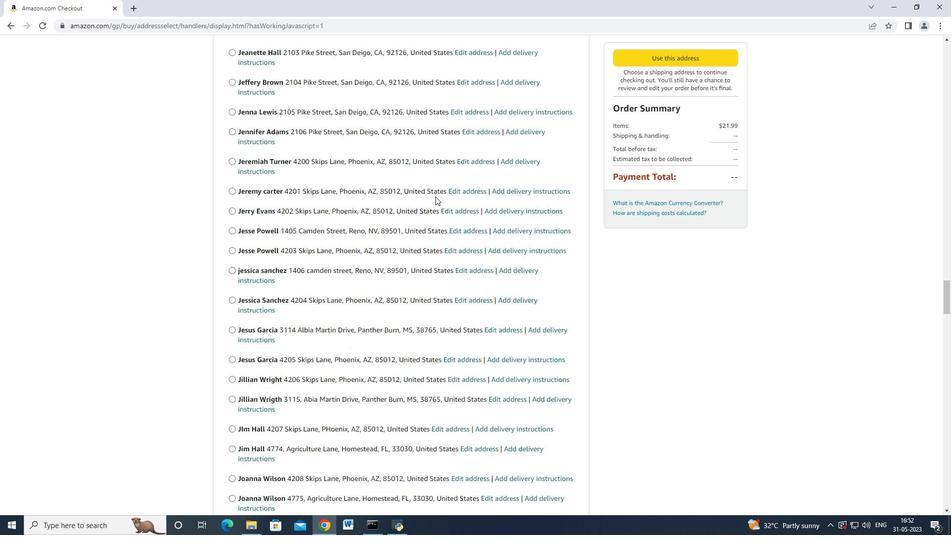 
Action: Mouse scrolled (435, 196) with delta (0, 0)
Screenshot: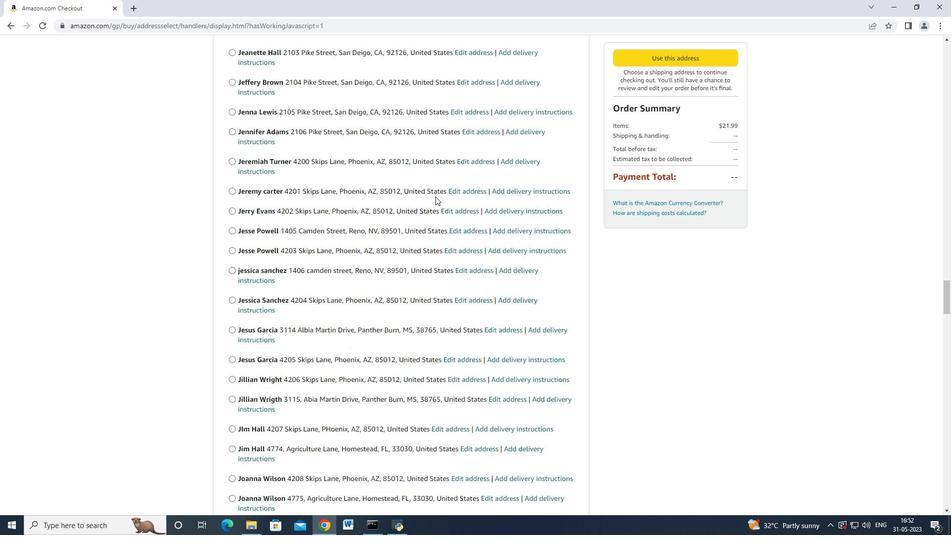 
Action: Mouse scrolled (435, 196) with delta (0, 0)
Screenshot: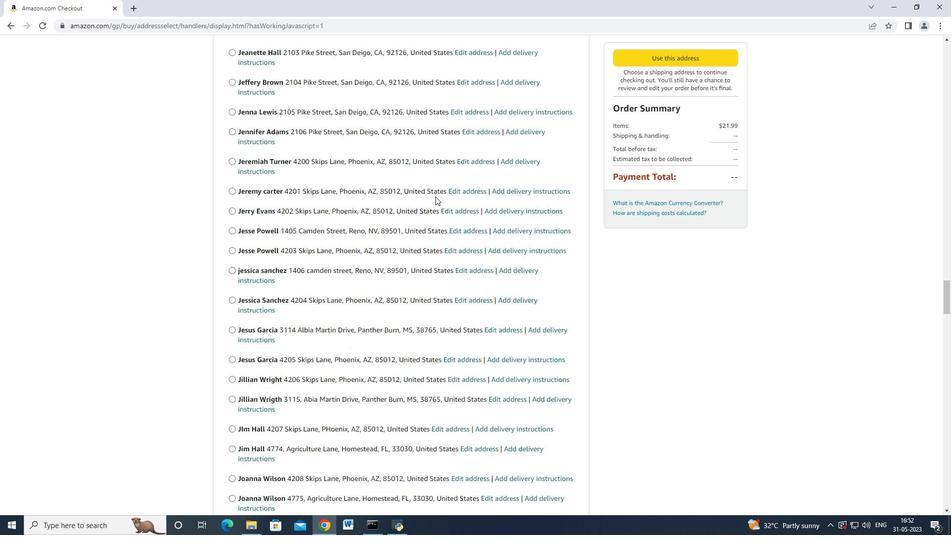 
Action: Mouse scrolled (435, 196) with delta (0, 0)
Screenshot: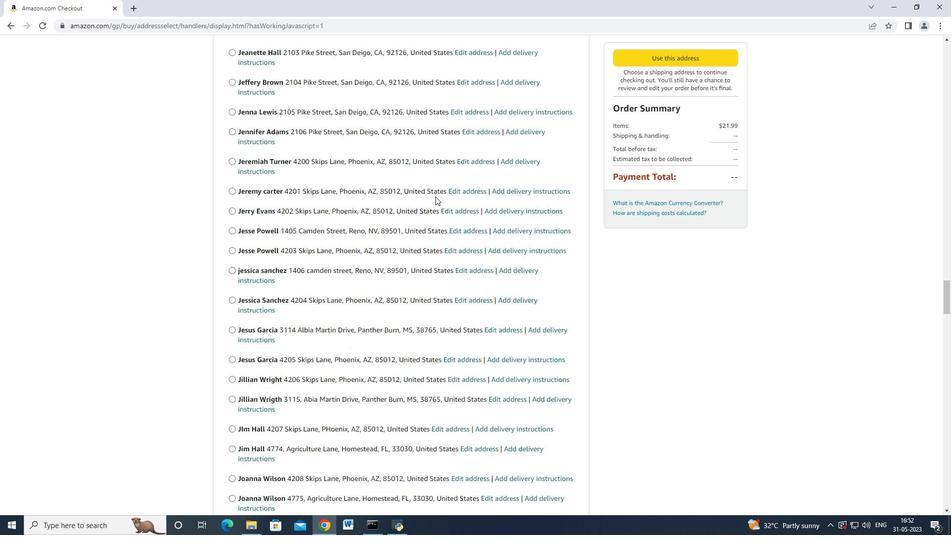
Action: Mouse scrolled (435, 196) with delta (0, 0)
Screenshot: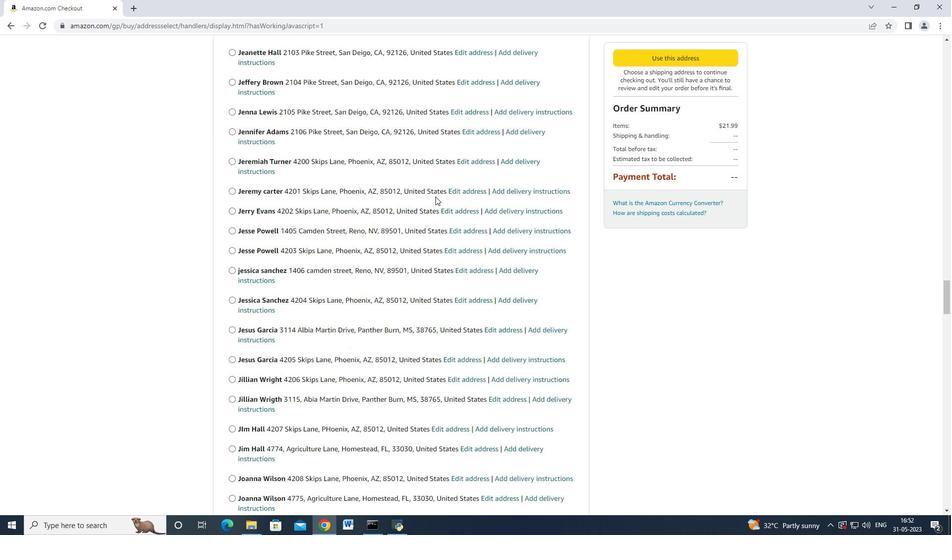 
Action: Mouse moved to (434, 198)
Screenshot: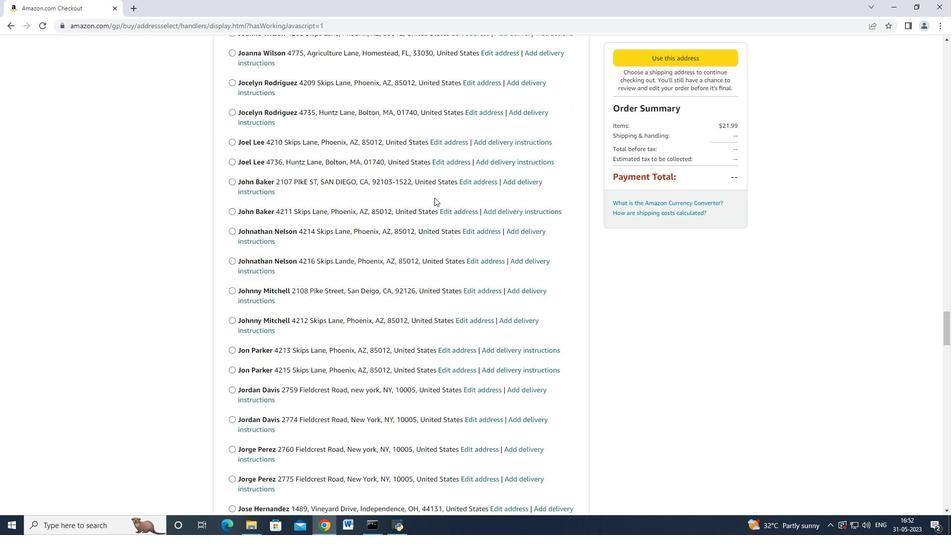 
Action: Mouse scrolled (434, 197) with delta (0, 0)
Screenshot: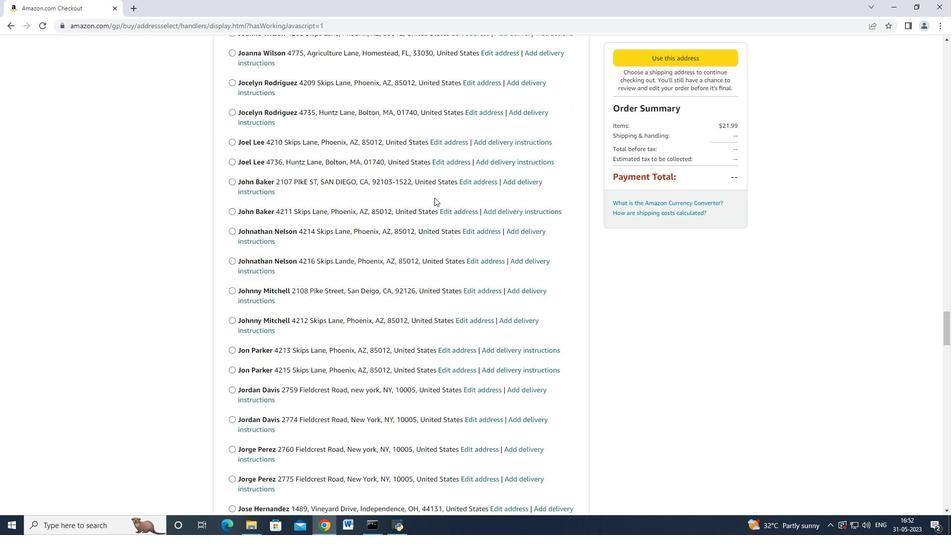 
Action: Mouse scrolled (434, 197) with delta (0, 0)
Screenshot: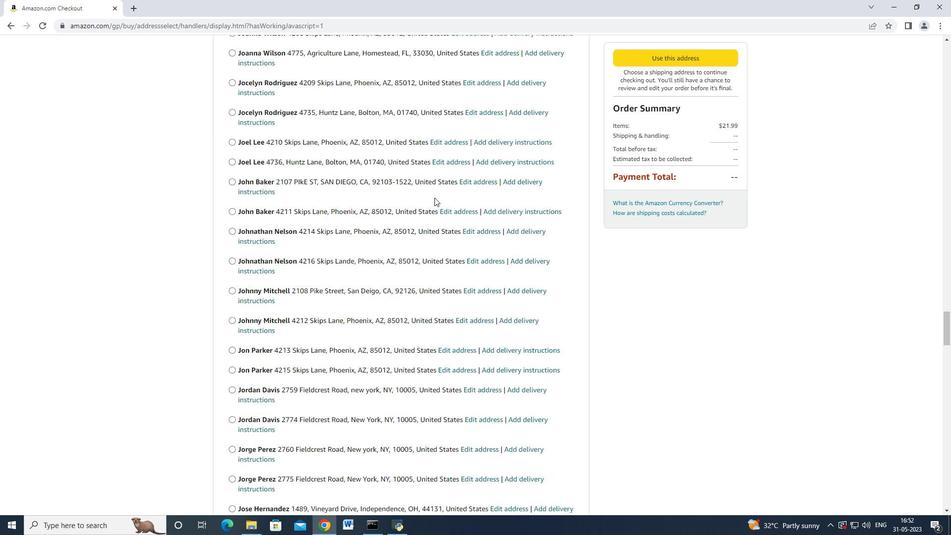
Action: Mouse moved to (434, 198)
Screenshot: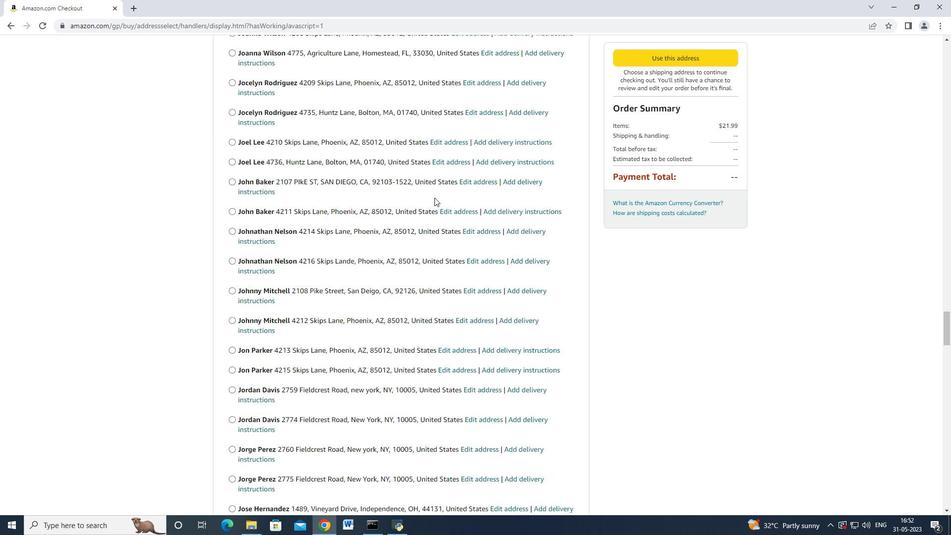 
Action: Mouse scrolled (434, 197) with delta (0, 0)
Screenshot: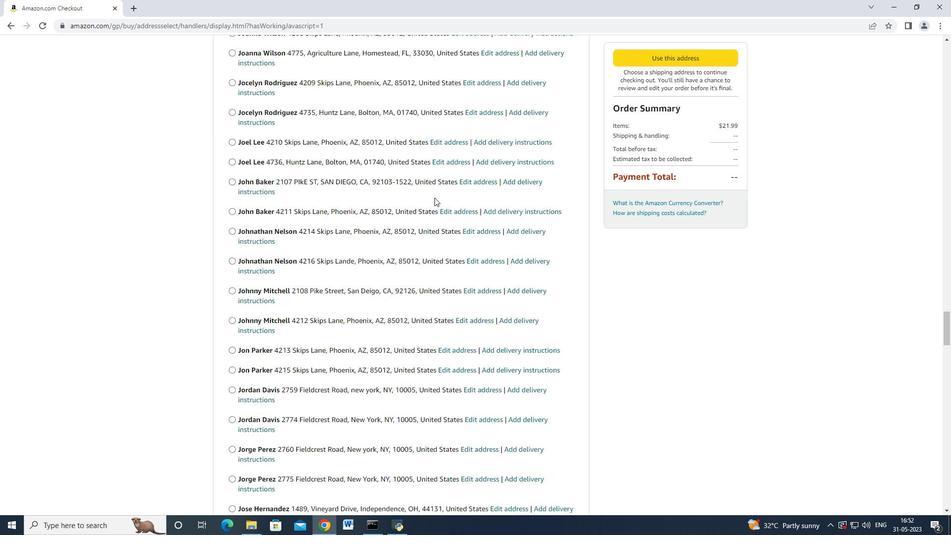 
Action: Mouse scrolled (434, 197) with delta (0, 0)
Screenshot: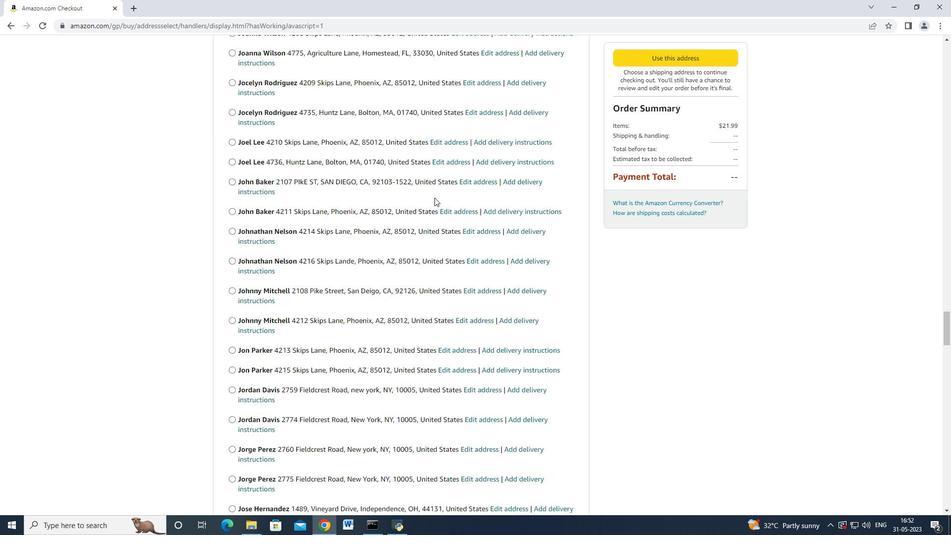 
Action: Mouse scrolled (434, 197) with delta (0, 0)
Screenshot: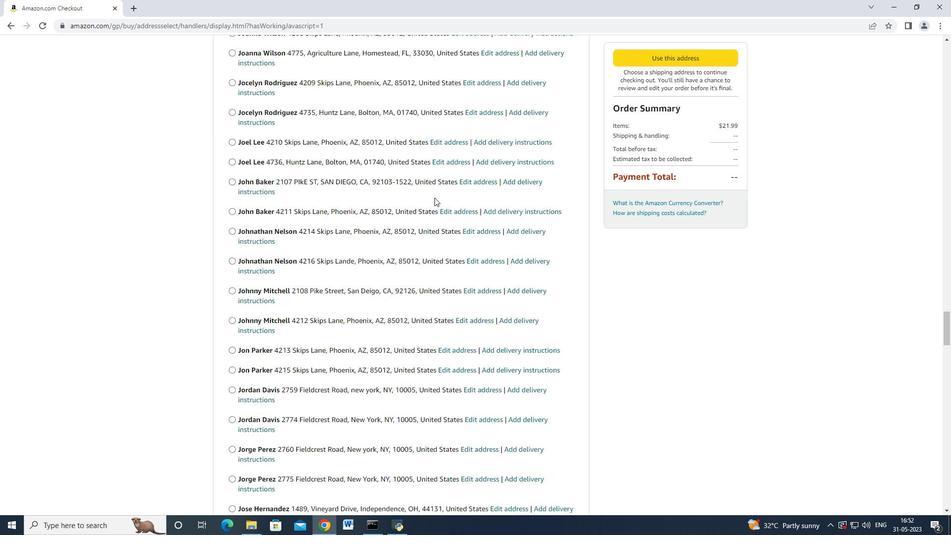 
Action: Mouse scrolled (434, 197) with delta (0, 0)
Screenshot: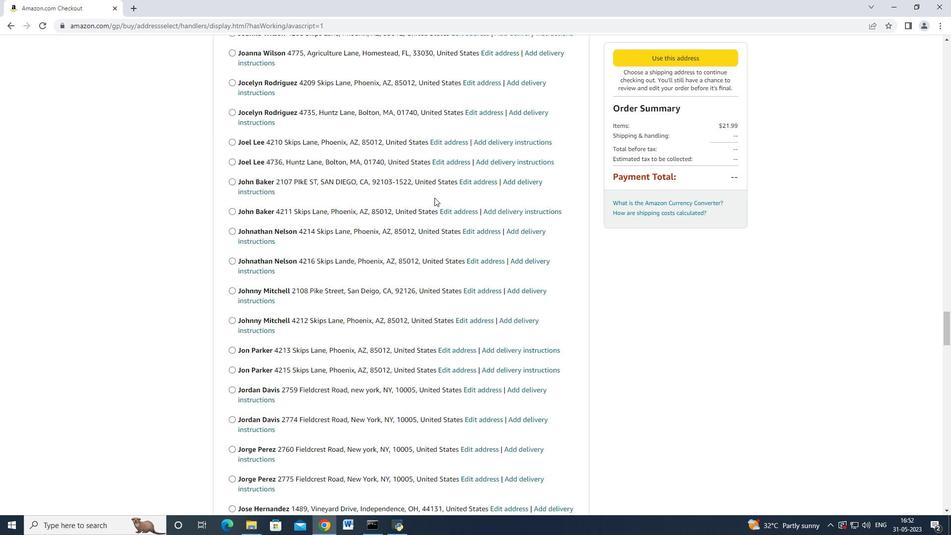 
Action: Mouse scrolled (434, 197) with delta (0, 0)
Screenshot: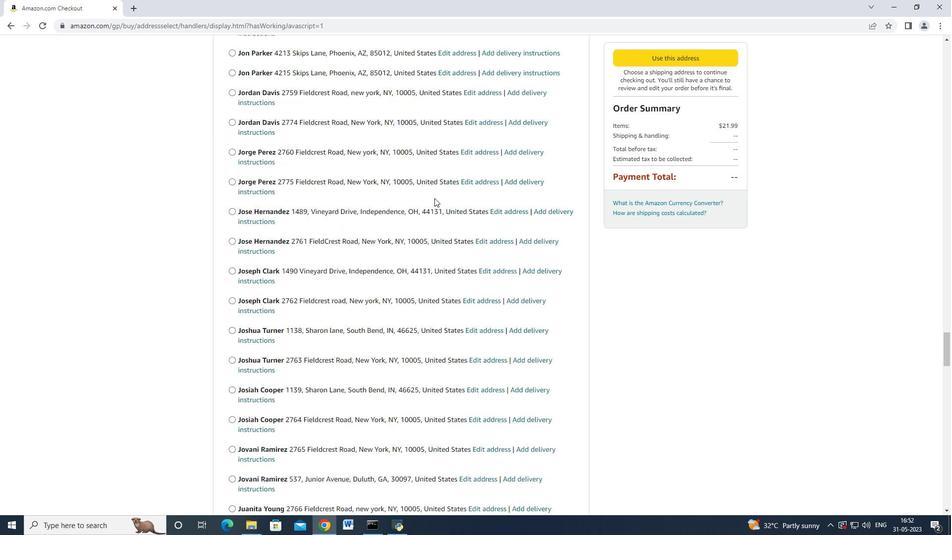 
Action: Mouse scrolled (434, 197) with delta (0, 0)
Screenshot: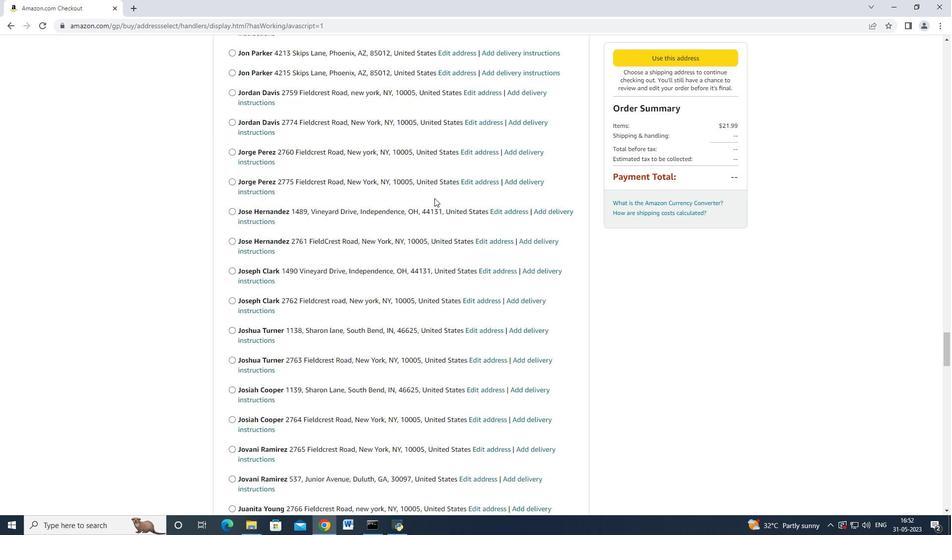 
Action: Mouse scrolled (434, 197) with delta (0, 0)
Screenshot: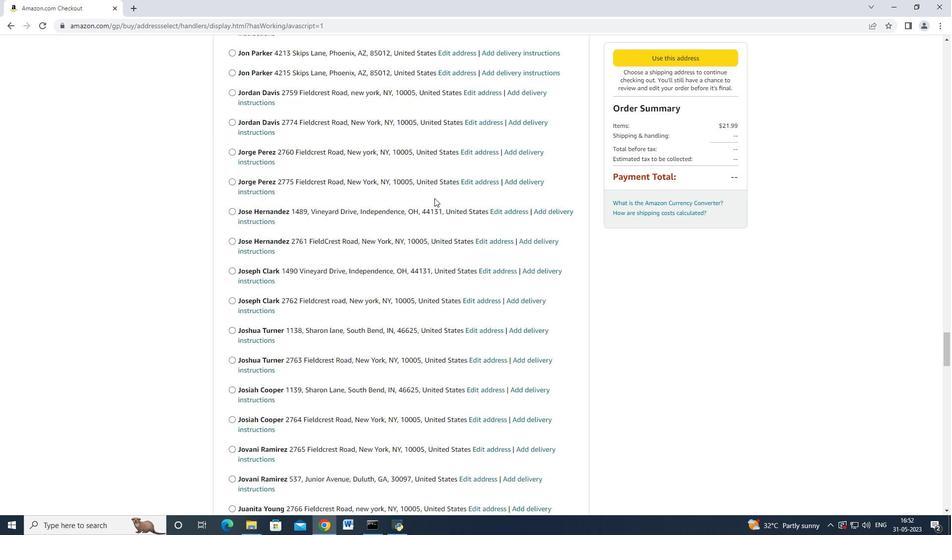 
Action: Mouse scrolled (434, 197) with delta (0, 0)
Screenshot: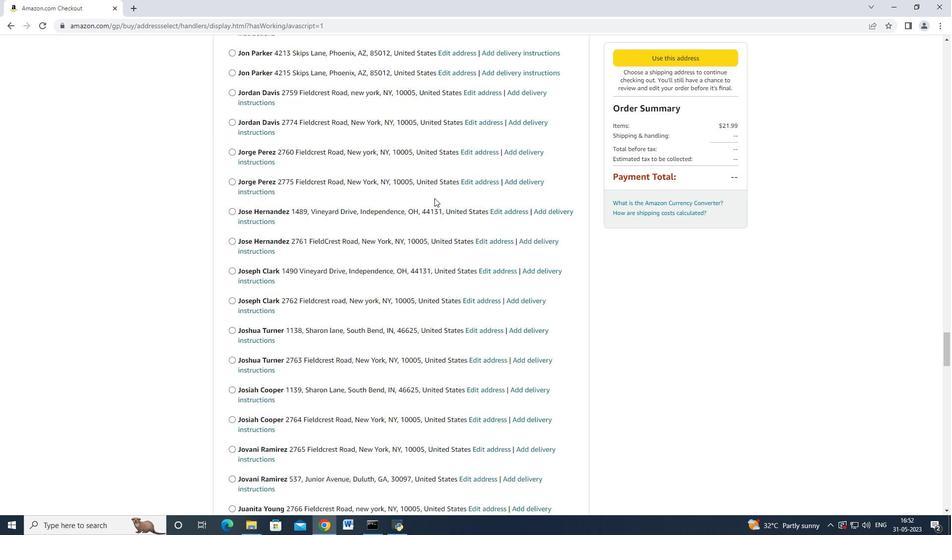 
Action: Mouse scrolled (434, 197) with delta (0, 0)
Screenshot: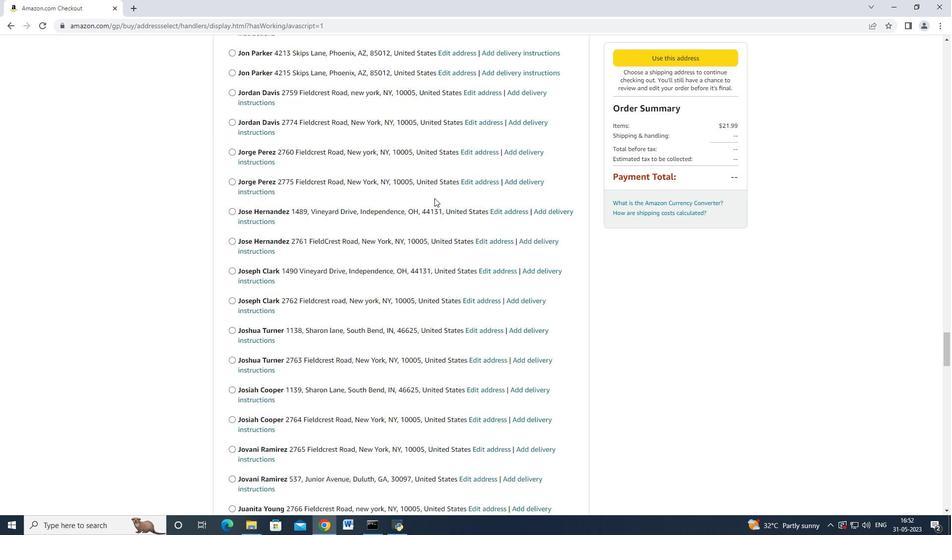 
Action: Mouse scrolled (434, 197) with delta (0, 0)
Screenshot: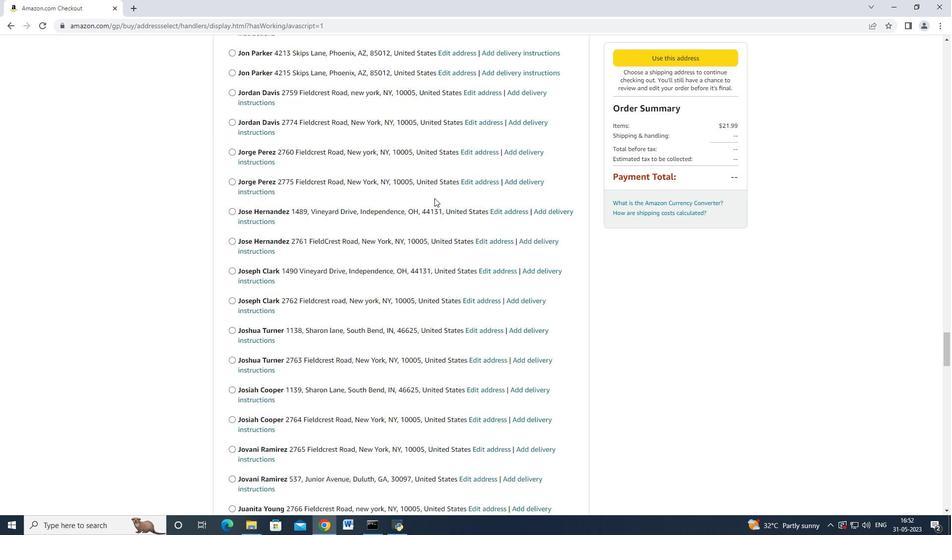 
Action: Mouse scrolled (434, 197) with delta (0, 0)
Screenshot: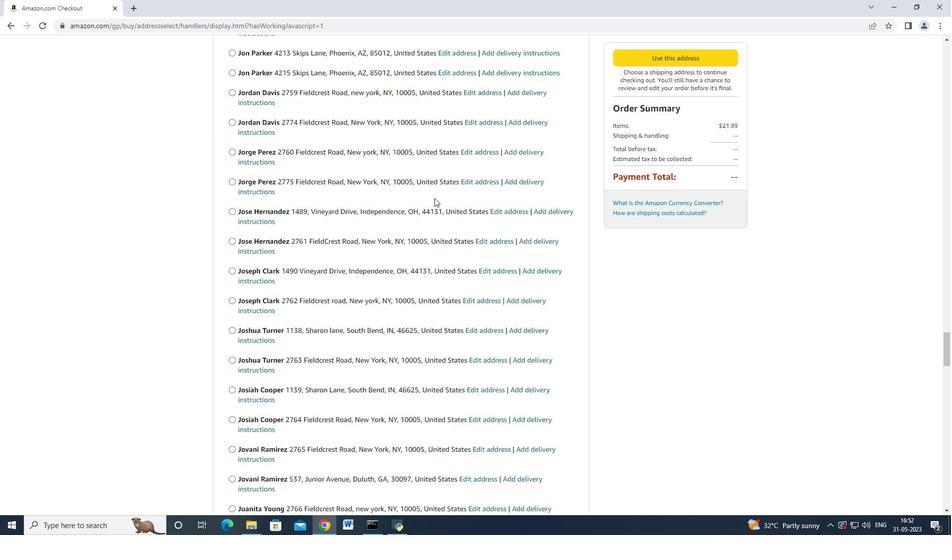 
Action: Mouse scrolled (434, 197) with delta (0, 0)
Screenshot: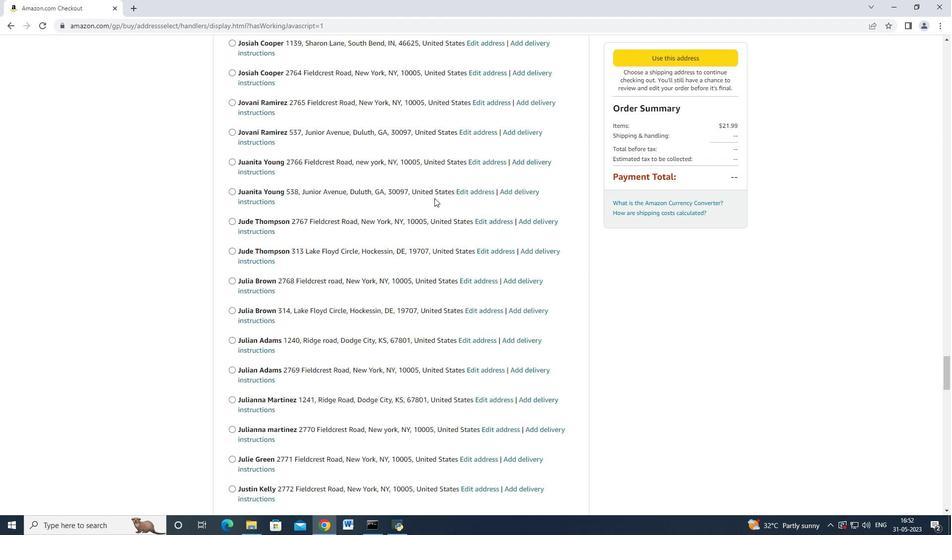 
Action: Mouse scrolled (434, 197) with delta (0, 0)
Screenshot: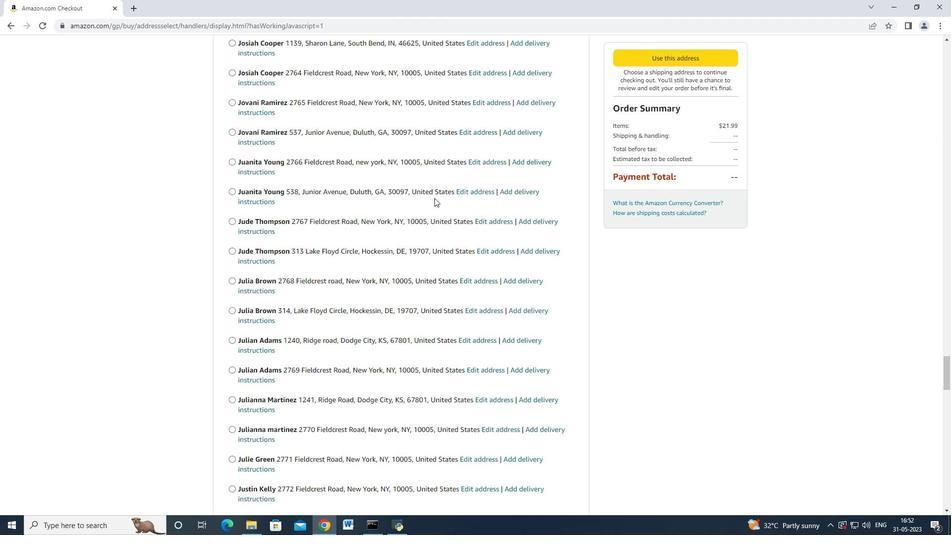 
Action: Mouse scrolled (434, 197) with delta (0, 0)
Screenshot: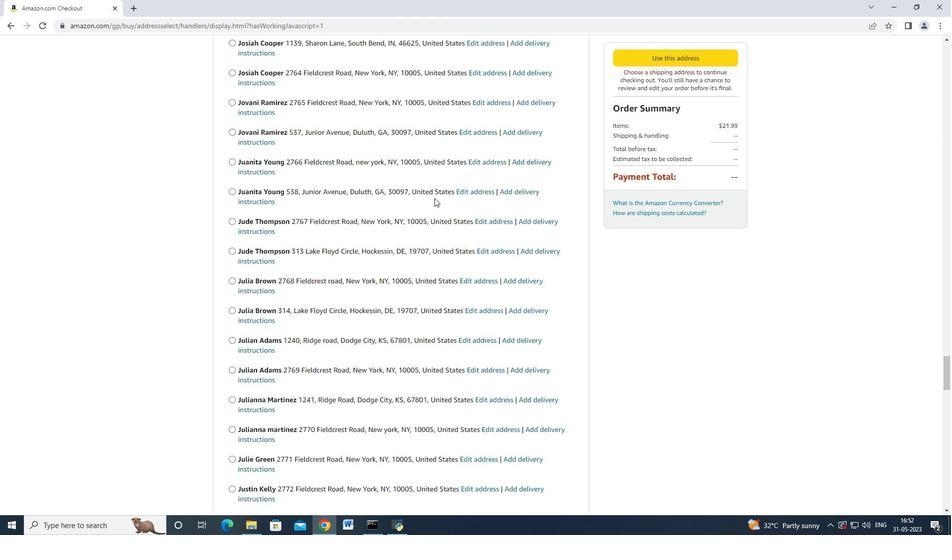 
Action: Mouse scrolled (434, 197) with delta (0, 0)
Screenshot: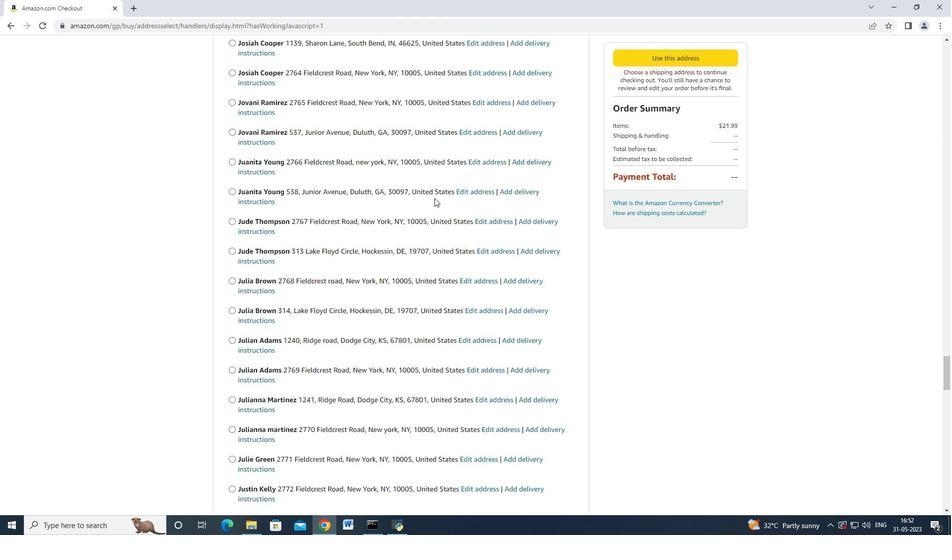 
Action: Mouse scrolled (434, 197) with delta (0, 0)
Screenshot: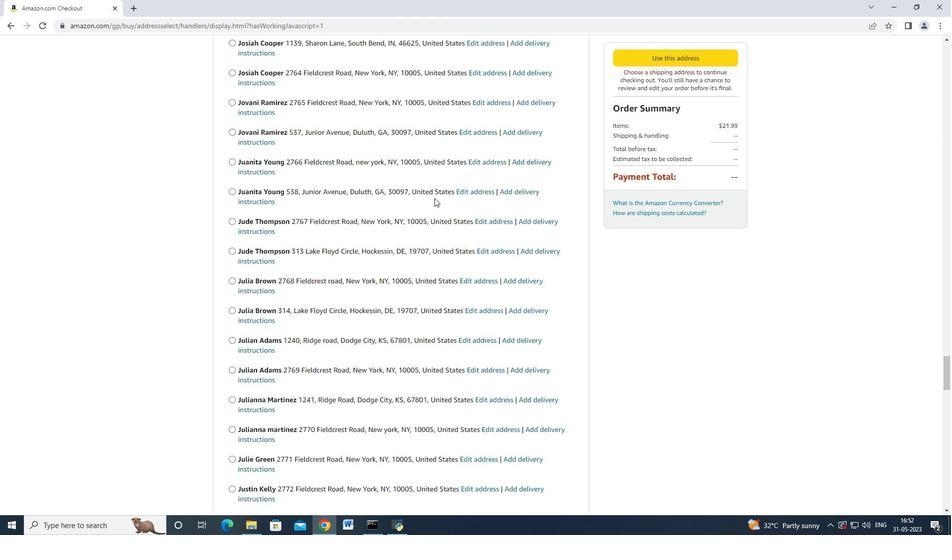 
Action: Mouse scrolled (434, 197) with delta (0, 0)
Screenshot: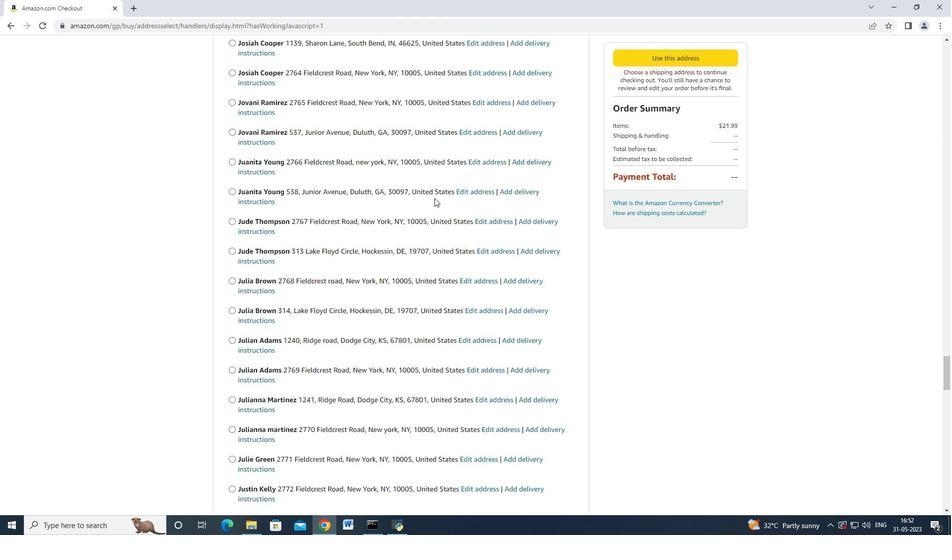 
Action: Mouse scrolled (434, 197) with delta (0, 0)
Screenshot: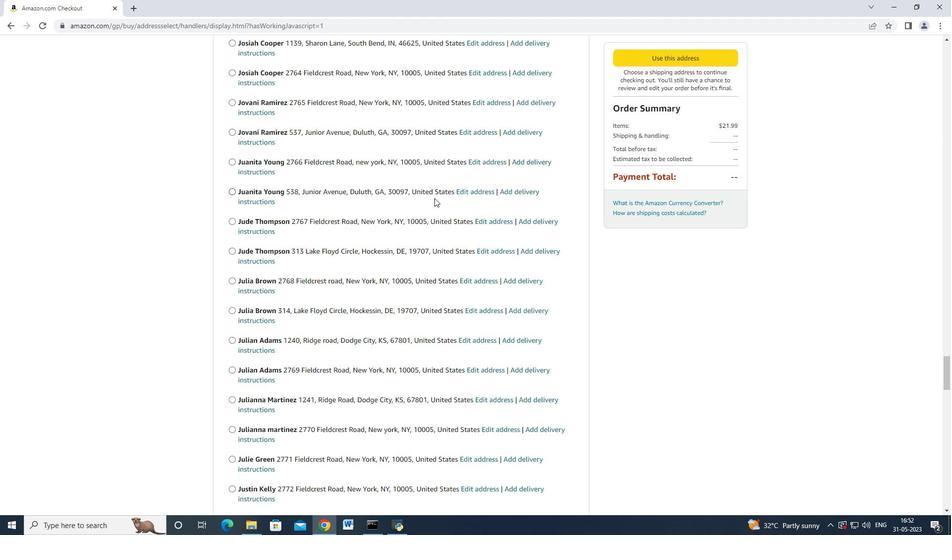 
Action: Mouse scrolled (434, 197) with delta (0, 0)
Screenshot: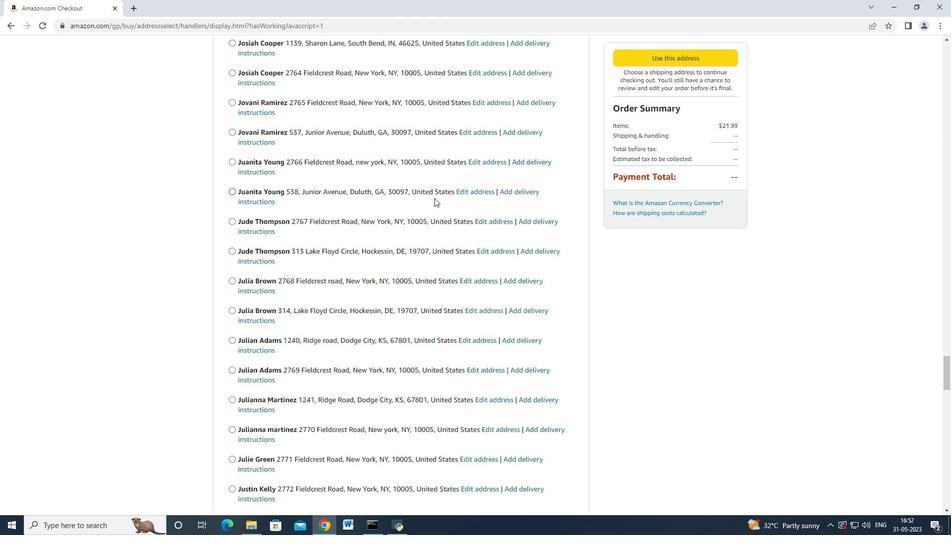 
Action: Mouse scrolled (434, 197) with delta (0, 0)
Screenshot: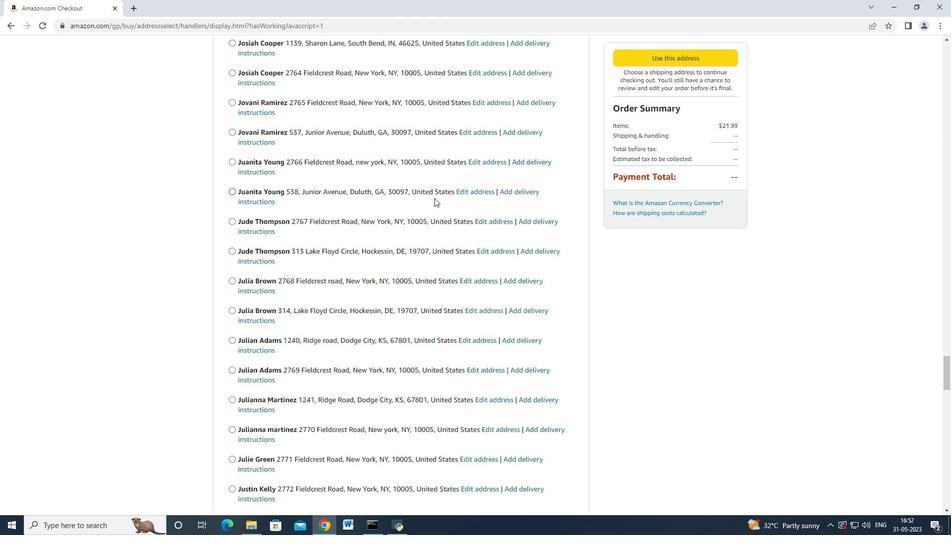 
Action: Mouse scrolled (434, 197) with delta (0, 0)
Screenshot: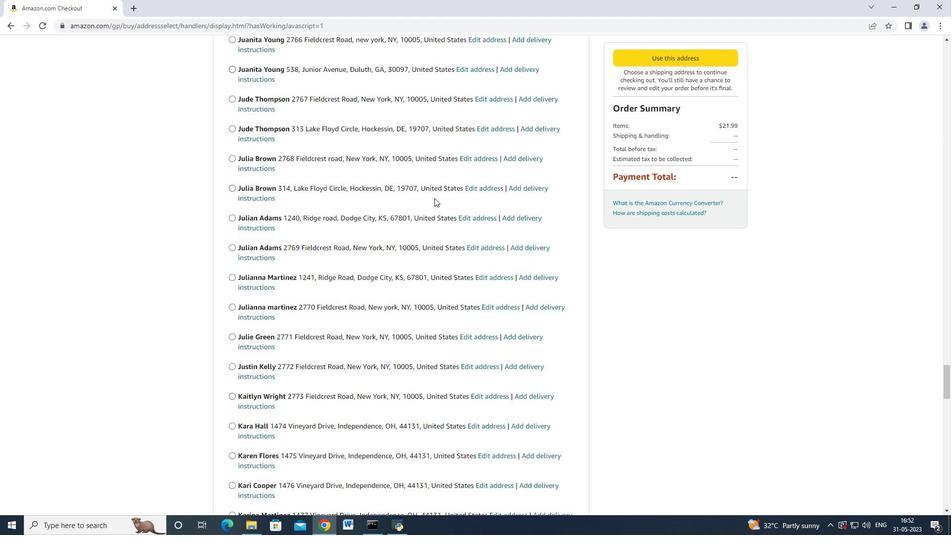 
Action: Mouse moved to (302, 277)
Screenshot: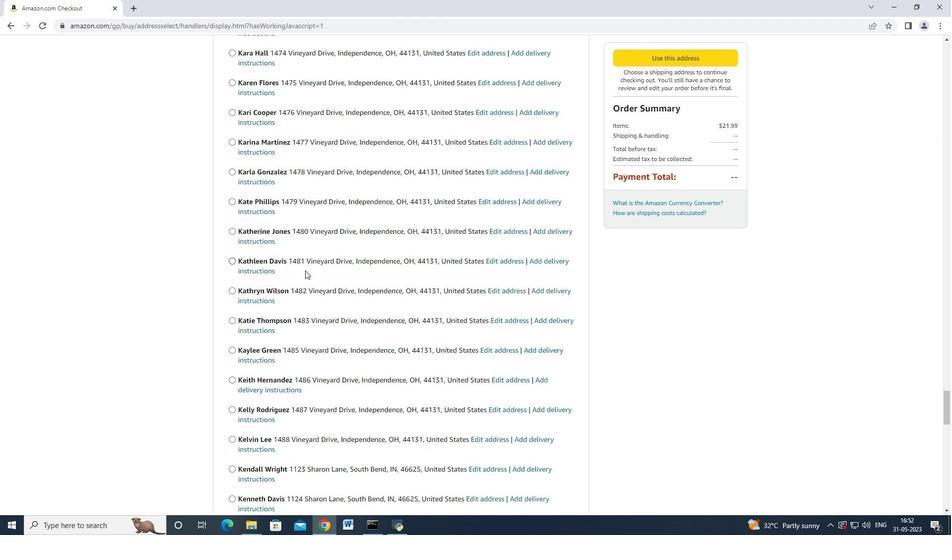 
Action: Mouse scrolled (302, 276) with delta (0, 0)
Screenshot: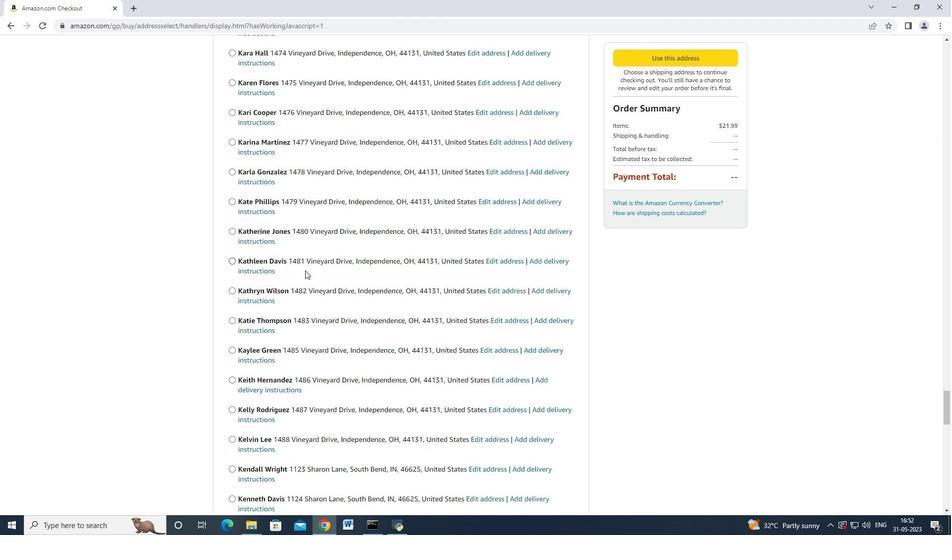 
Action: Mouse moved to (302, 277)
Screenshot: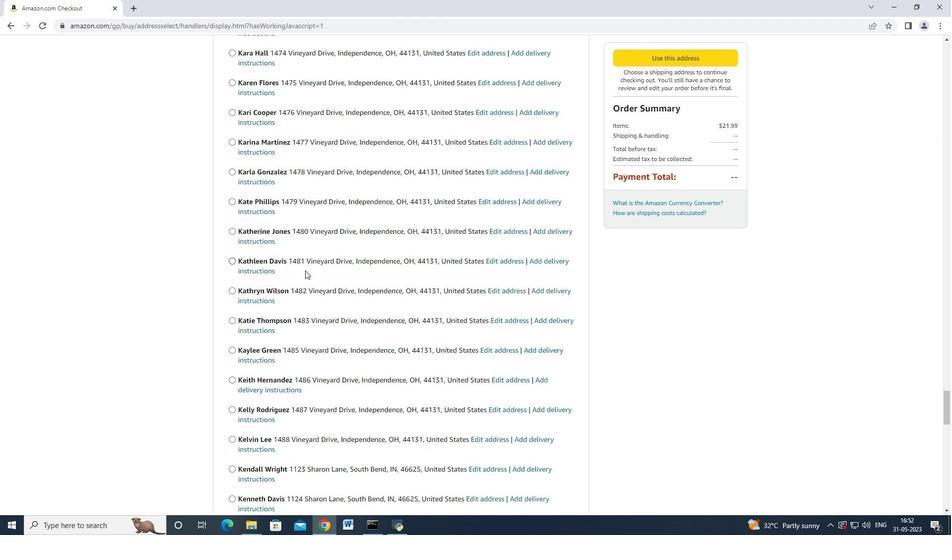 
Action: Mouse scrolled (302, 277) with delta (0, 0)
Screenshot: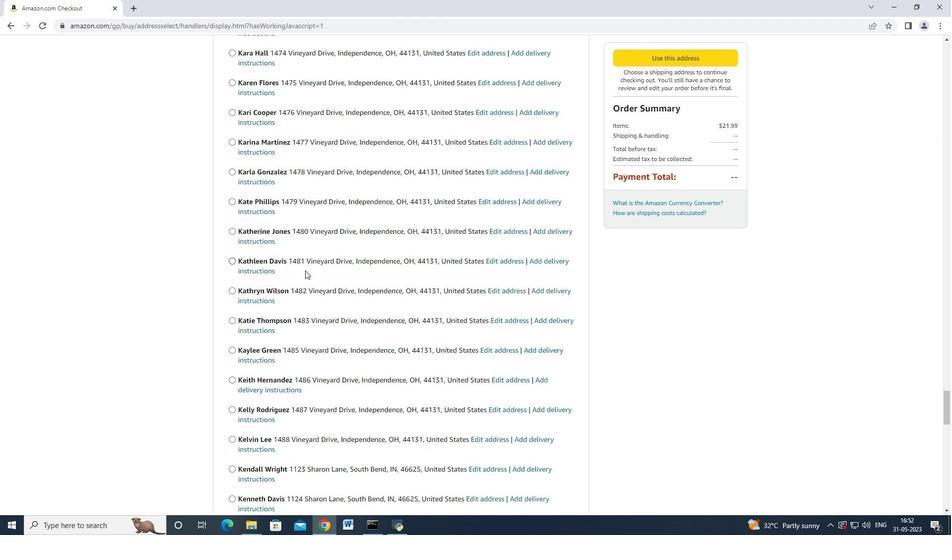 
Action: Mouse scrolled (302, 277) with delta (0, 0)
Screenshot: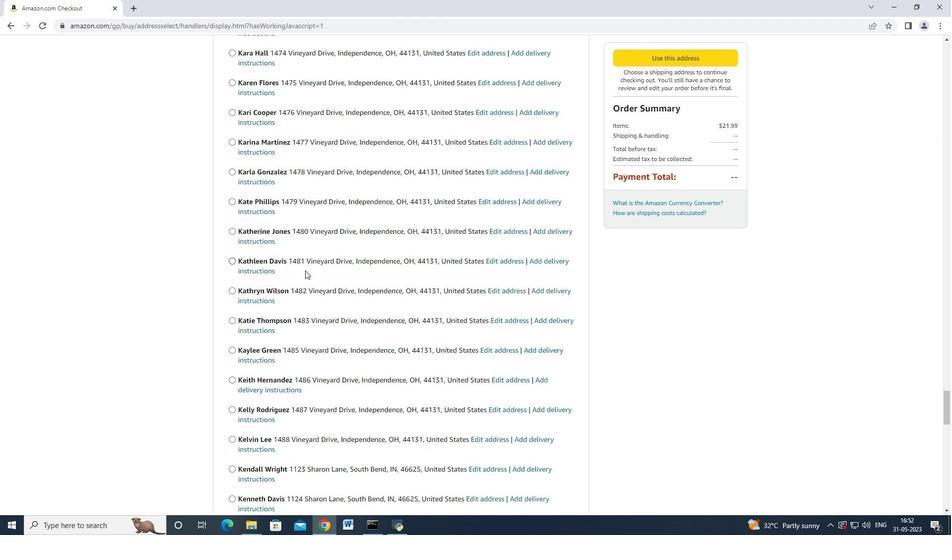 
Action: Mouse scrolled (302, 277) with delta (0, 0)
Screenshot: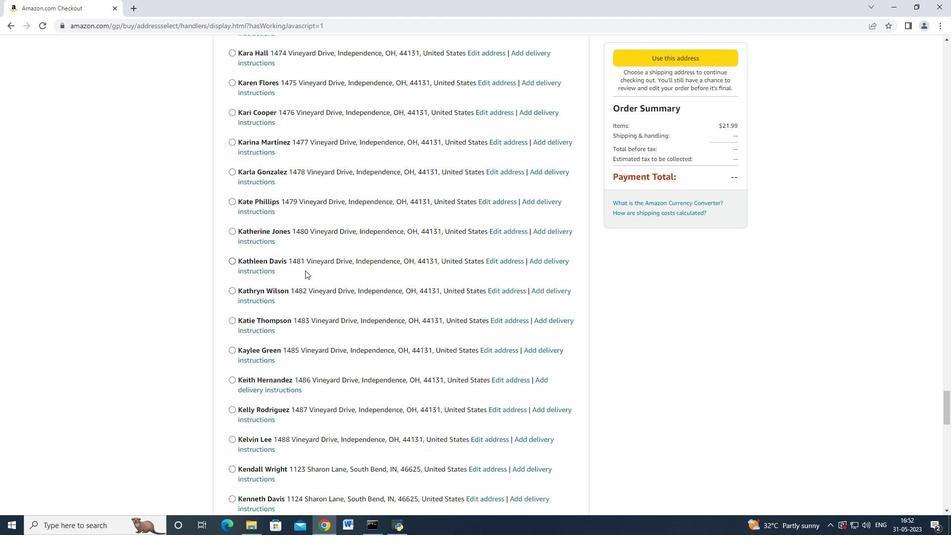 
Action: Mouse scrolled (302, 277) with delta (0, 0)
Screenshot: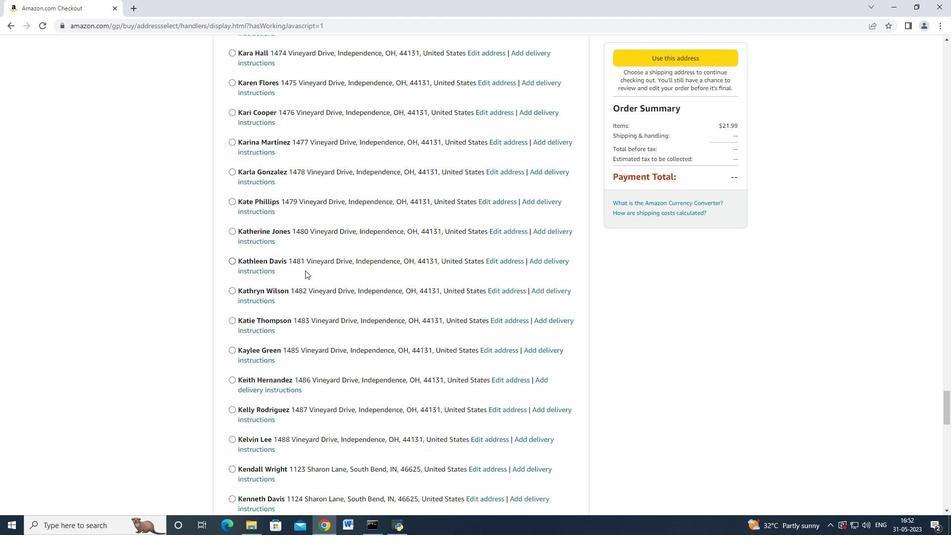 
Action: Mouse scrolled (302, 277) with delta (0, 0)
Screenshot: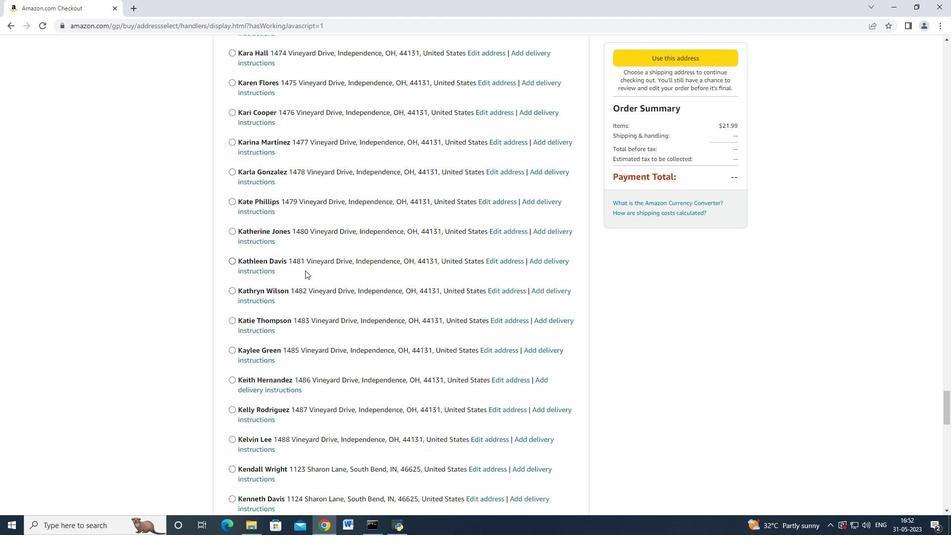 
Action: Mouse moved to (302, 278)
Screenshot: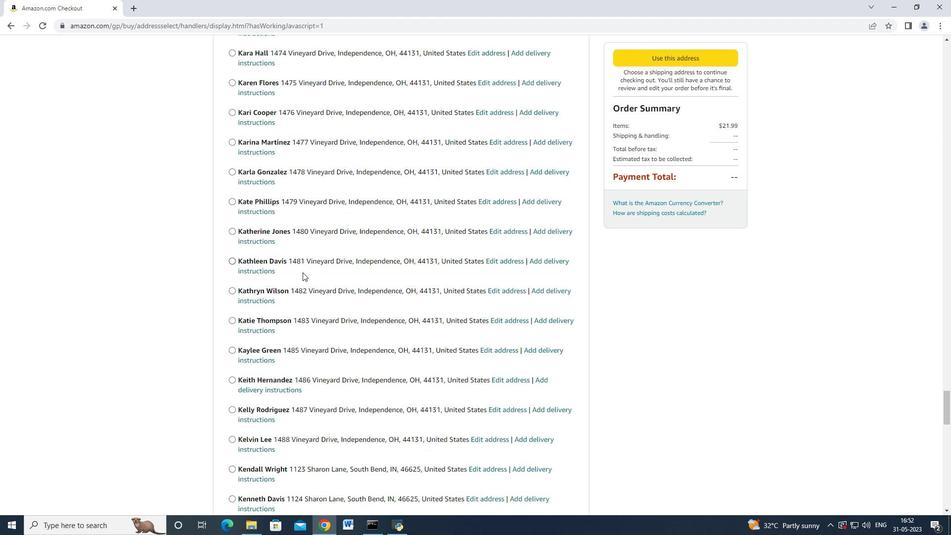 
Action: Mouse scrolled (302, 277) with delta (0, 0)
Screenshot: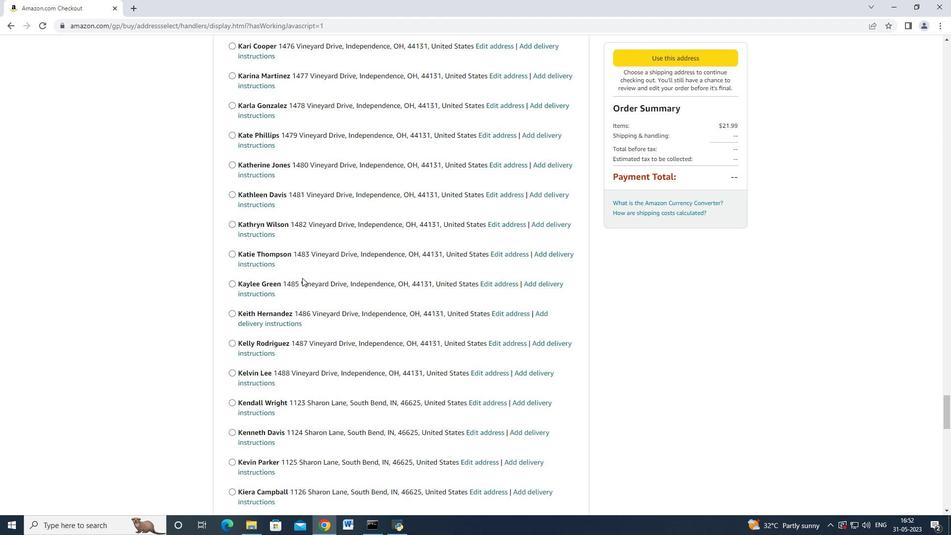 
Action: Mouse scrolled (302, 277) with delta (0, 0)
Screenshot: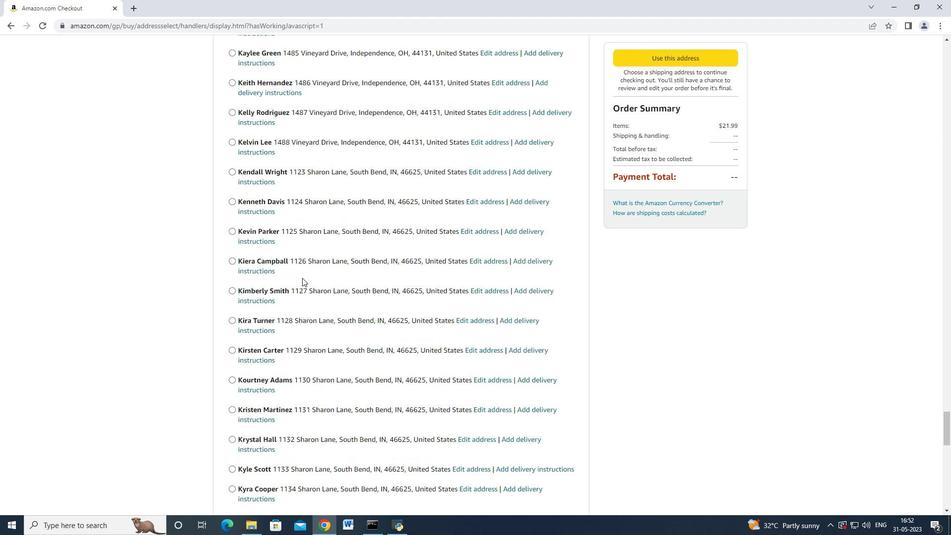 
Action: Mouse scrolled (302, 277) with delta (0, 0)
Screenshot: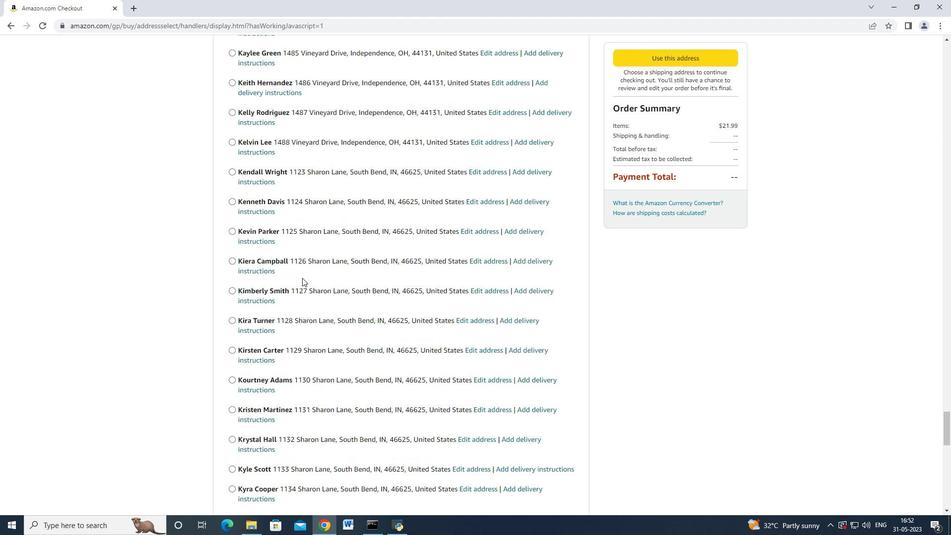 
Action: Mouse scrolled (302, 277) with delta (0, 0)
Screenshot: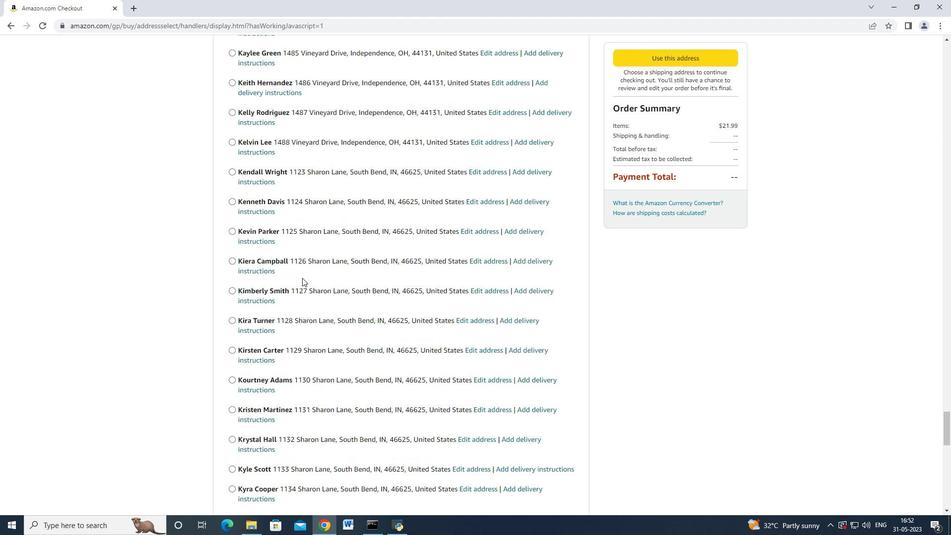 
Action: Mouse scrolled (302, 277) with delta (0, 0)
Screenshot: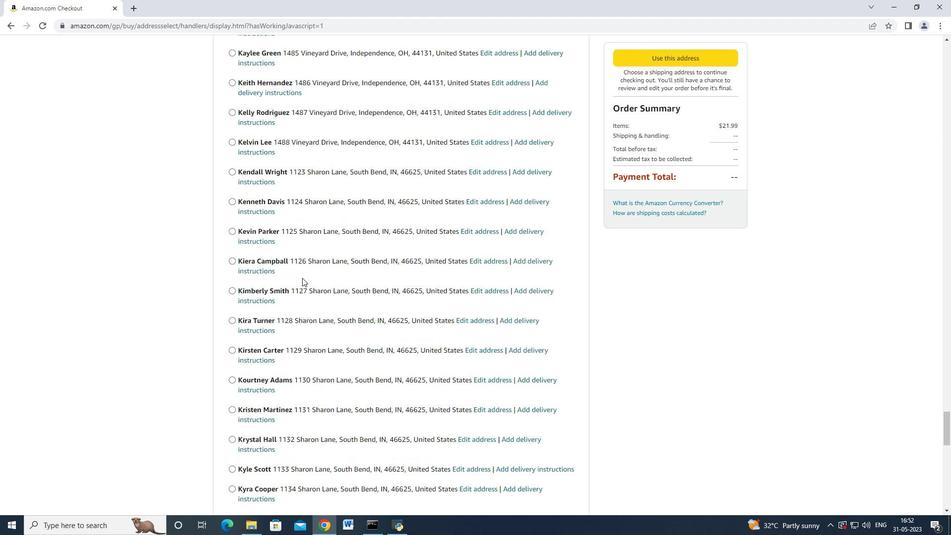 
Action: Mouse scrolled (302, 277) with delta (0, 0)
Screenshot: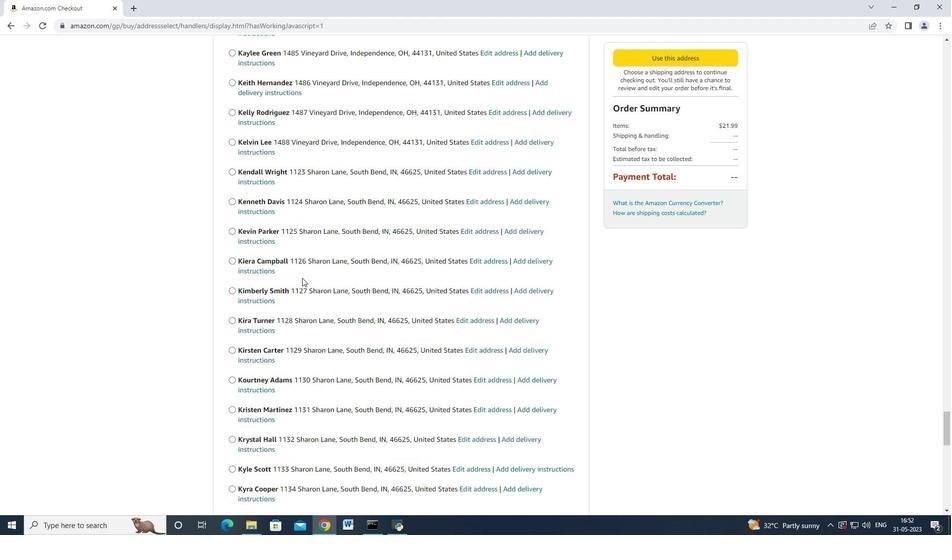 
Action: Mouse scrolled (302, 277) with delta (0, 0)
Screenshot: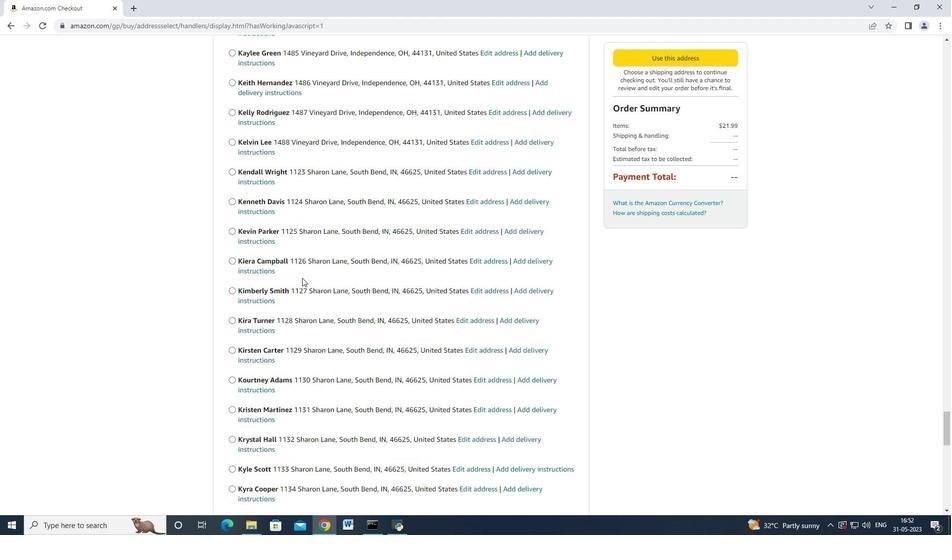 
Action: Mouse scrolled (302, 277) with delta (0, 0)
Screenshot: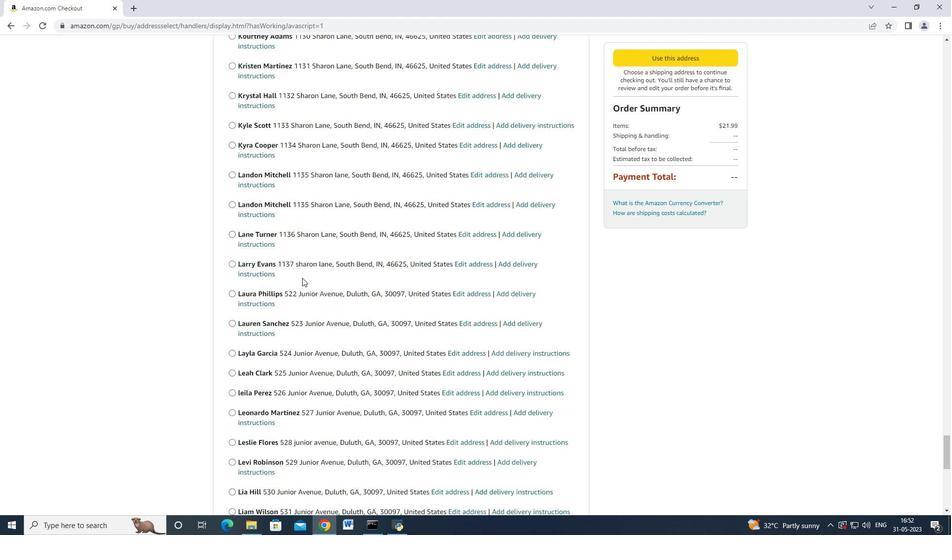 
Action: Mouse moved to (301, 278)
Screenshot: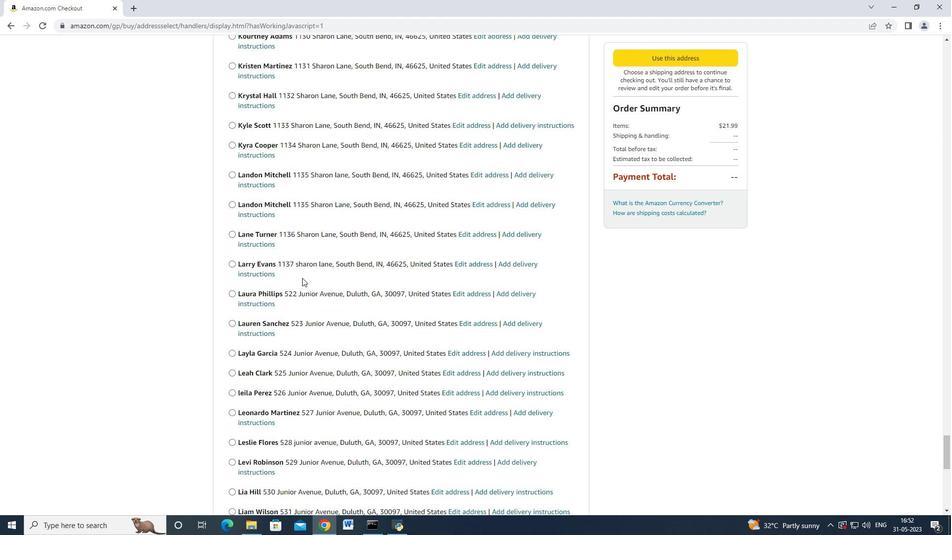 
Action: Mouse scrolled (302, 277) with delta (0, 0)
Screenshot: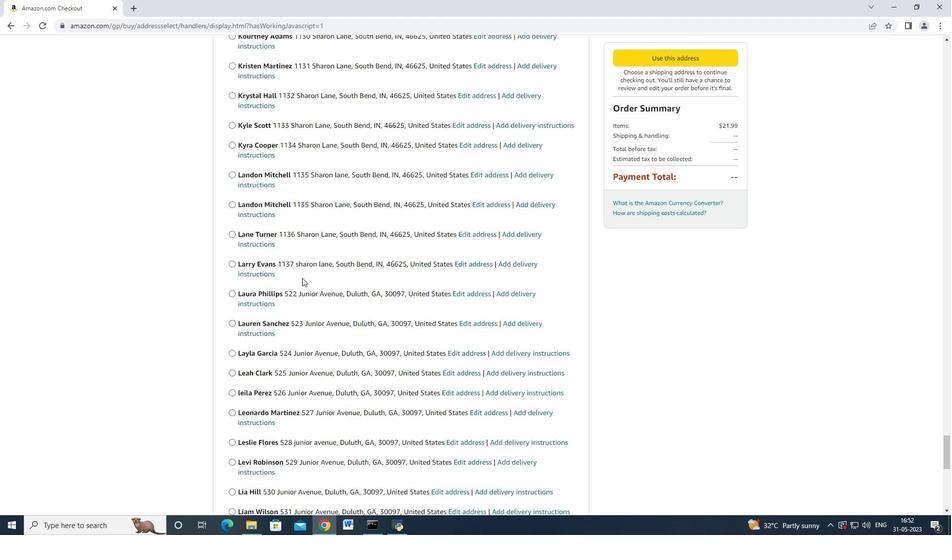 
Action: Mouse scrolled (302, 277) with delta (0, 0)
Screenshot: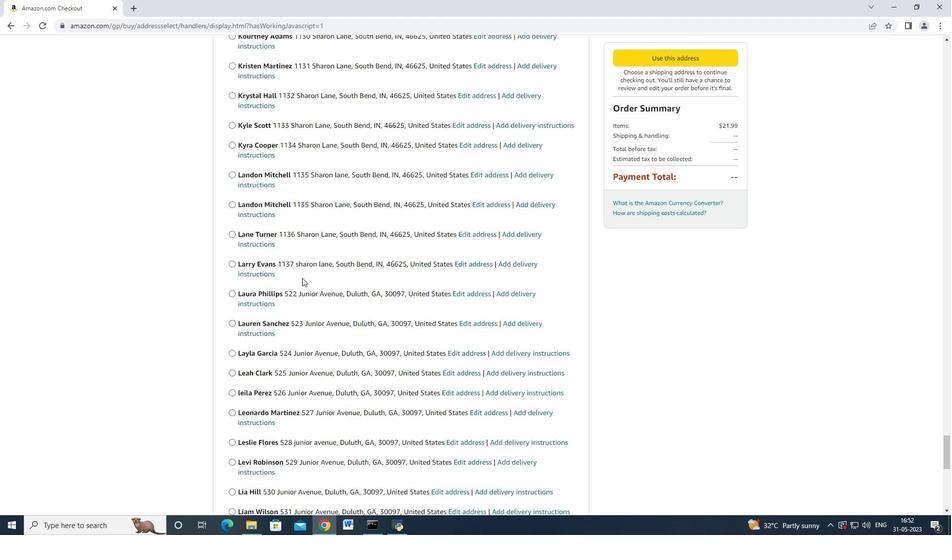 
Action: Mouse scrolled (302, 277) with delta (0, 0)
Screenshot: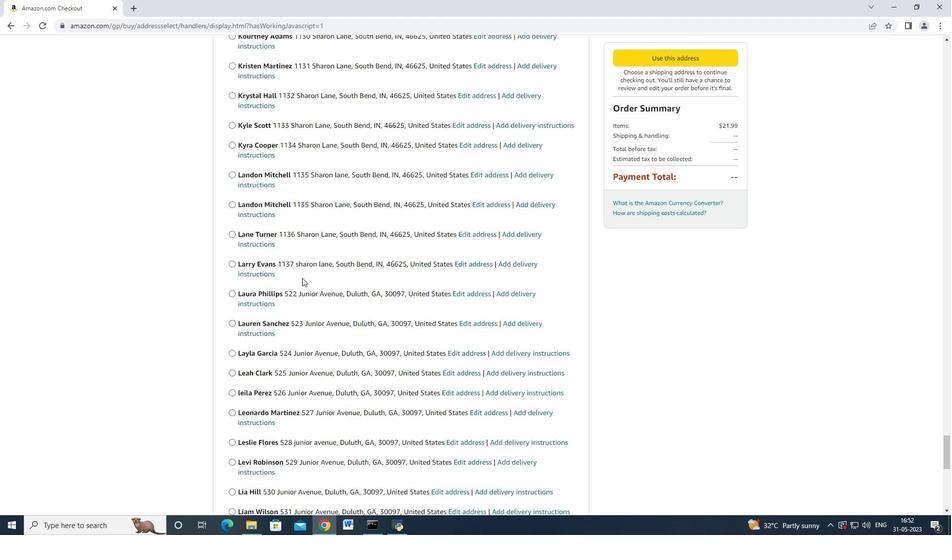 
Action: Mouse scrolled (302, 277) with delta (0, 0)
Screenshot: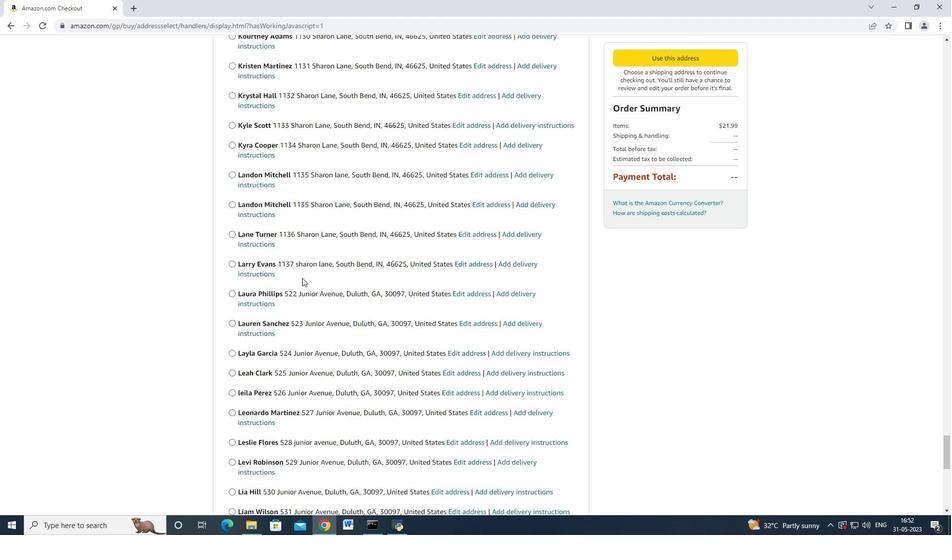 
Action: Mouse scrolled (302, 277) with delta (0, 0)
Screenshot: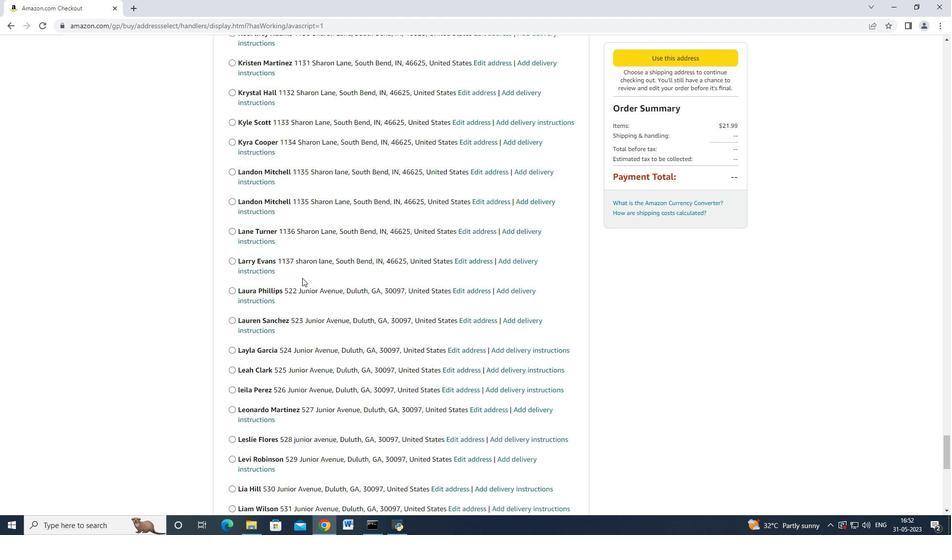 
Action: Mouse scrolled (301, 277) with delta (0, 0)
Screenshot: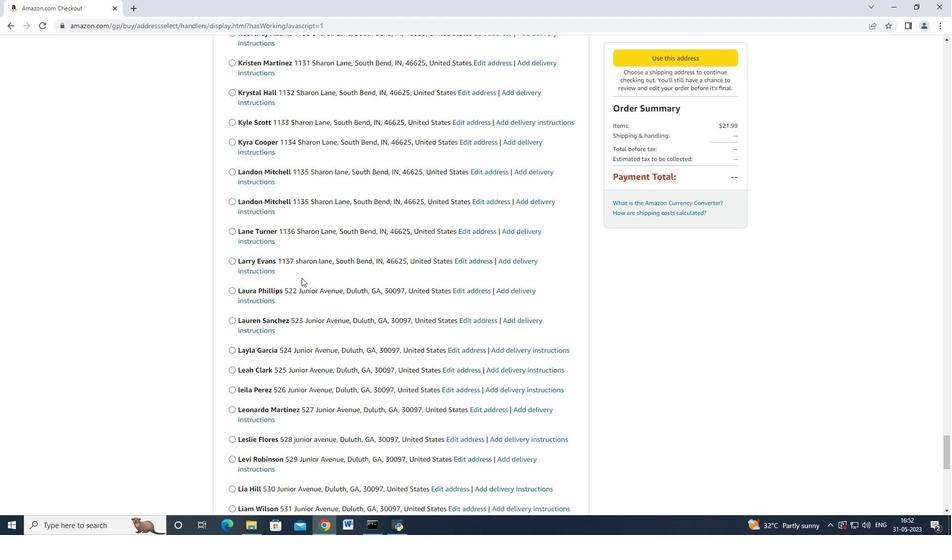 
Action: Mouse scrolled (301, 277) with delta (0, 0)
Screenshot: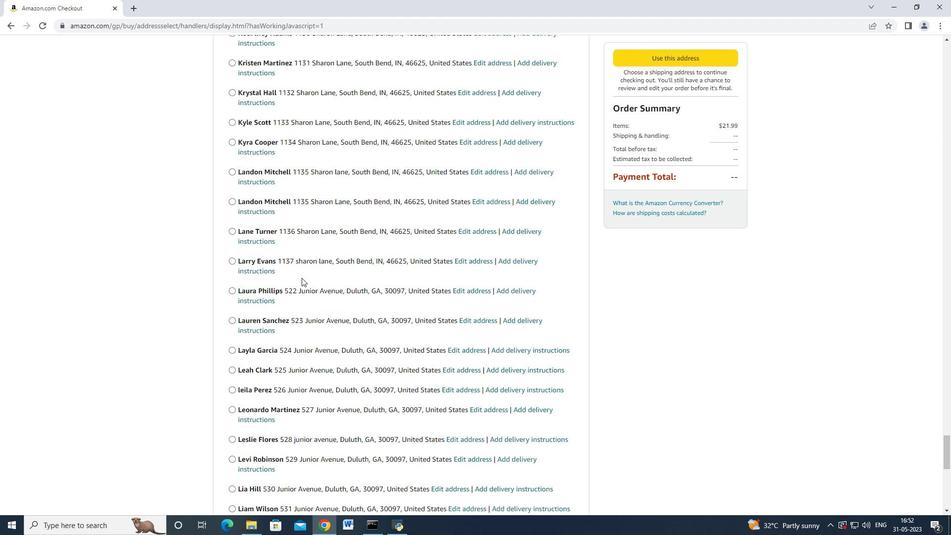 
Action: Mouse scrolled (301, 277) with delta (0, 0)
Screenshot: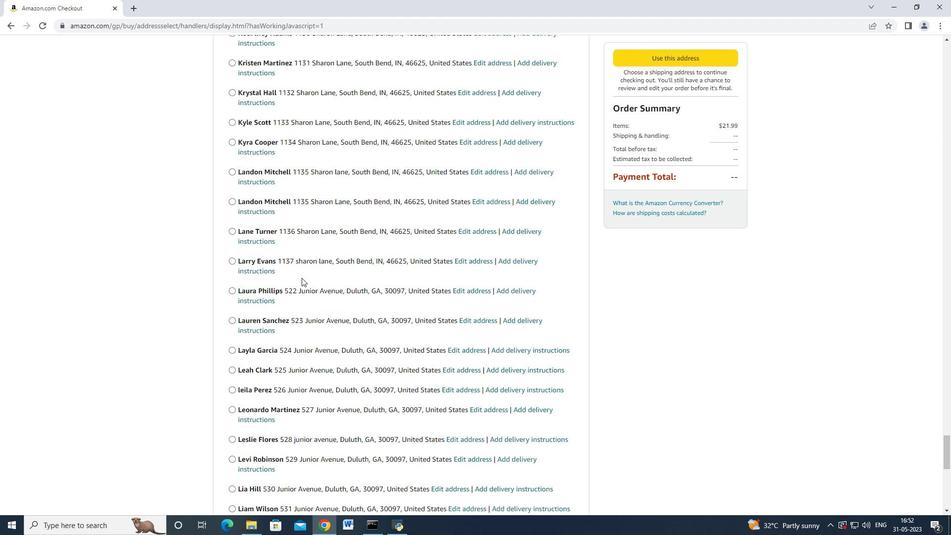 
Action: Mouse moved to (301, 285)
Screenshot: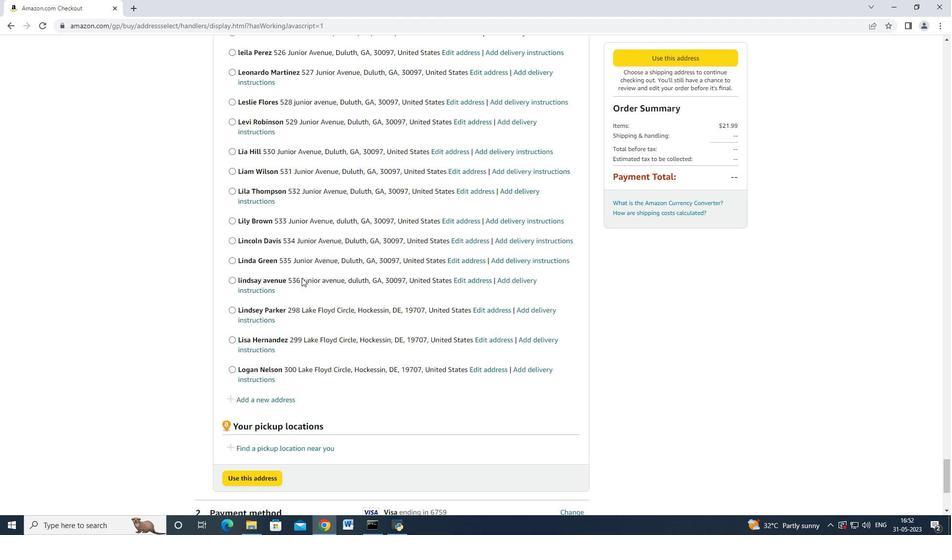 
Action: Mouse scrolled (301, 285) with delta (0, 0)
Screenshot: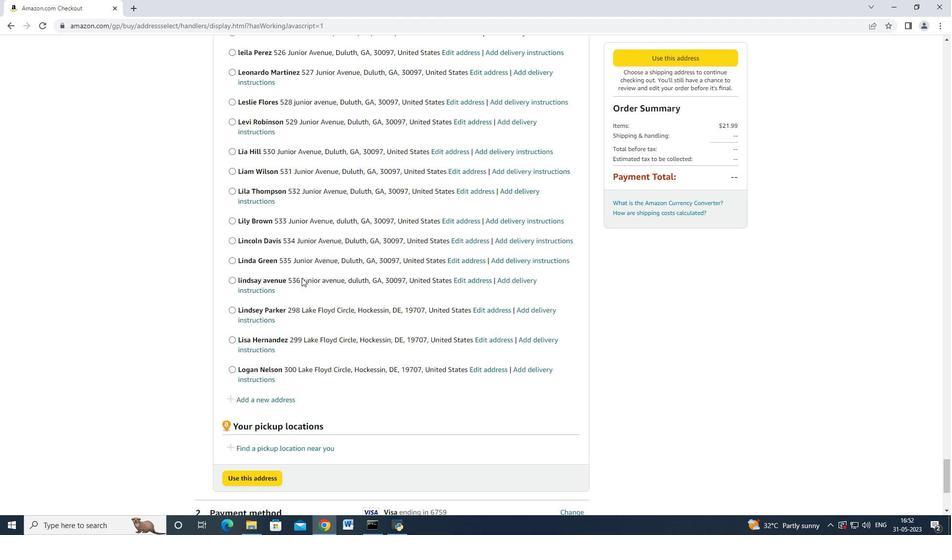 
Action: Mouse moved to (301, 285)
Screenshot: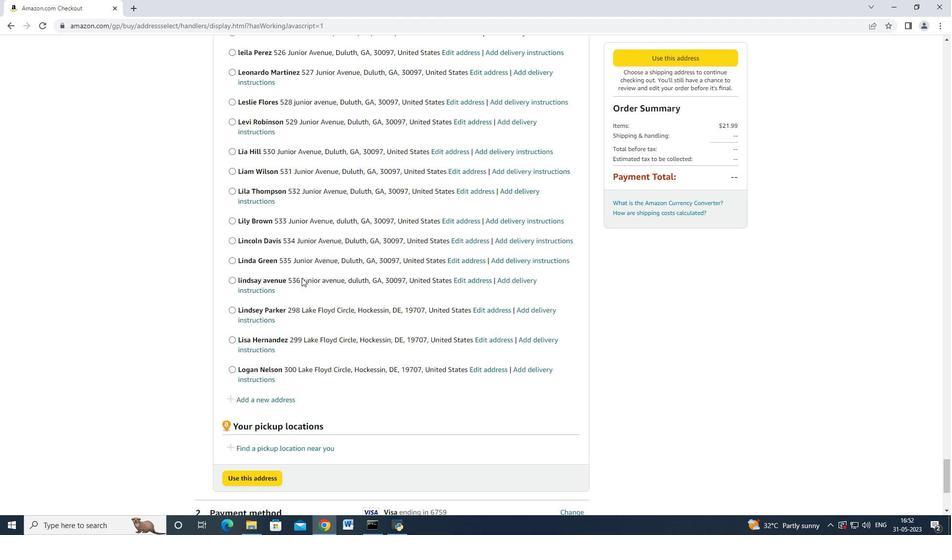 
Action: Mouse scrolled (301, 285) with delta (0, 0)
Screenshot: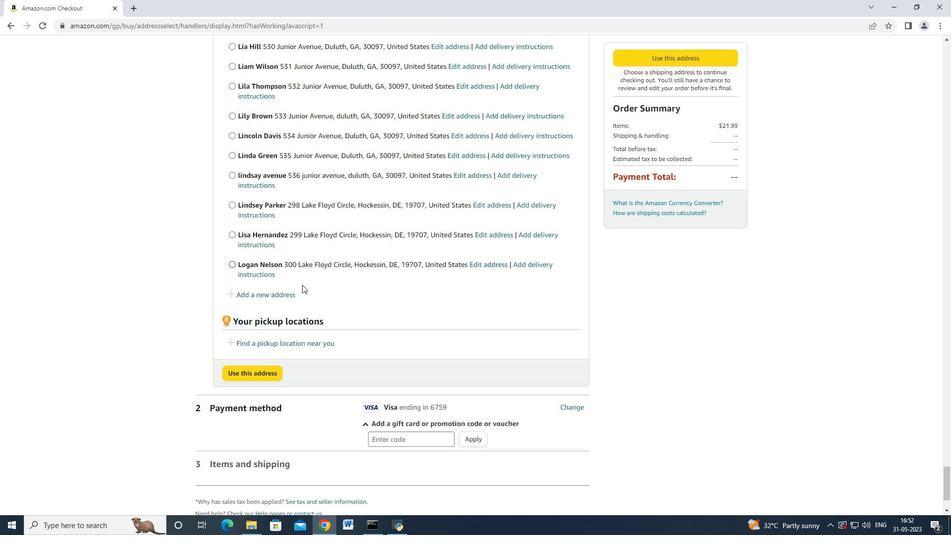 
Action: Mouse moved to (261, 200)
Screenshot: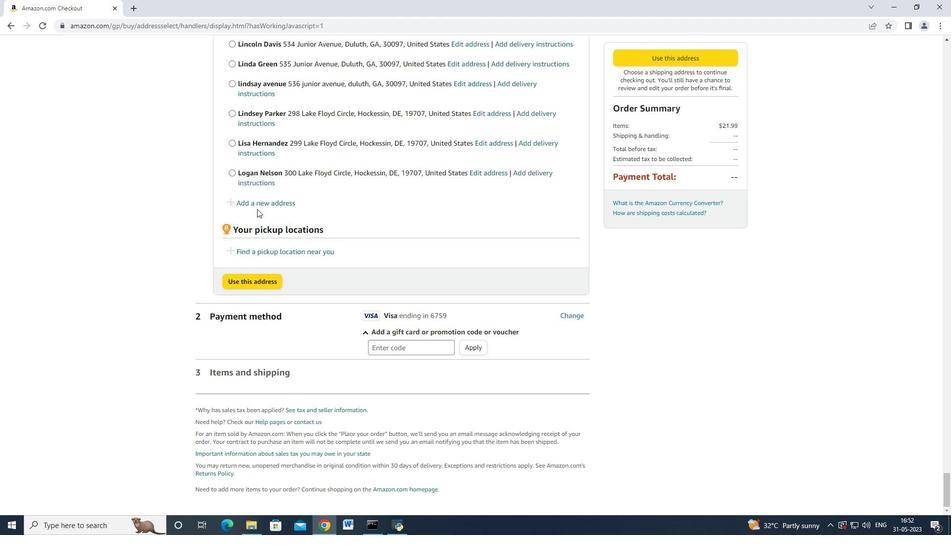 
Action: Mouse pressed left at (261, 200)
Screenshot: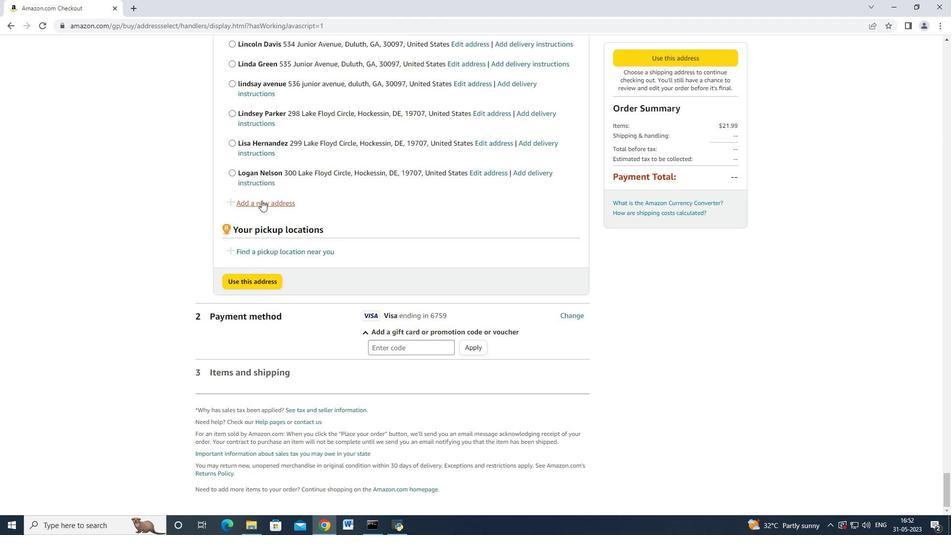 
Action: Mouse moved to (330, 239)
Screenshot: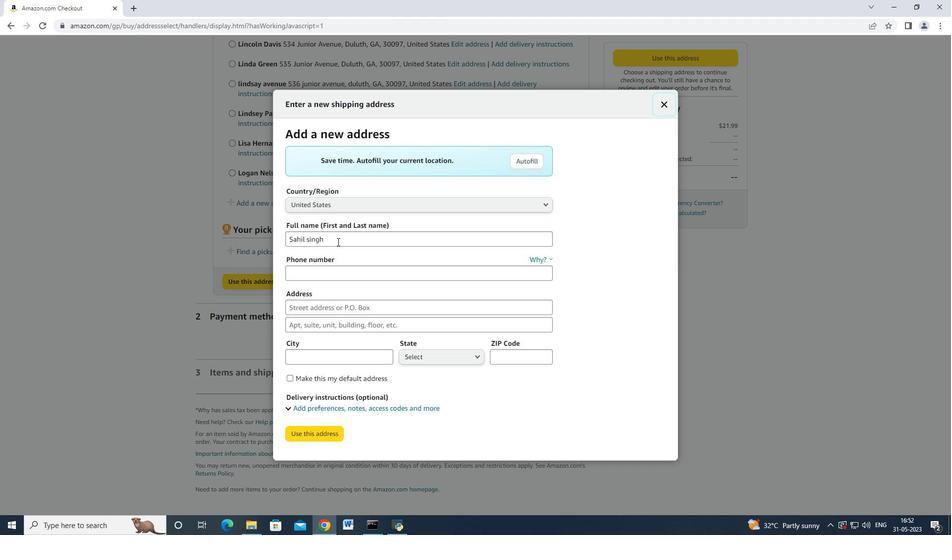 
Action: Mouse pressed left at (330, 239)
Screenshot: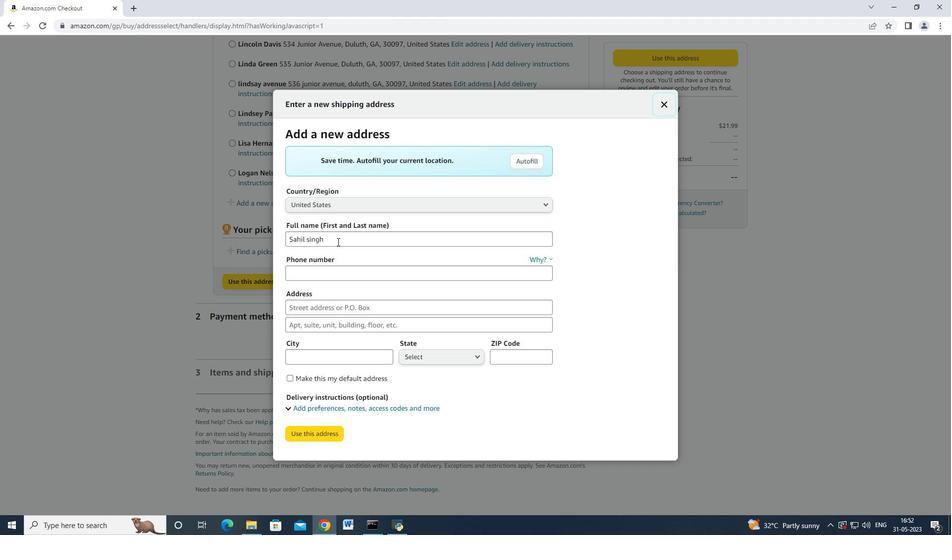 
Action: Mouse moved to (291, 237)
Screenshot: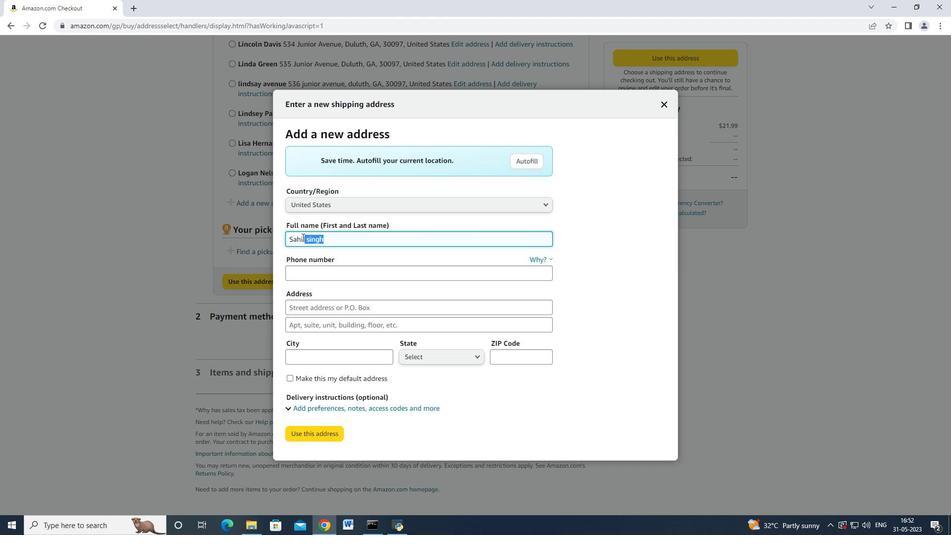 
Action: Key pressed <Key.backspace><Key.backspace><Key.shift>London<Key.space><Key.shift>Baker
Screenshot: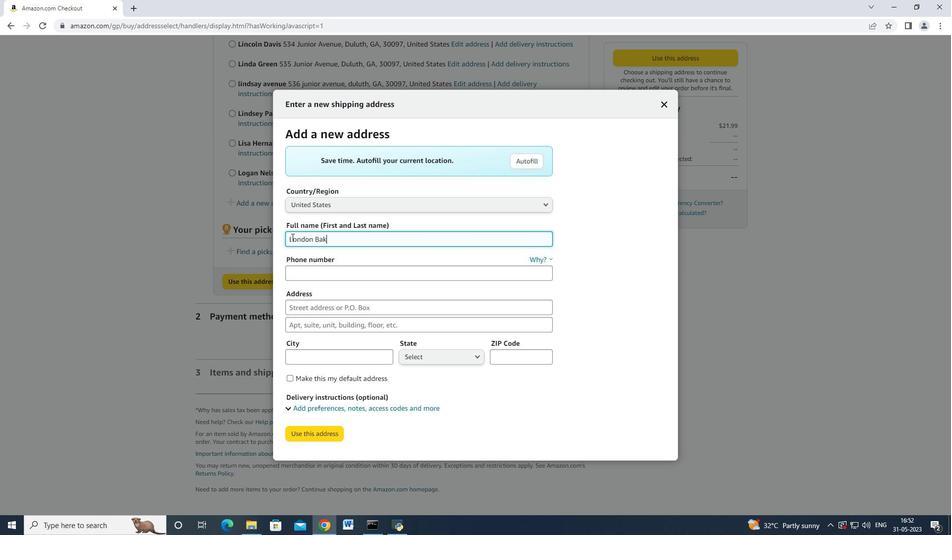 
Action: Mouse moved to (334, 269)
Screenshot: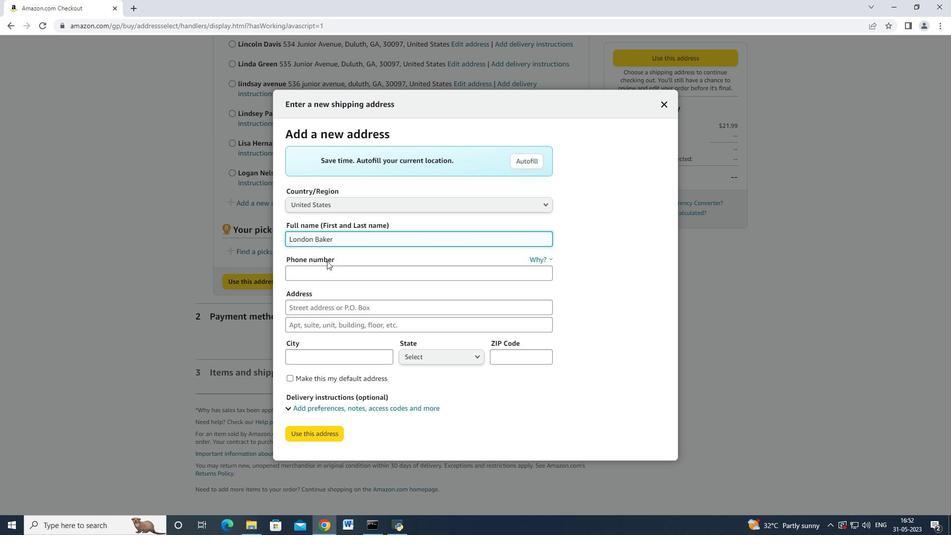 
Action: Mouse pressed left at (334, 269)
Screenshot: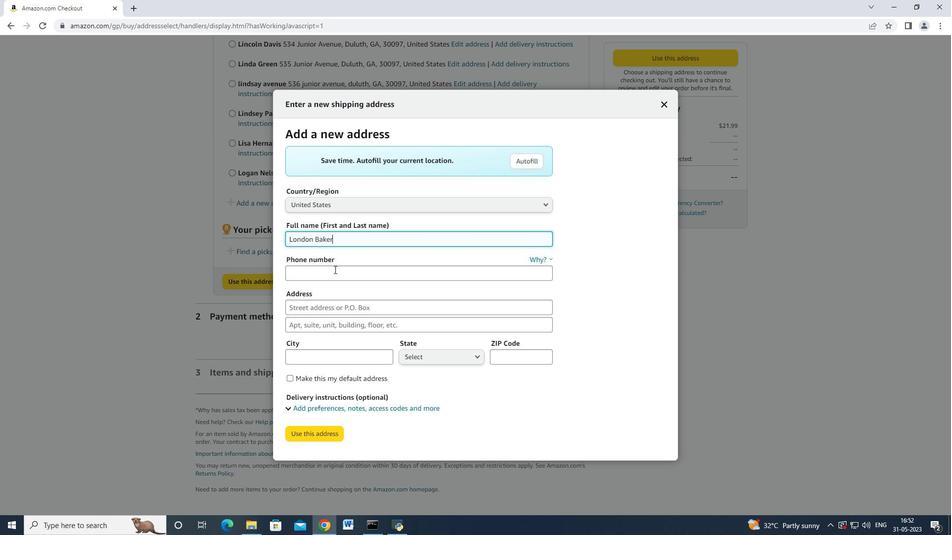 
Action: Mouse moved to (335, 269)
Screenshot: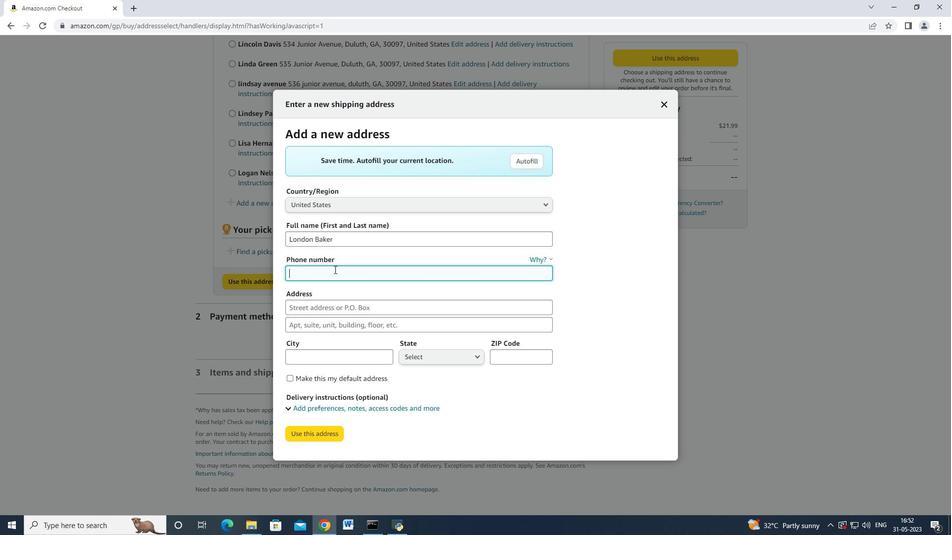 
Action: Key pressed 3022398079<Key.tab>301<Key.space><Key.shift><Key.shift><Key.shift><Key.shift><Key.shift><Key.shift><Key.shift><Key.shift><Key.shift><Key.shift><Key.shift>Lake<Key.space><Key.shift>Floyd<Key.space><Key.shift>Circle<Key.tab><Key.tab><Key.shift>Hockessin
Screenshot: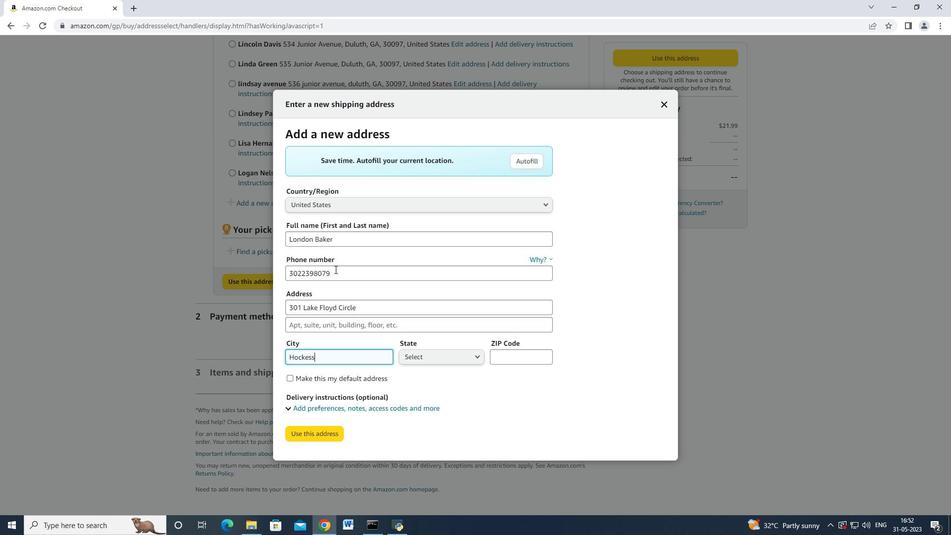 
Action: Mouse moved to (435, 351)
Screenshot: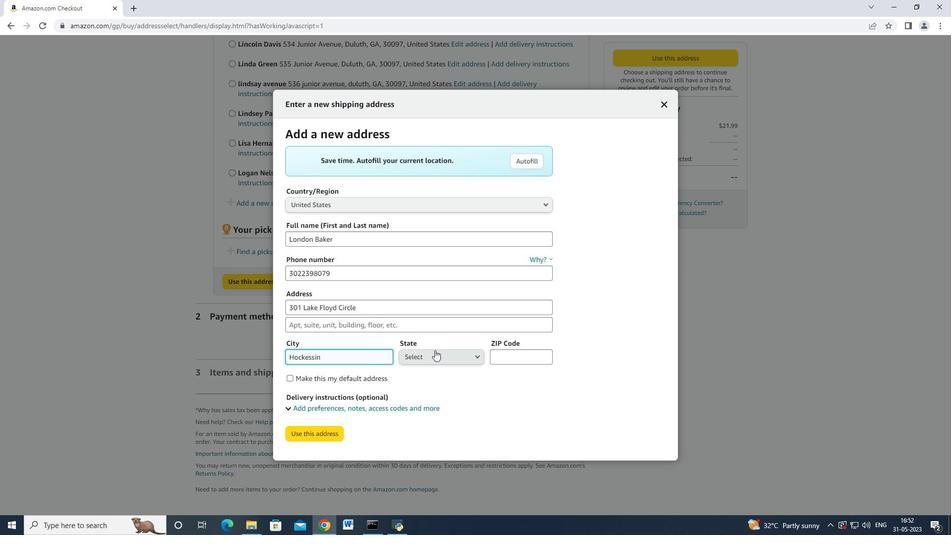 
Action: Mouse pressed left at (435, 351)
Screenshot: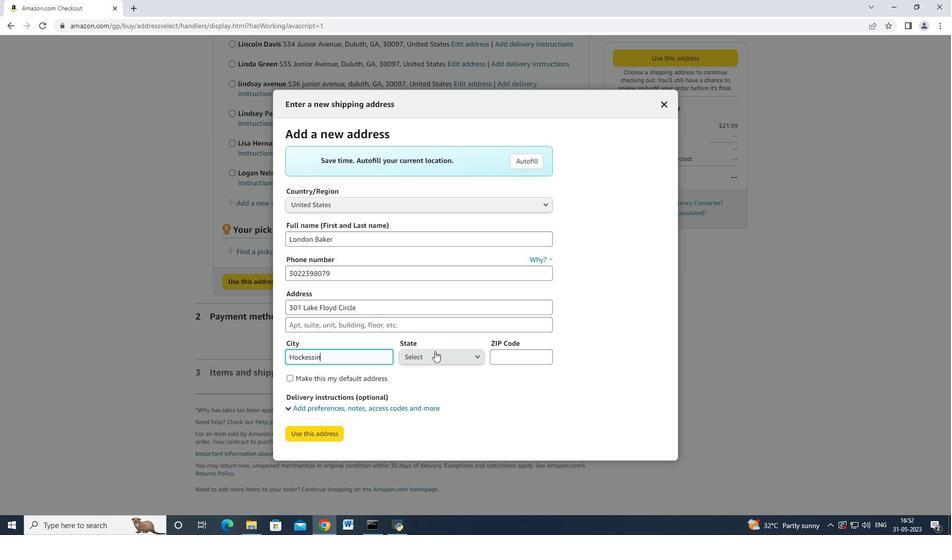 
Action: Mouse moved to (428, 160)
Screenshot: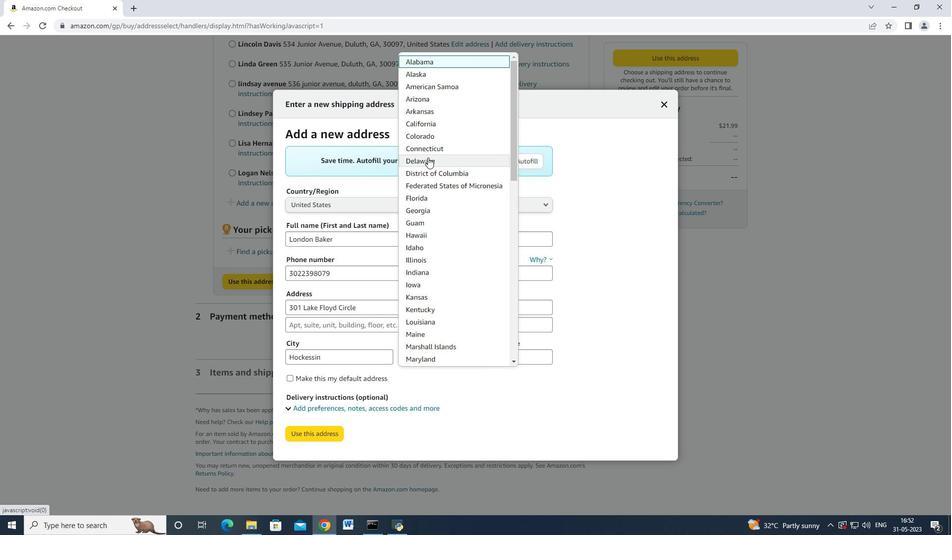 
Action: Mouse pressed left at (428, 160)
Screenshot: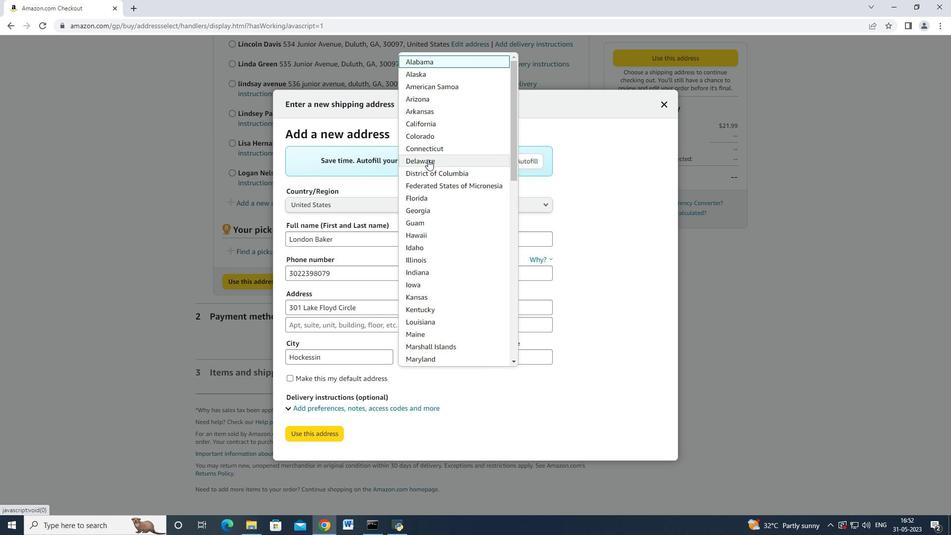 
Action: Mouse moved to (505, 358)
Screenshot: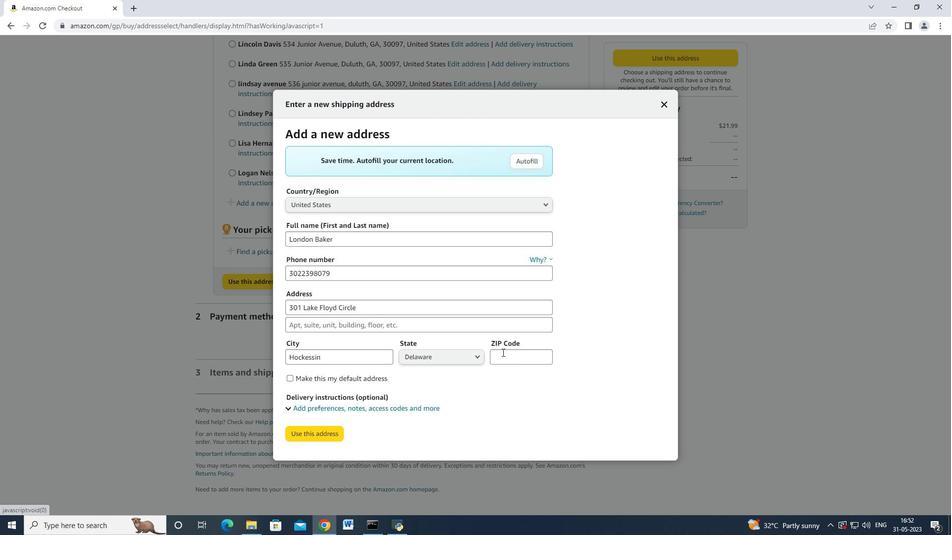 
Action: Mouse pressed left at (505, 358)
Screenshot: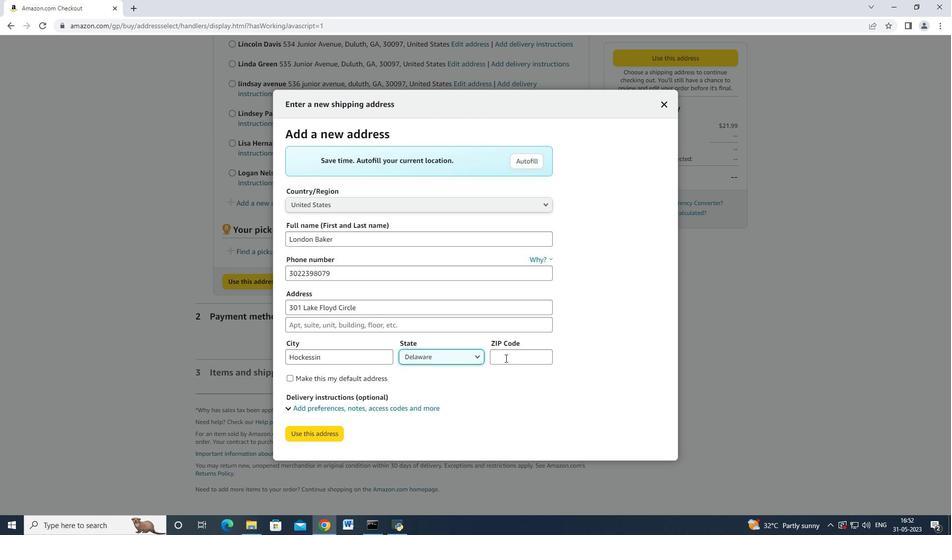 
Action: Key pressed 19707
Screenshot: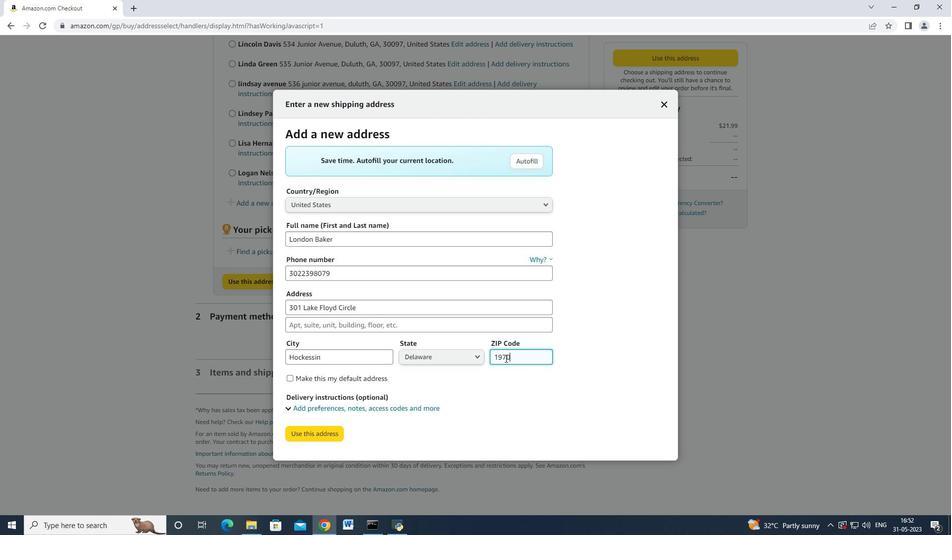 
Action: Mouse moved to (321, 437)
Screenshot: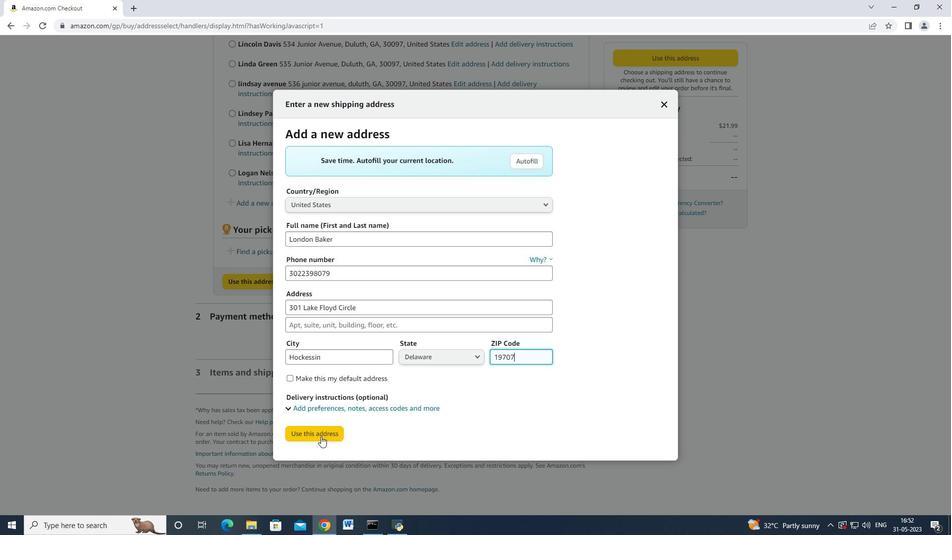 
Action: Mouse pressed left at (321, 437)
Screenshot: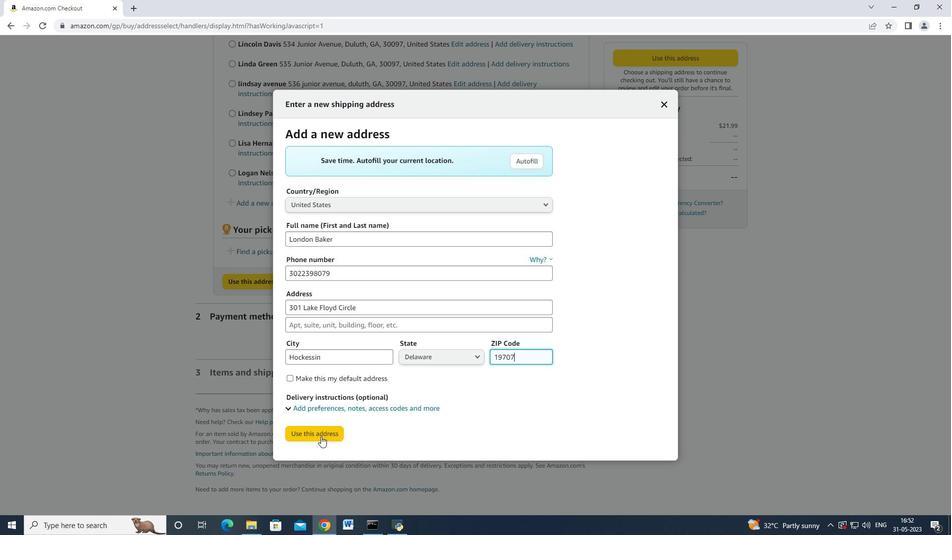 
Action: Mouse moved to (344, 425)
Screenshot: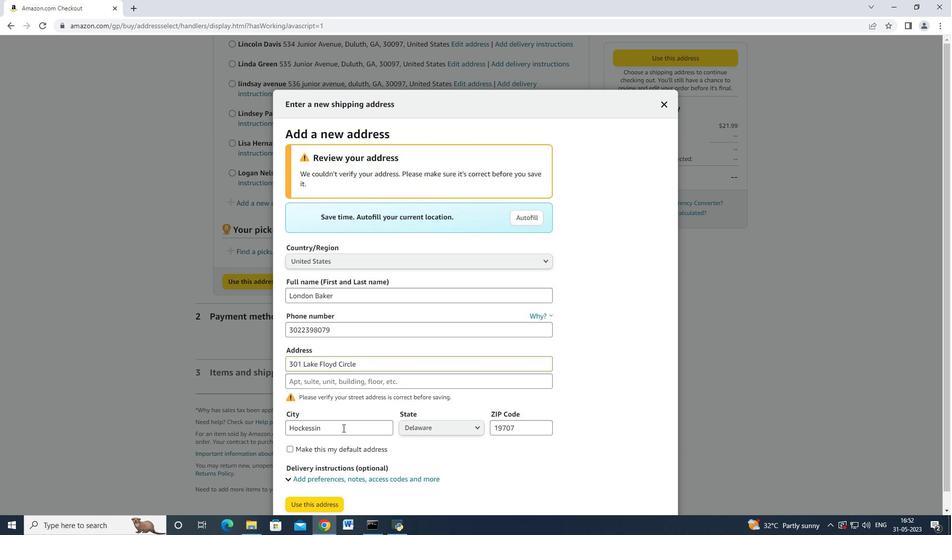 
Action: Mouse scrolled (344, 425) with delta (0, 0)
Screenshot: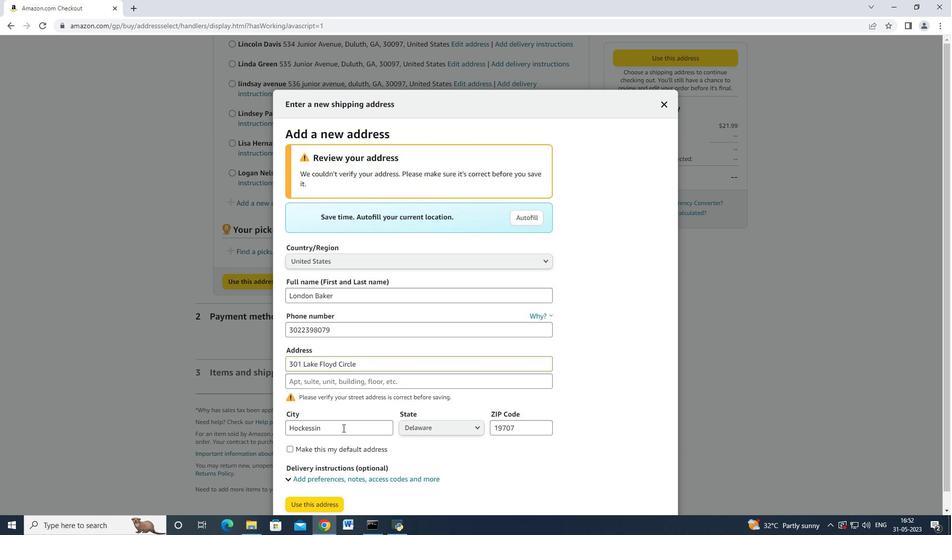 
Action: Mouse scrolled (344, 425) with delta (0, 0)
Screenshot: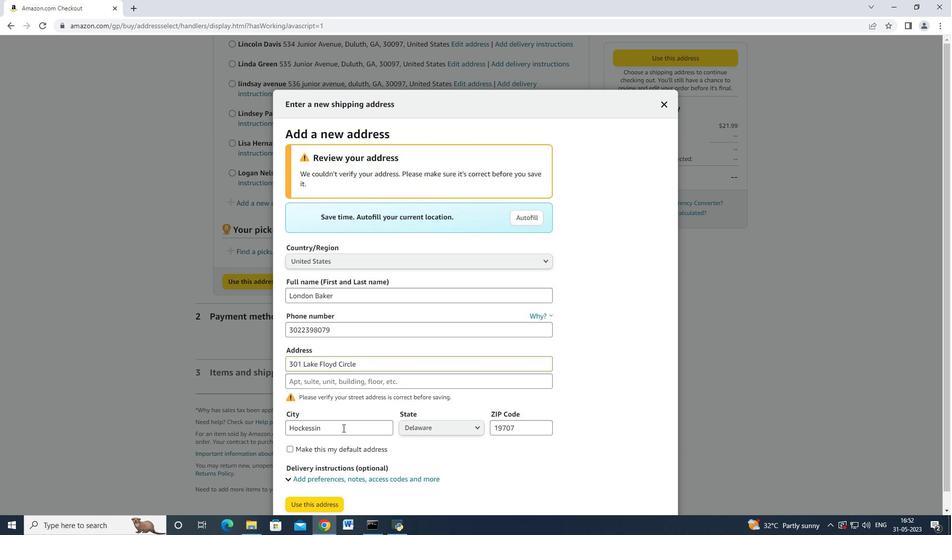 
Action: Mouse scrolled (344, 425) with delta (0, 0)
Screenshot: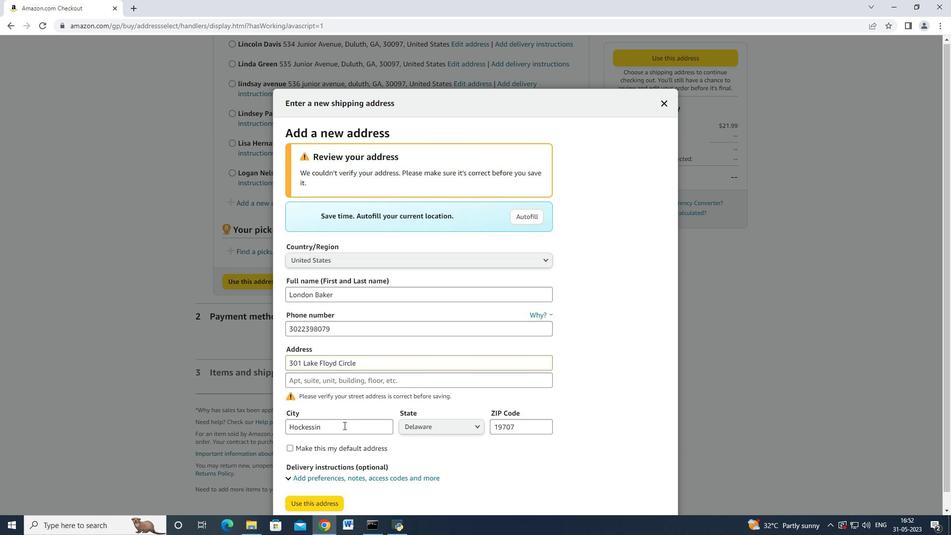 
Action: Mouse scrolled (344, 425) with delta (0, 0)
Screenshot: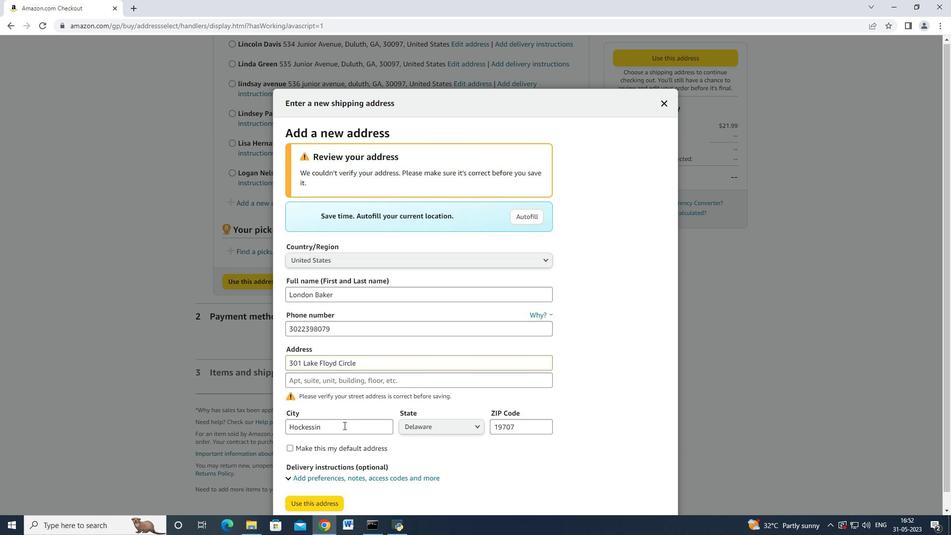 
Action: Mouse moved to (305, 485)
Screenshot: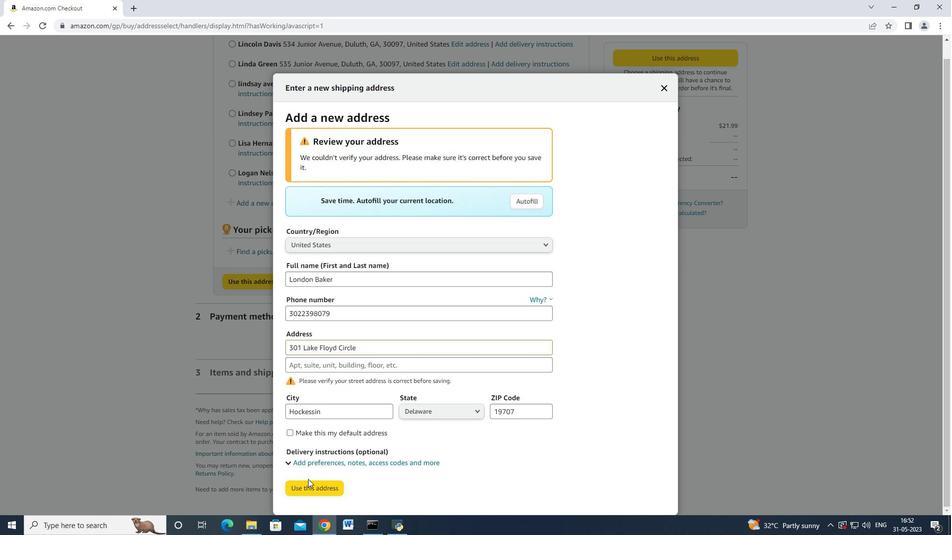 
Action: Mouse pressed left at (305, 485)
Screenshot: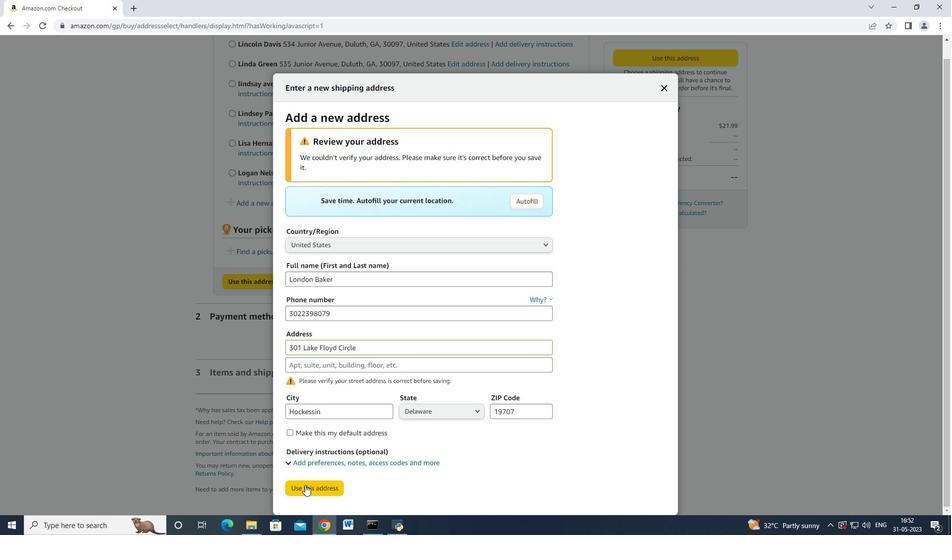 
Action: Mouse moved to (472, 296)
Screenshot: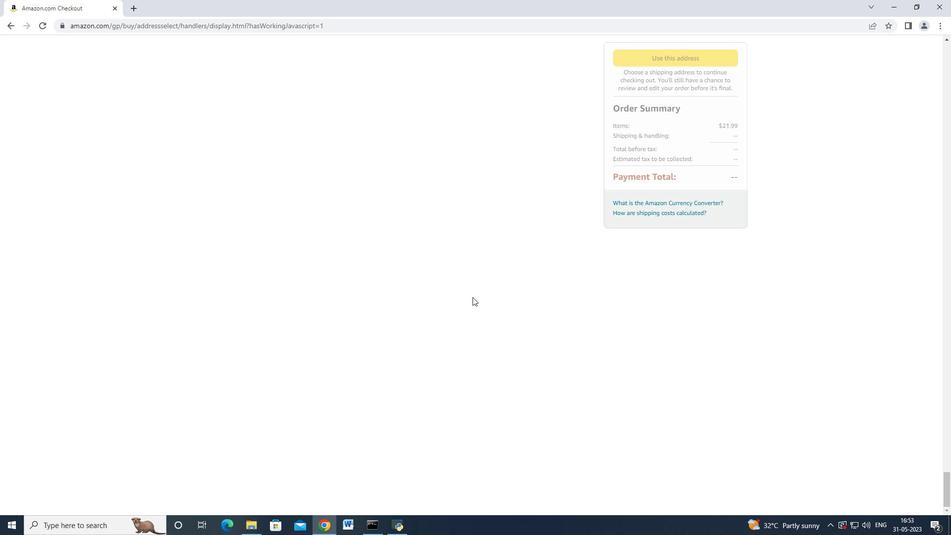 
Action: Mouse scrolled (472, 296) with delta (0, 0)
Screenshot: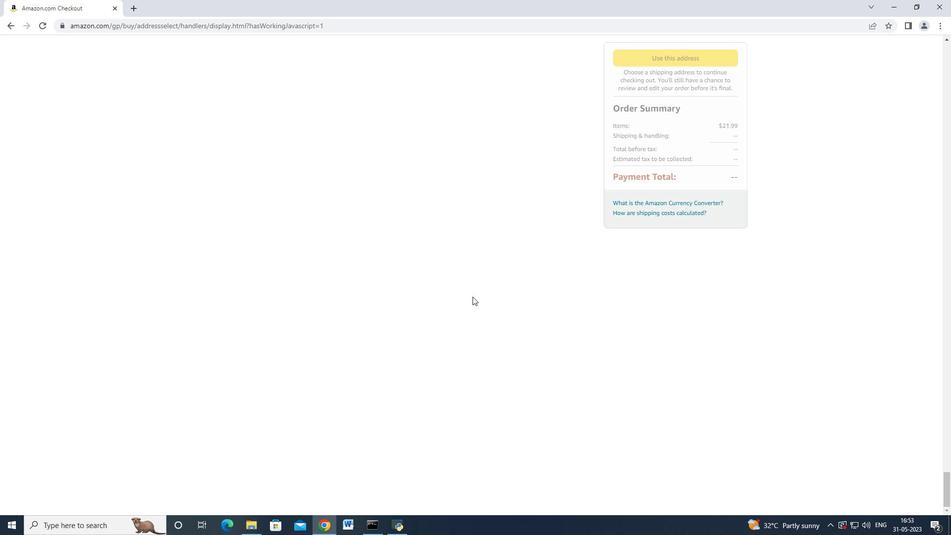 
Action: Mouse scrolled (472, 296) with delta (0, 0)
Screenshot: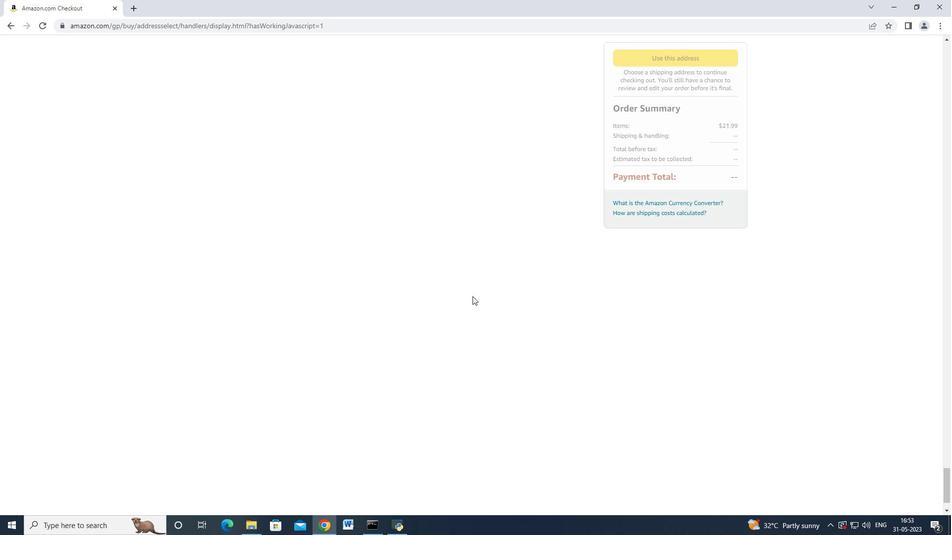 
Action: Mouse scrolled (472, 296) with delta (0, 0)
Screenshot: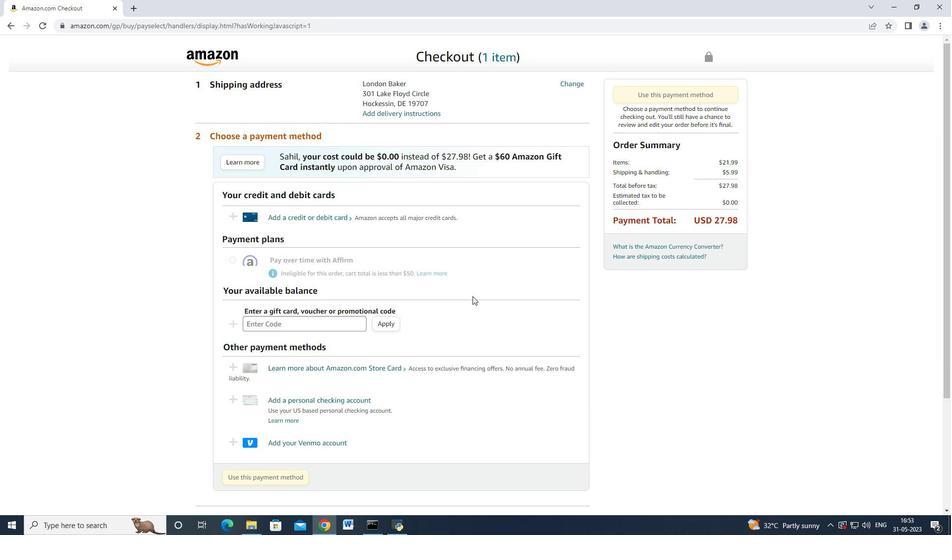 
Action: Mouse scrolled (472, 295) with delta (0, 0)
Screenshot: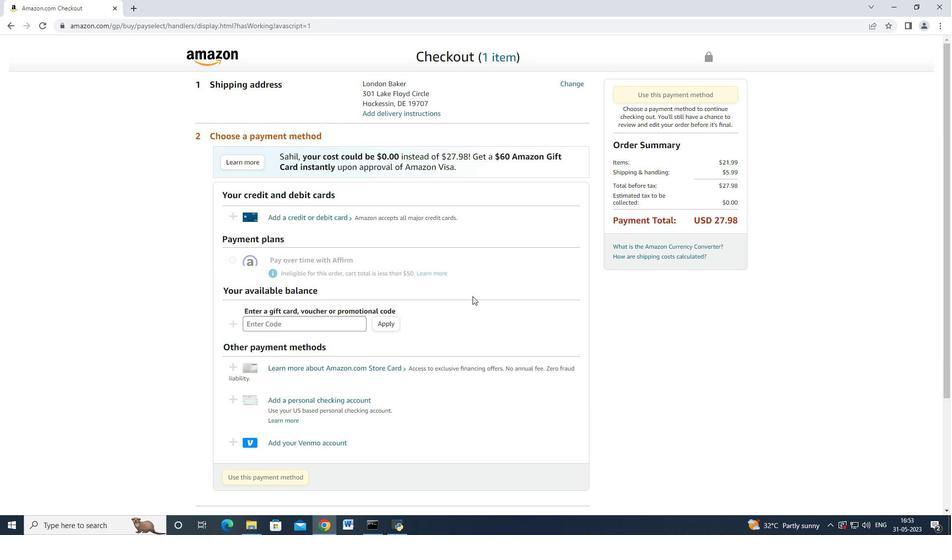 
Action: Mouse scrolled (472, 296) with delta (0, 0)
Screenshot: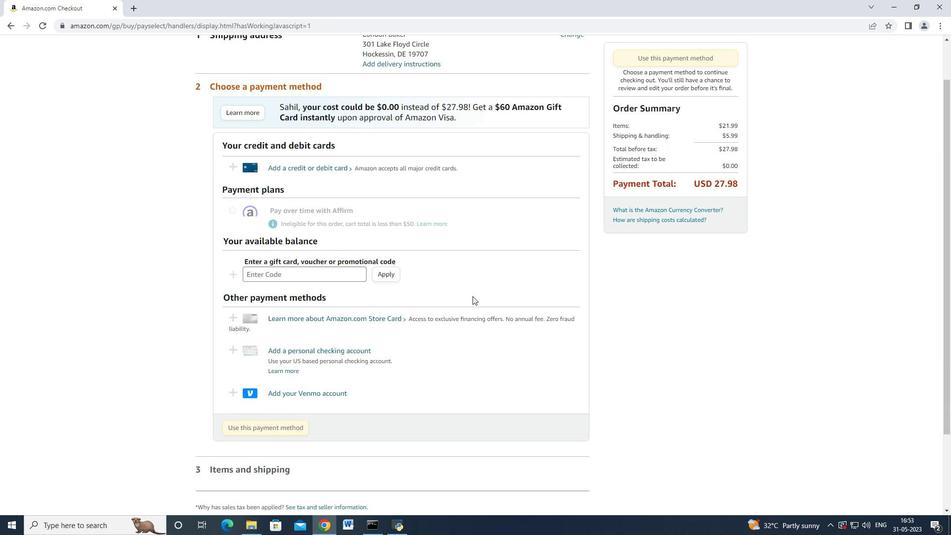 
Action: Mouse moved to (288, 215)
Screenshot: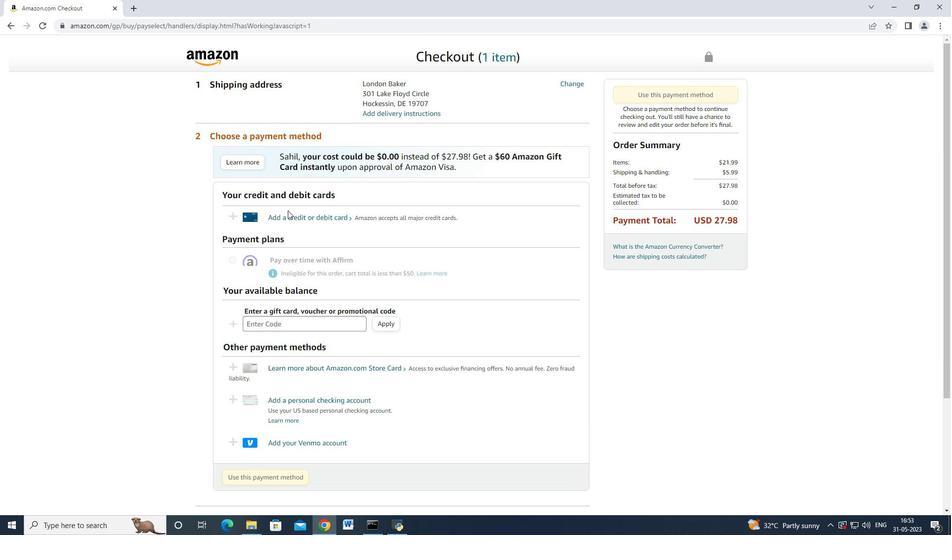 
Action: Mouse pressed left at (288, 215)
Screenshot: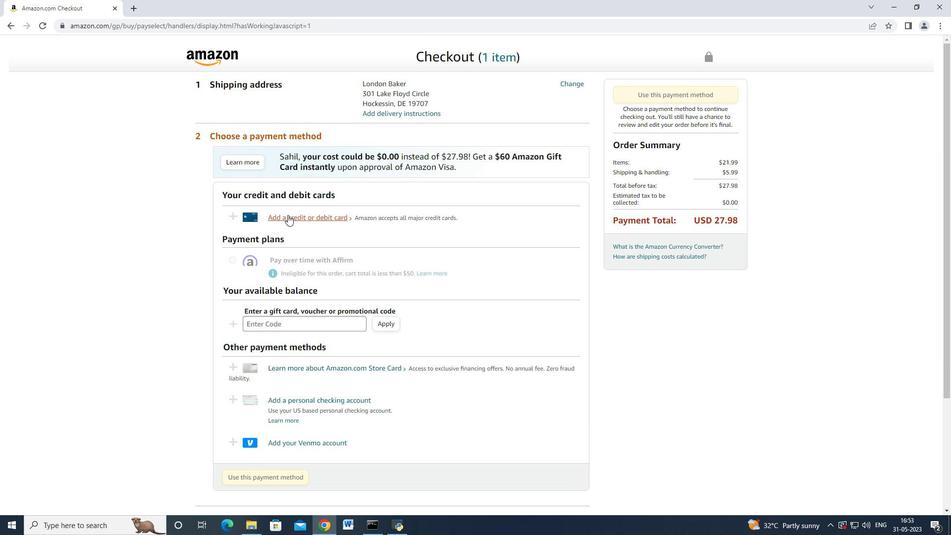 
Action: Mouse moved to (382, 220)
Screenshot: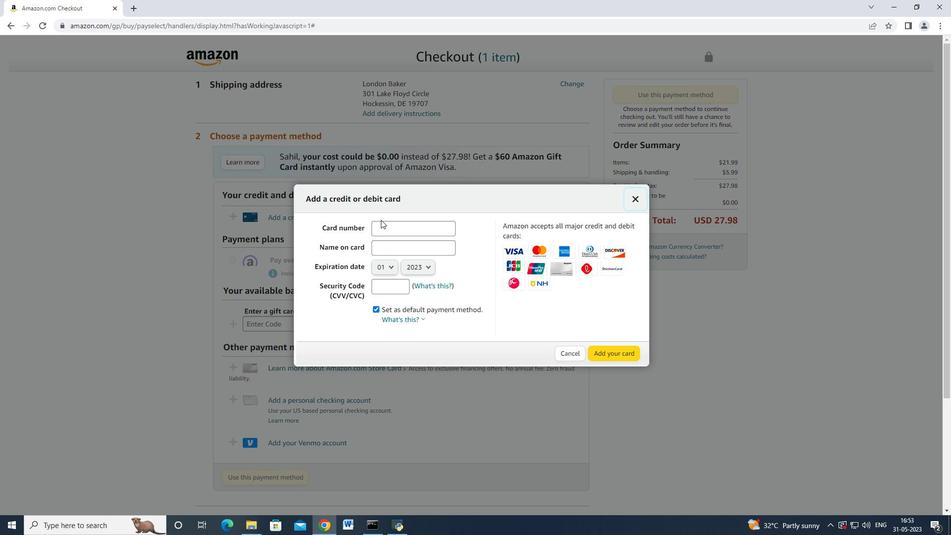 
Action: Mouse pressed left at (382, 220)
Screenshot: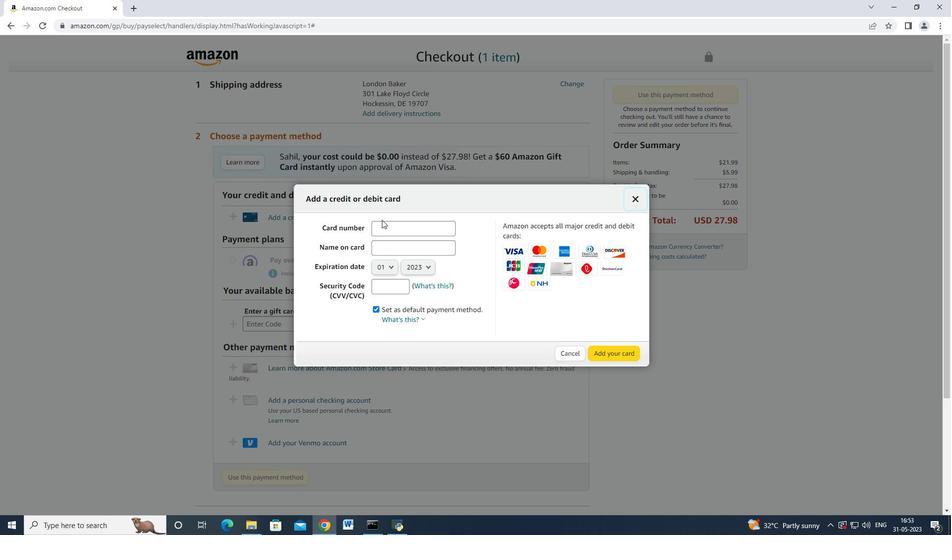 
Action: Mouse moved to (382, 228)
Screenshot: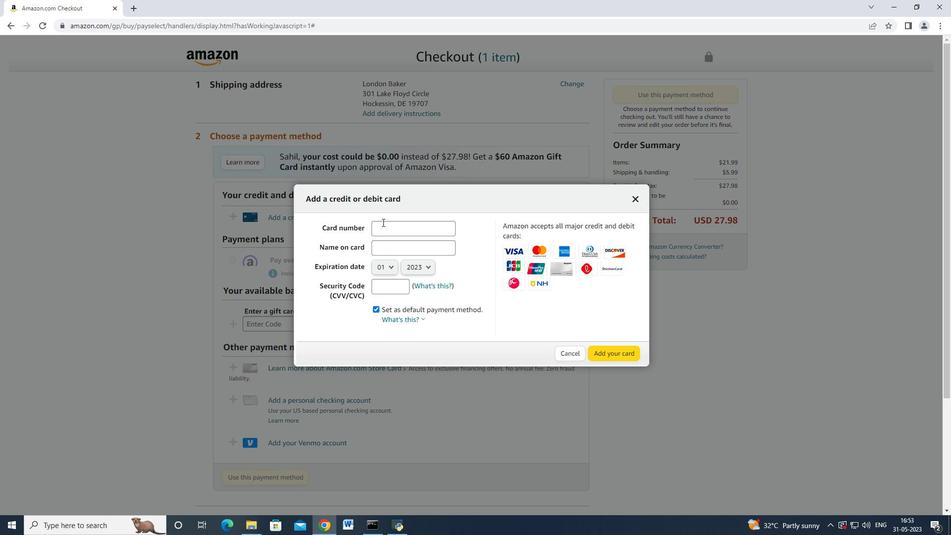 
Action: Mouse pressed left at (382, 228)
Screenshot: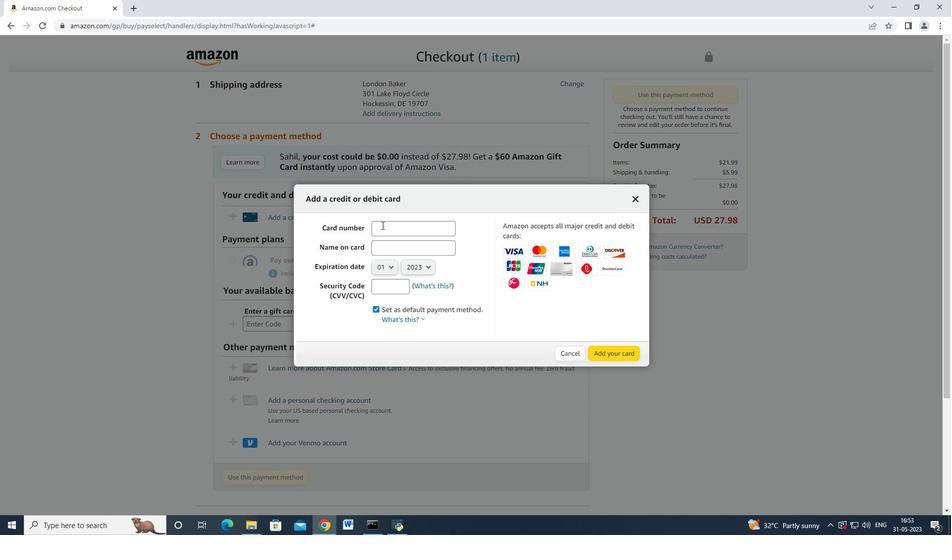 
Action: Key pressed 4983754559857965<Key.tab><Key.shift>John<Key.space><Key.shift>Baker
Screenshot: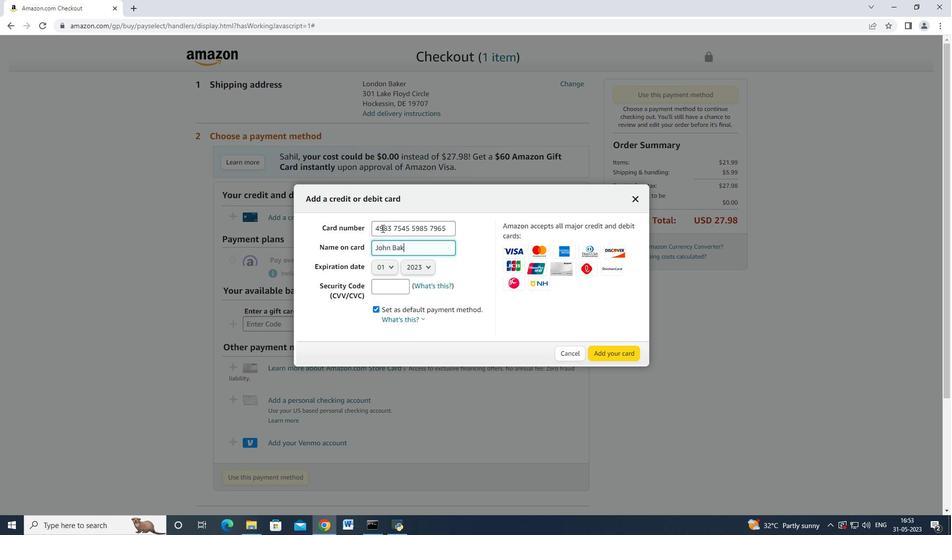 
Action: Mouse moved to (392, 274)
Screenshot: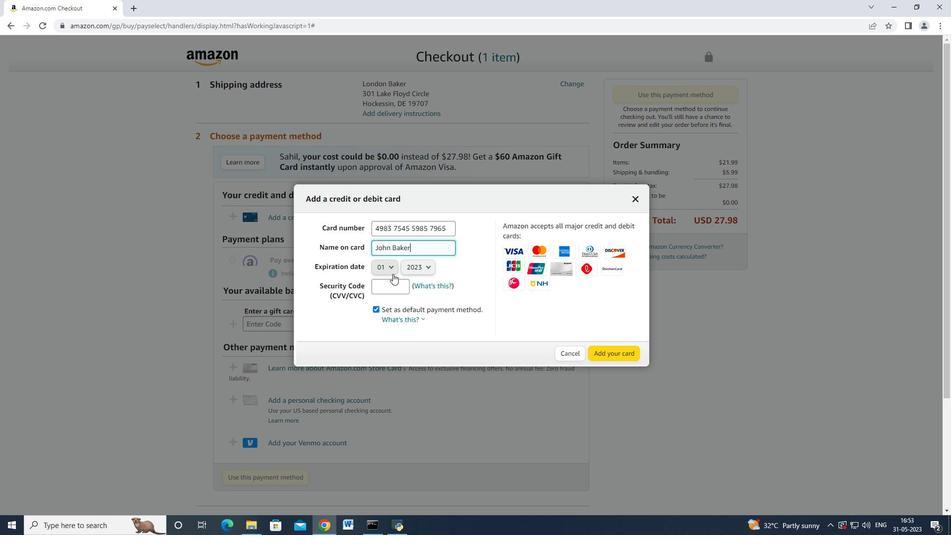 
Action: Mouse pressed left at (392, 274)
Screenshot: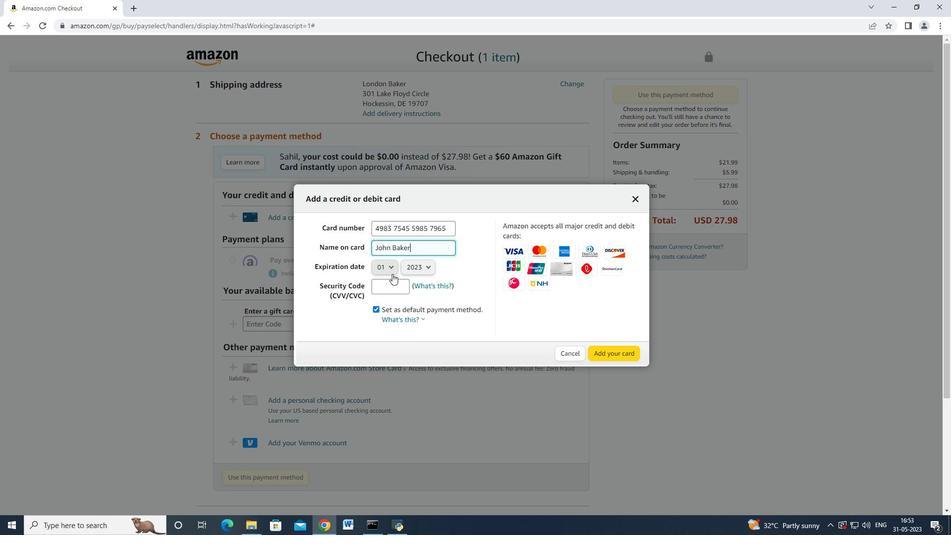 
Action: Mouse moved to (382, 332)
Screenshot: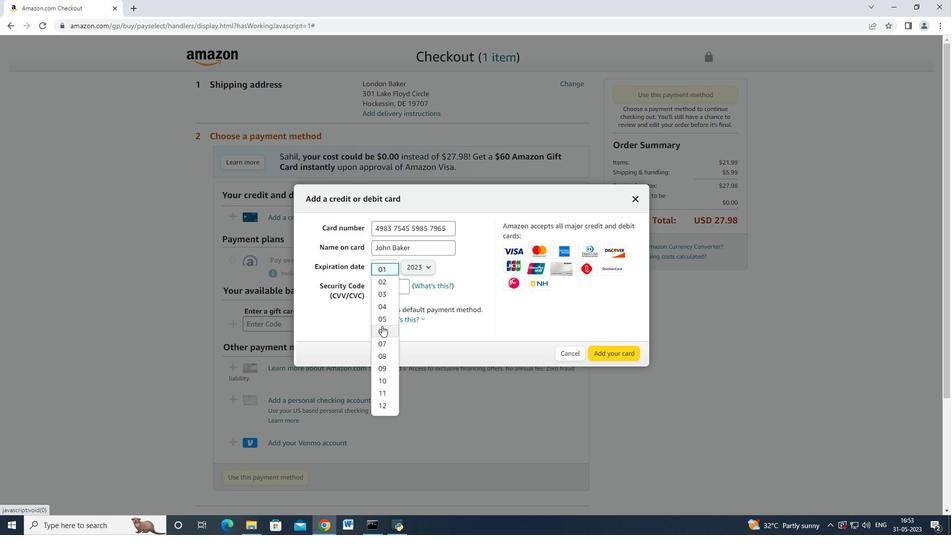 
Action: Mouse pressed left at (382, 332)
Screenshot: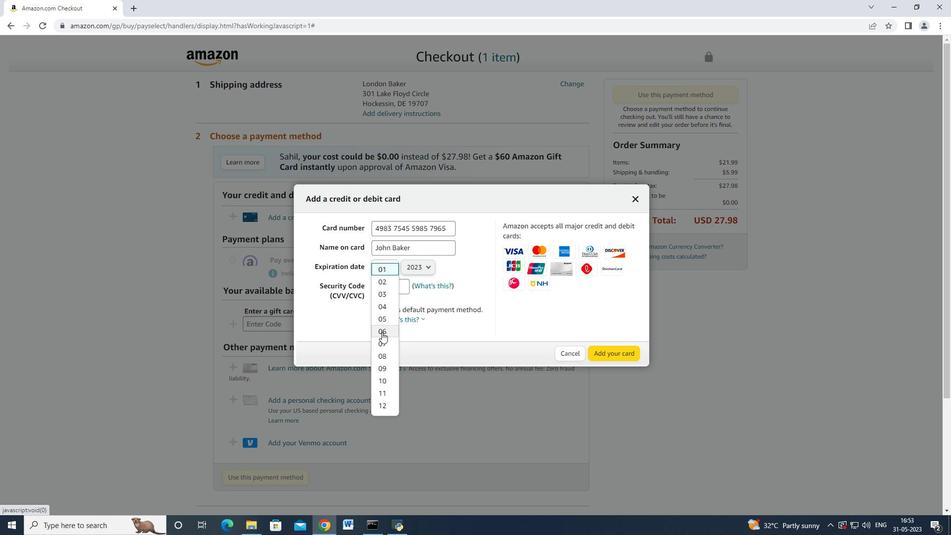 
Action: Mouse moved to (415, 271)
Screenshot: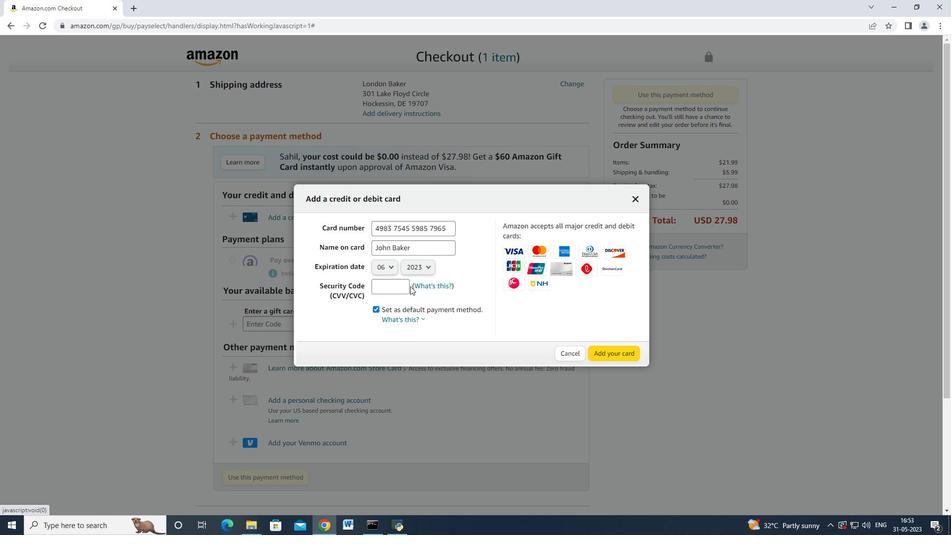 
Action: Mouse pressed left at (415, 271)
Screenshot: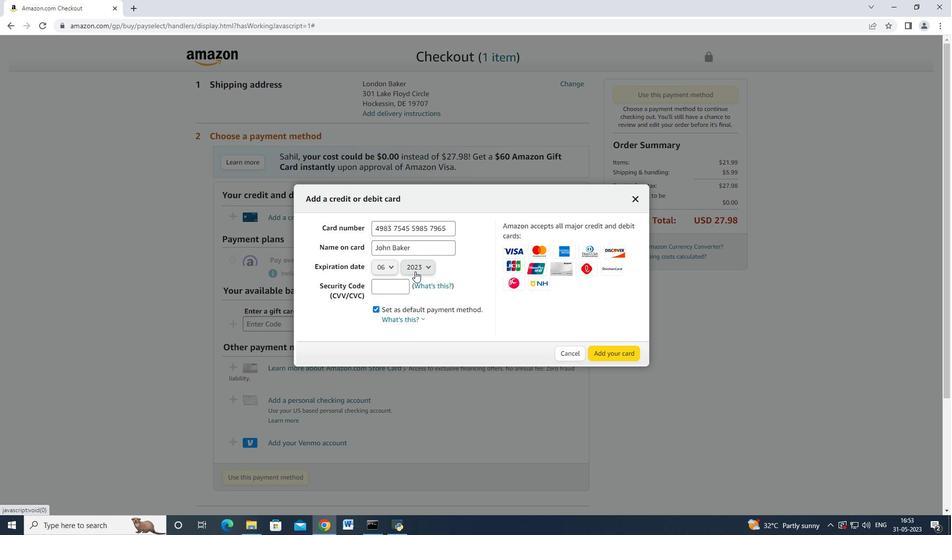 
Action: Mouse moved to (414, 294)
Screenshot: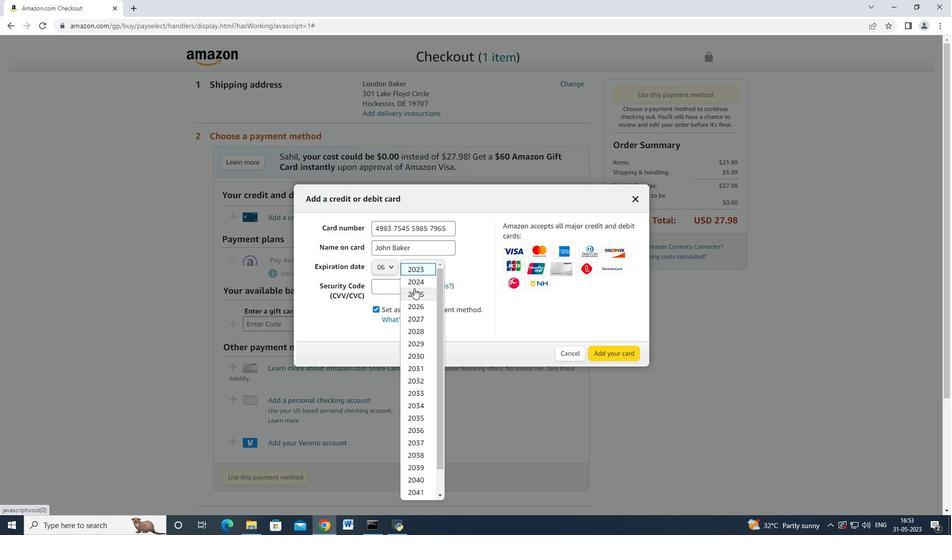 
Action: Mouse pressed left at (414, 294)
Screenshot: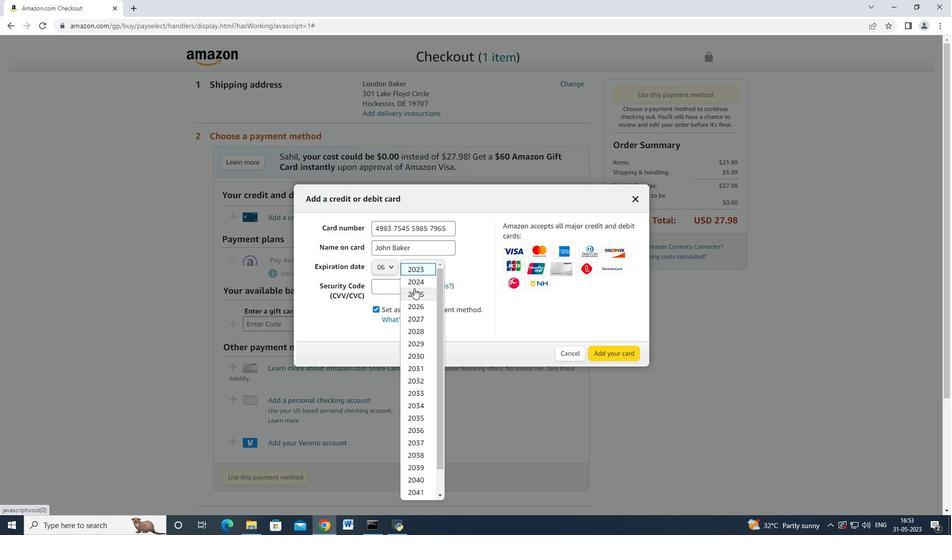 
Action: Mouse moved to (402, 290)
Screenshot: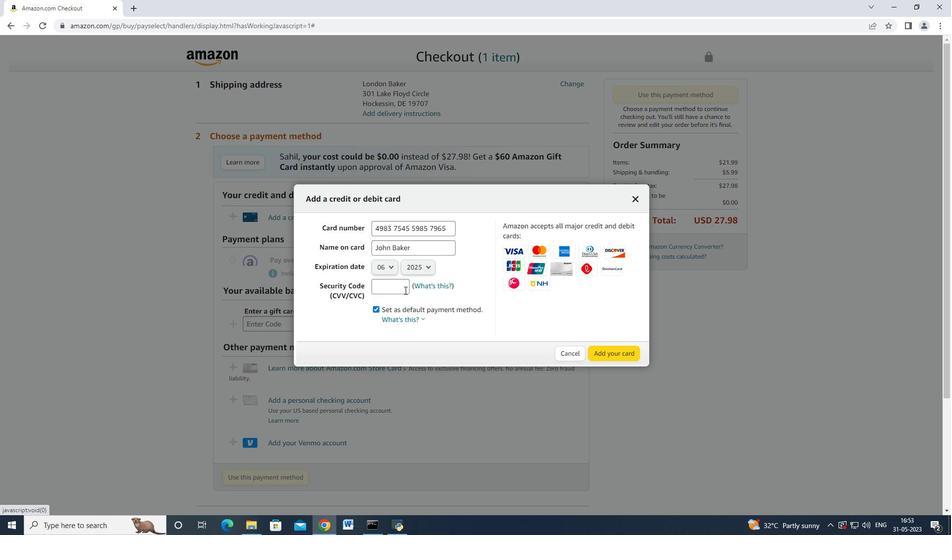 
Action: Mouse pressed left at (402, 290)
Screenshot: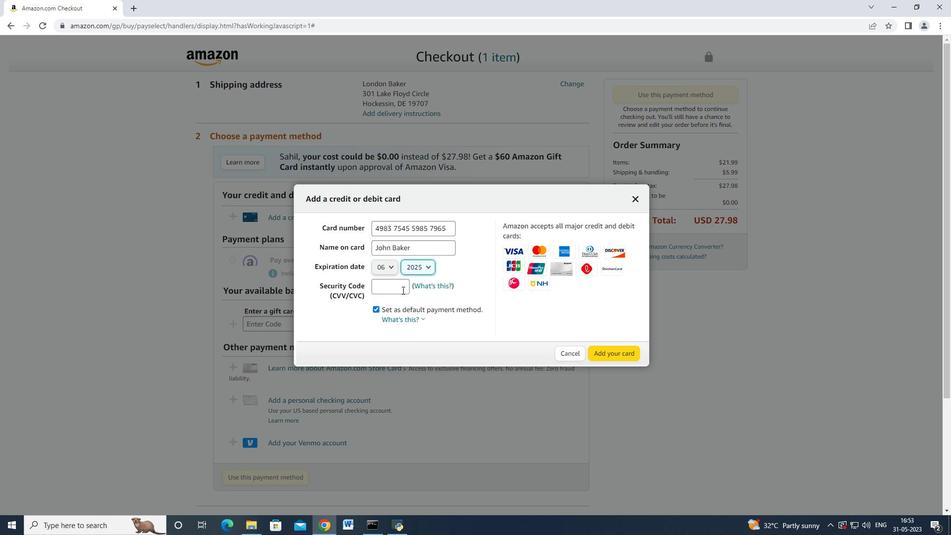 
Action: Mouse moved to (403, 289)
Screenshot: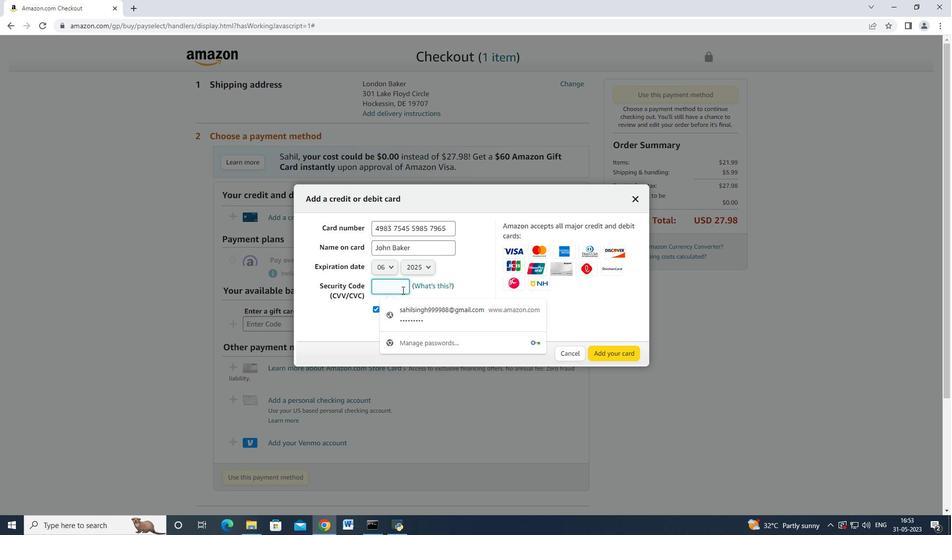 
Action: Key pressed 549
Screenshot: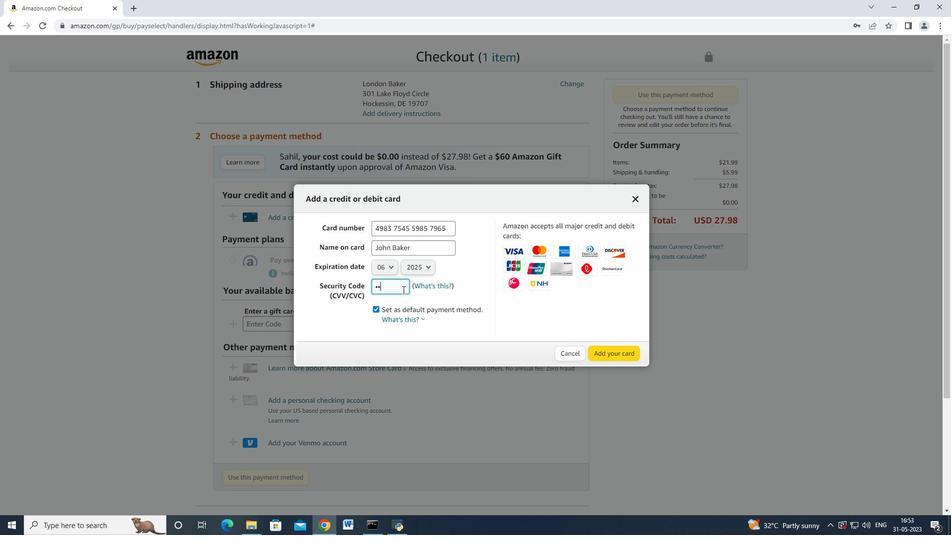 
Action: Mouse moved to (609, 351)
Screenshot: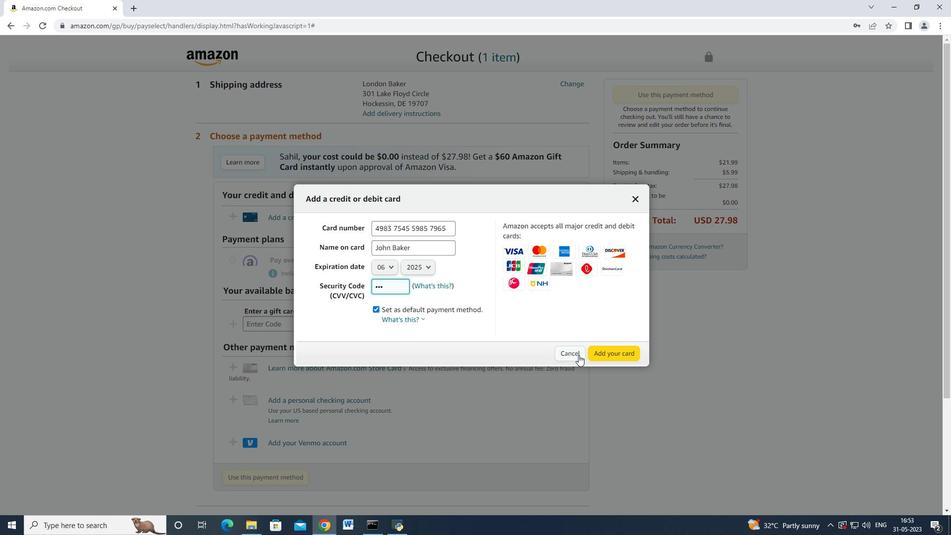 
